 Task: Find connections with filter location Mafra with filter topic #Culturewith filter profile language French with filter current company Nestaway with filter school Hindusthan College Of Arts And Science with filter industry Amusement Parks and Arcades with filter service category Mobile Marketing with filter keywords title Marketing Director
Action: Mouse moved to (556, 79)
Screenshot: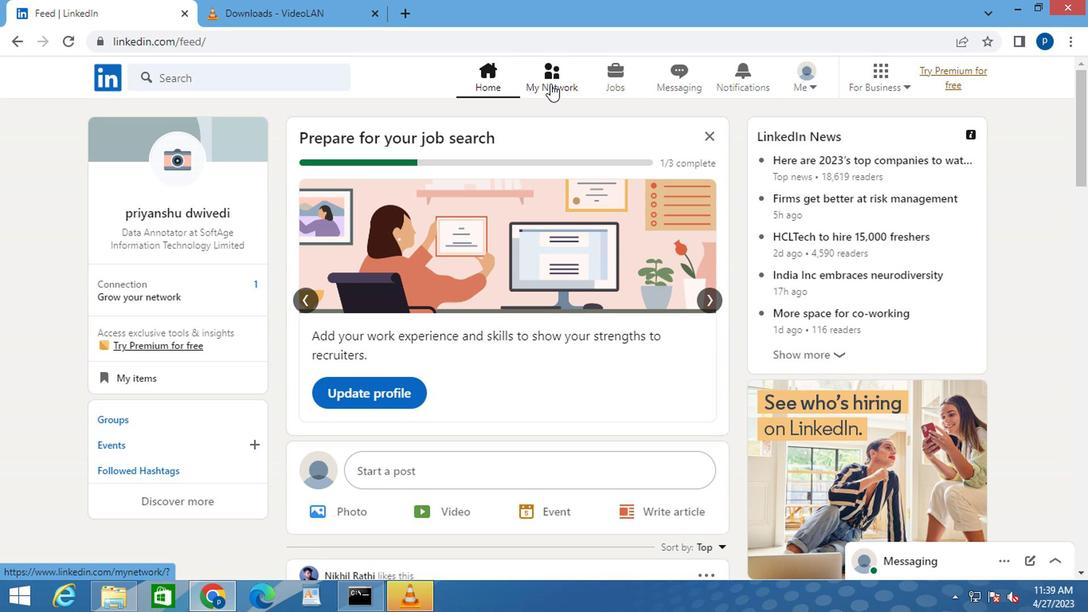 
Action: Mouse pressed left at (556, 79)
Screenshot: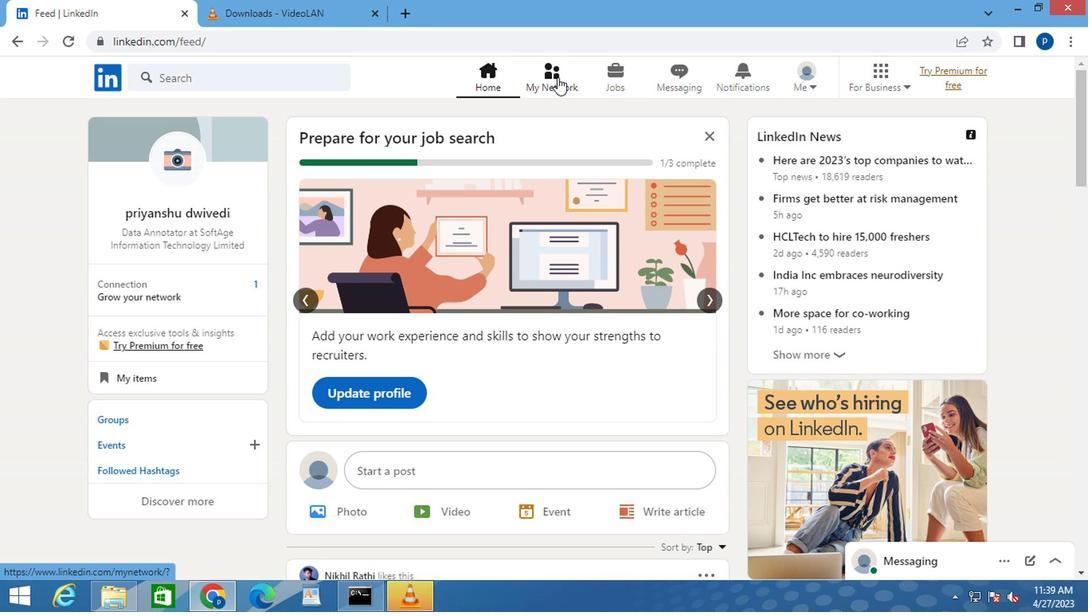 
Action: Mouse moved to (196, 163)
Screenshot: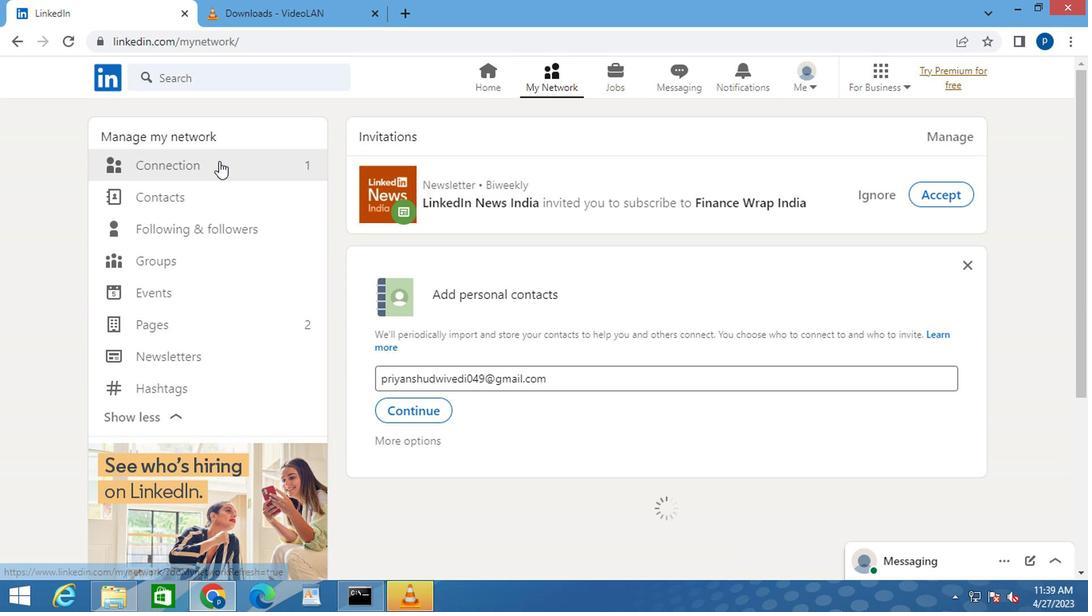 
Action: Mouse pressed left at (196, 163)
Screenshot: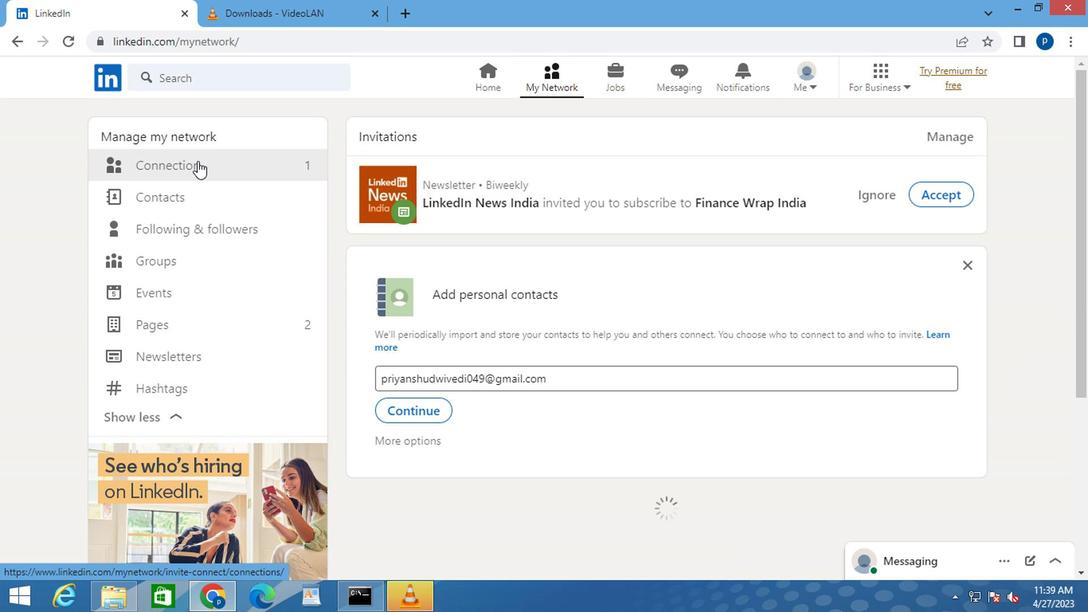 
Action: Mouse moved to (644, 174)
Screenshot: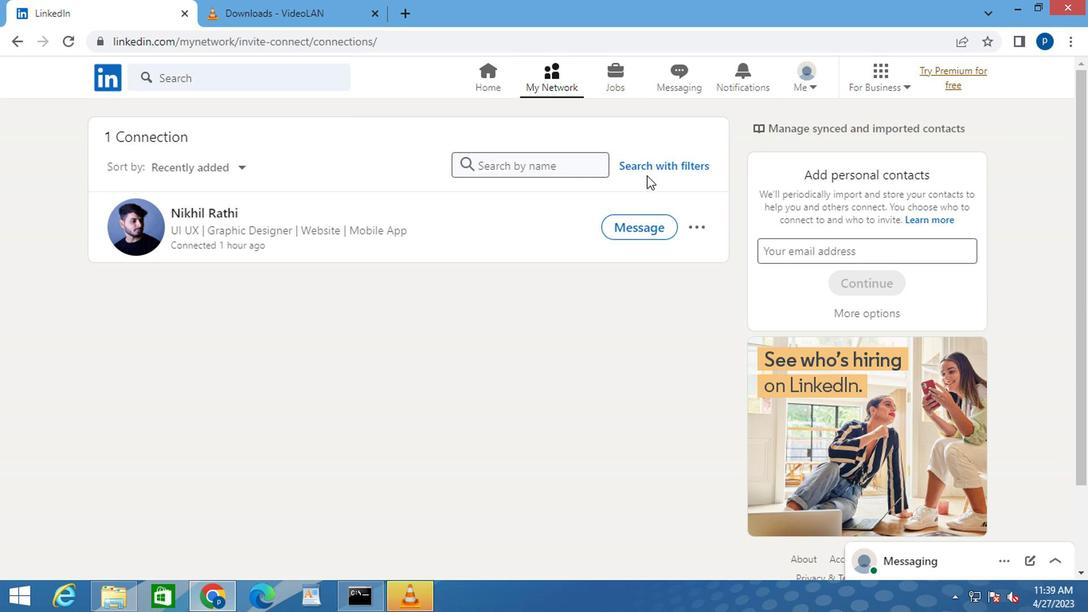 
Action: Mouse pressed left at (644, 174)
Screenshot: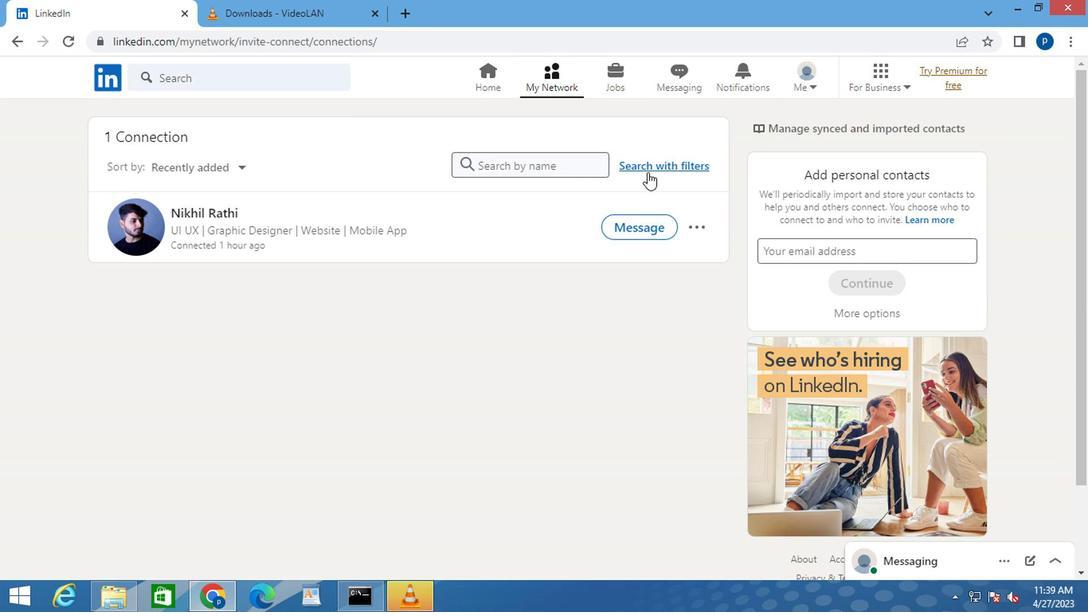 
Action: Mouse moved to (585, 116)
Screenshot: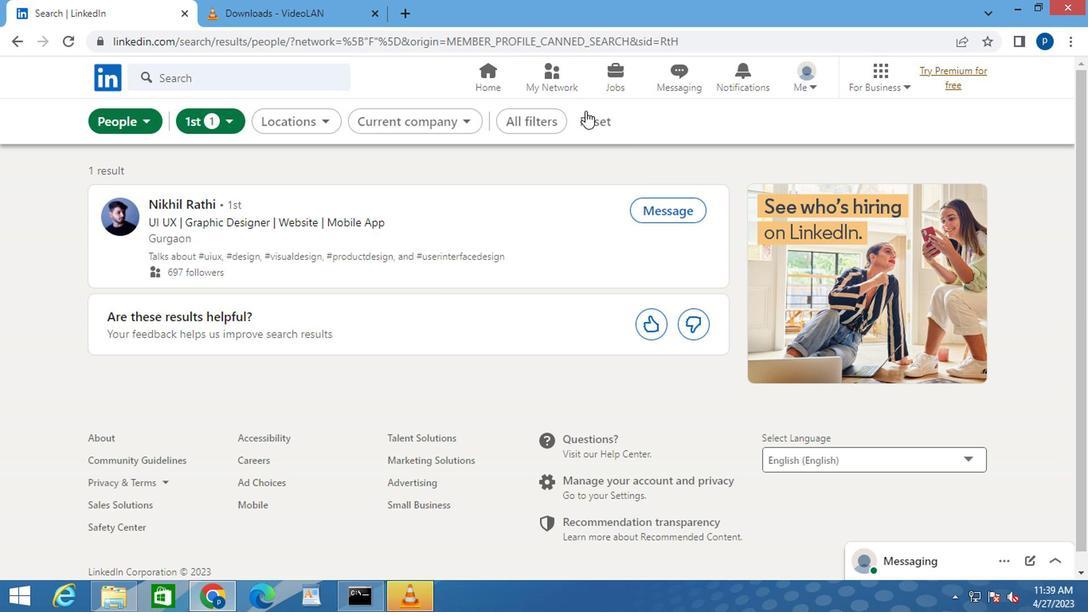 
Action: Mouse pressed left at (585, 116)
Screenshot: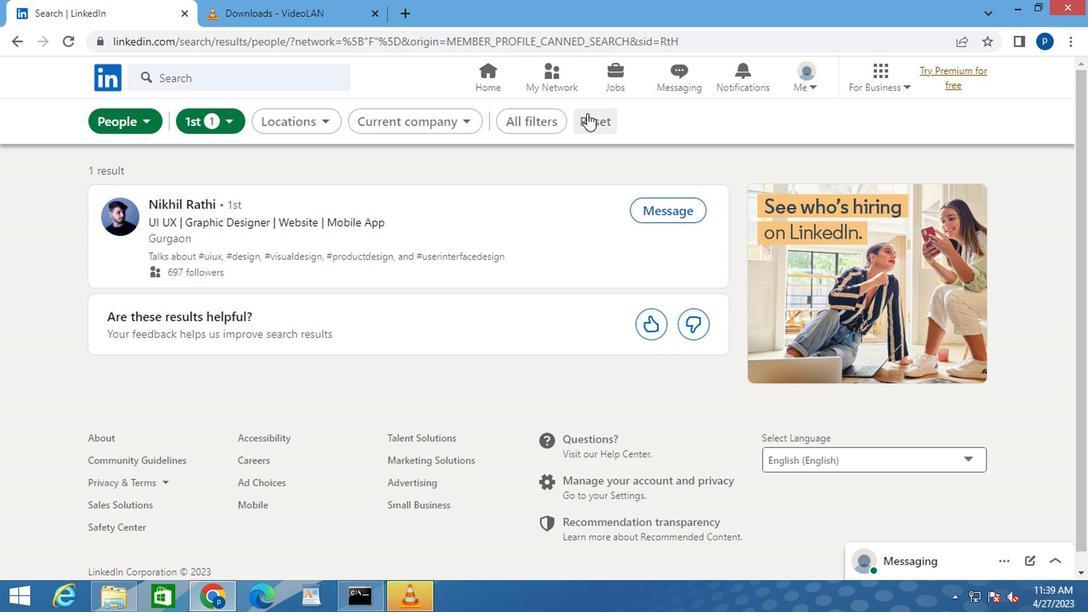 
Action: Mouse moved to (585, 121)
Screenshot: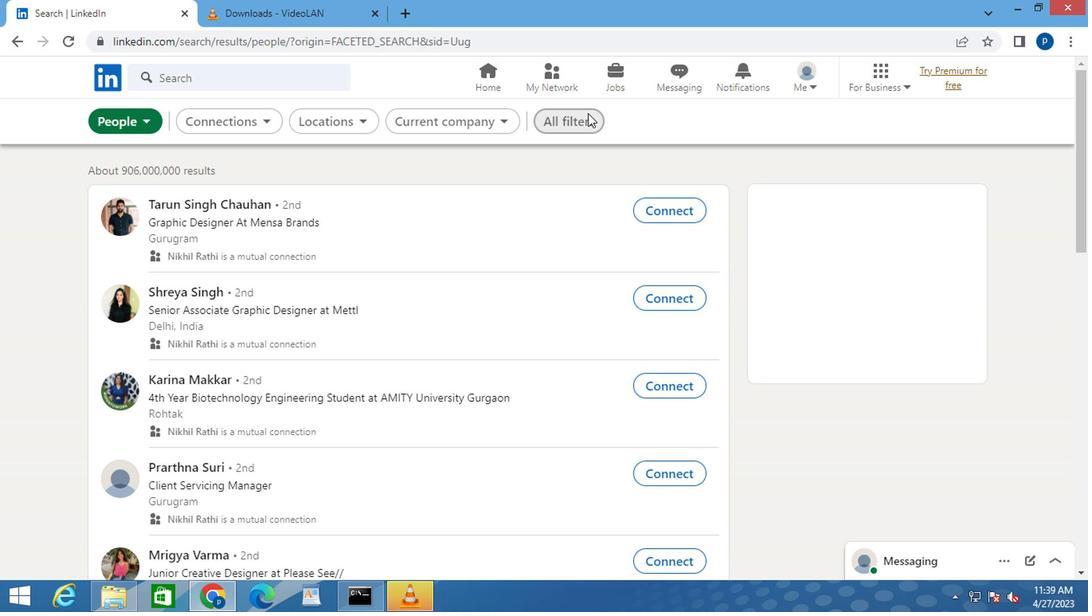 
Action: Mouse pressed left at (585, 121)
Screenshot: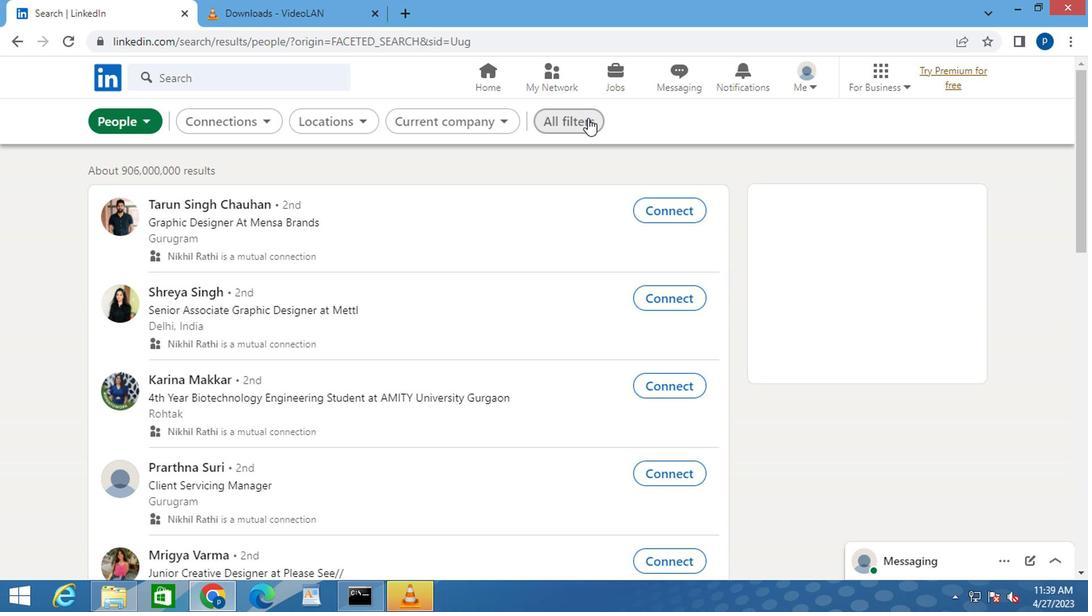 
Action: Mouse moved to (863, 366)
Screenshot: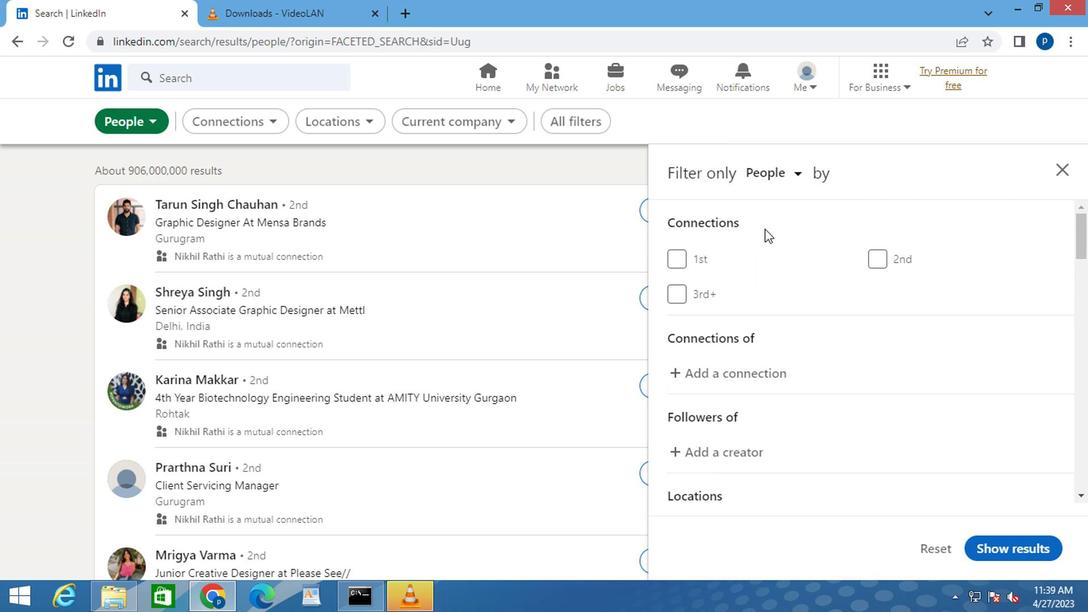 
Action: Mouse scrolled (863, 365) with delta (0, -1)
Screenshot: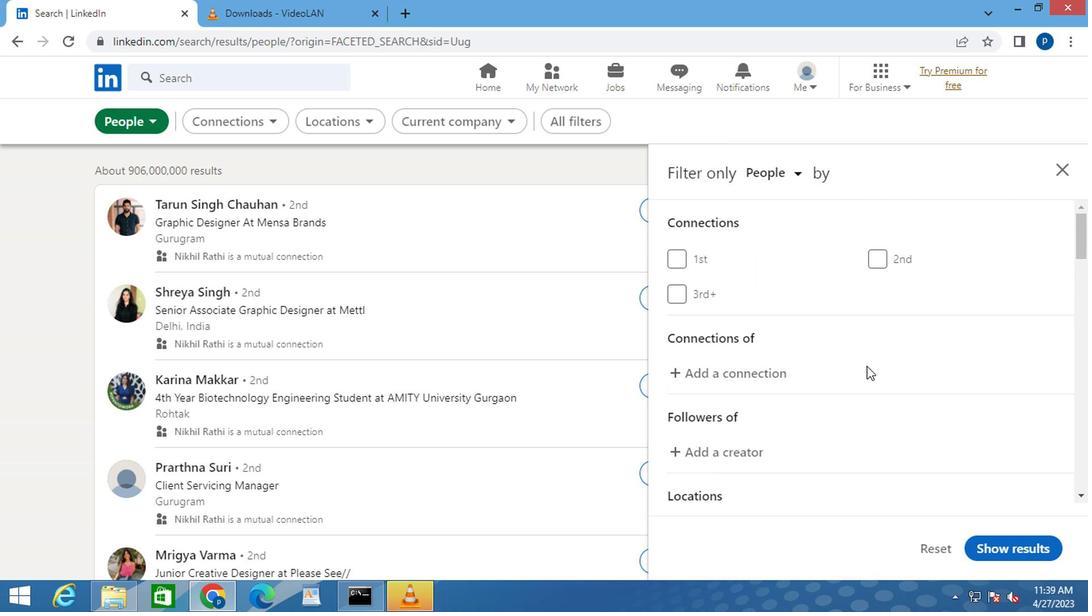 
Action: Mouse moved to (863, 366)
Screenshot: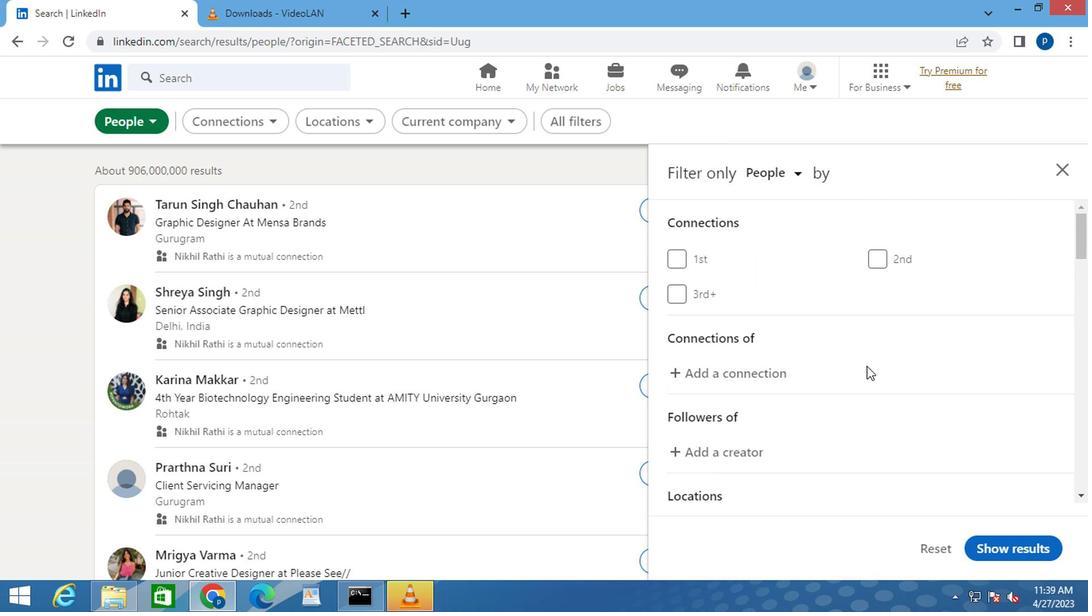 
Action: Mouse scrolled (863, 366) with delta (0, 0)
Screenshot: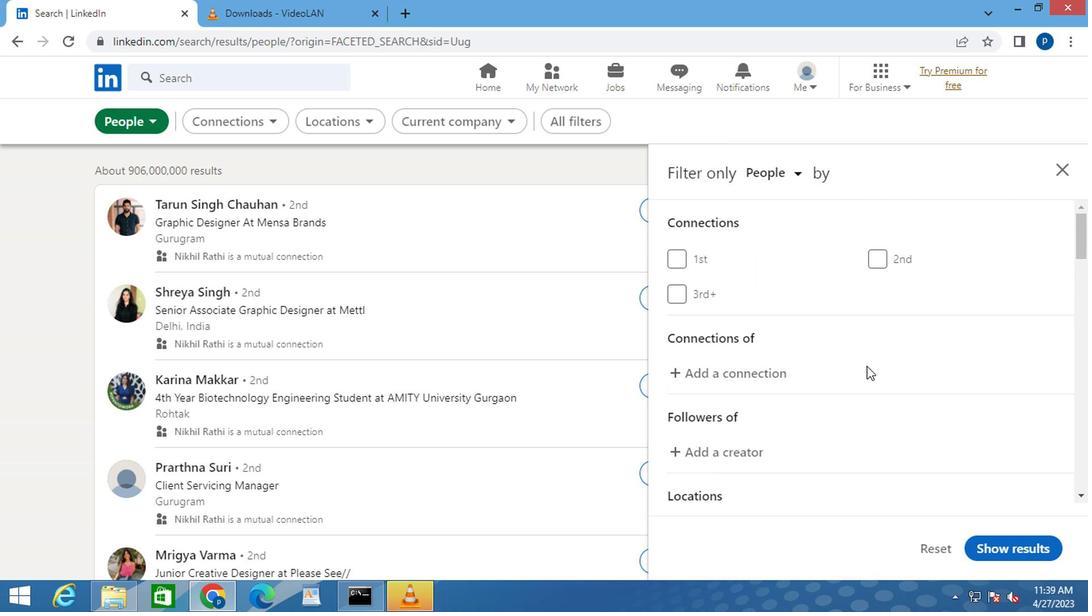 
Action: Mouse scrolled (863, 366) with delta (0, 0)
Screenshot: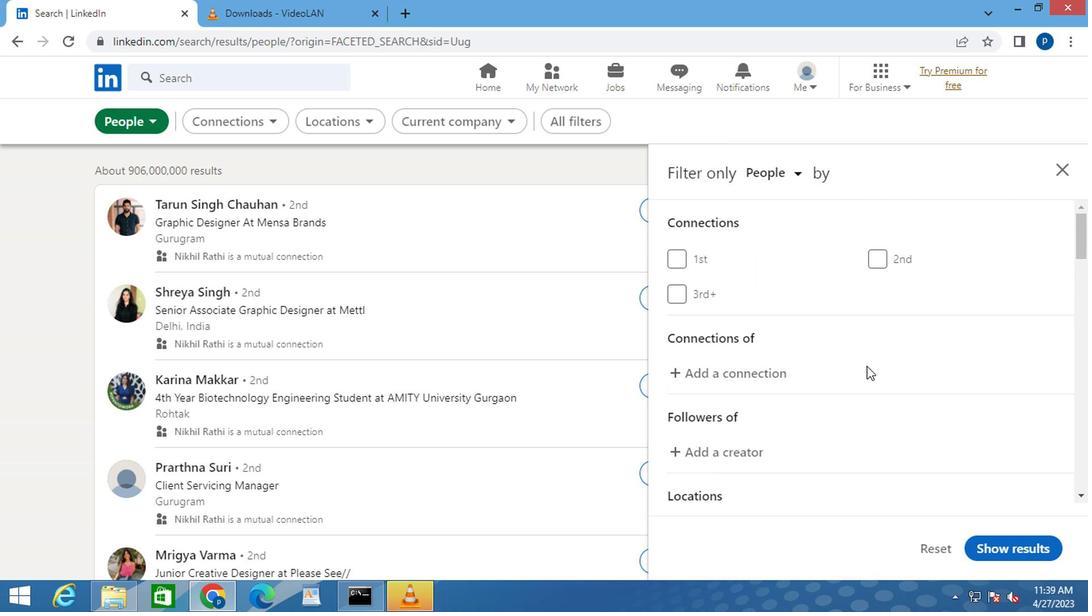 
Action: Mouse moved to (895, 362)
Screenshot: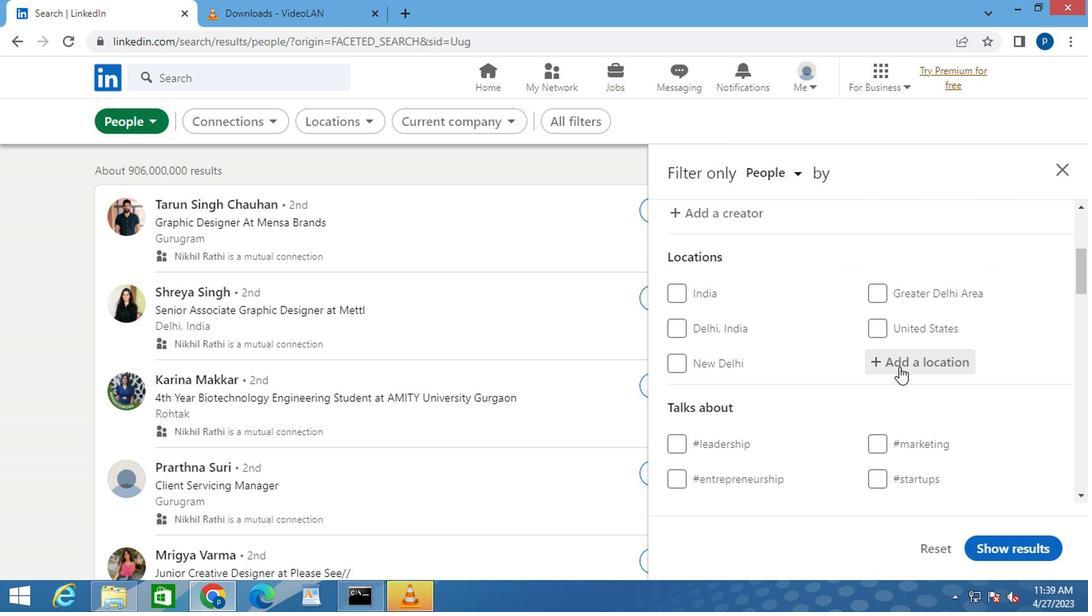 
Action: Mouse pressed left at (895, 362)
Screenshot: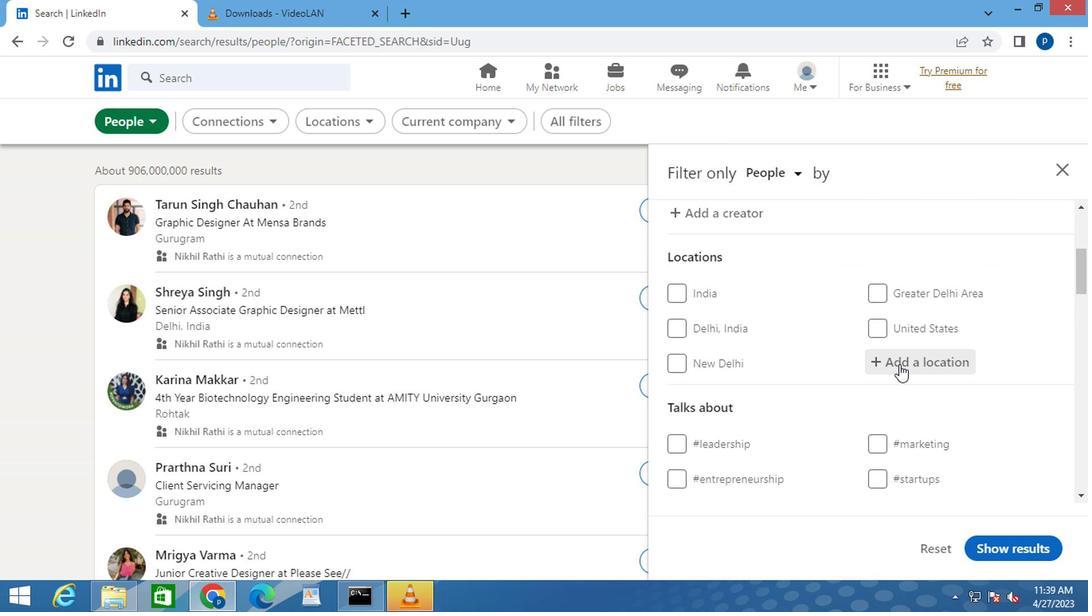 
Action: Key pressed m<Key.caps_lock>afra<Key.space>
Screenshot: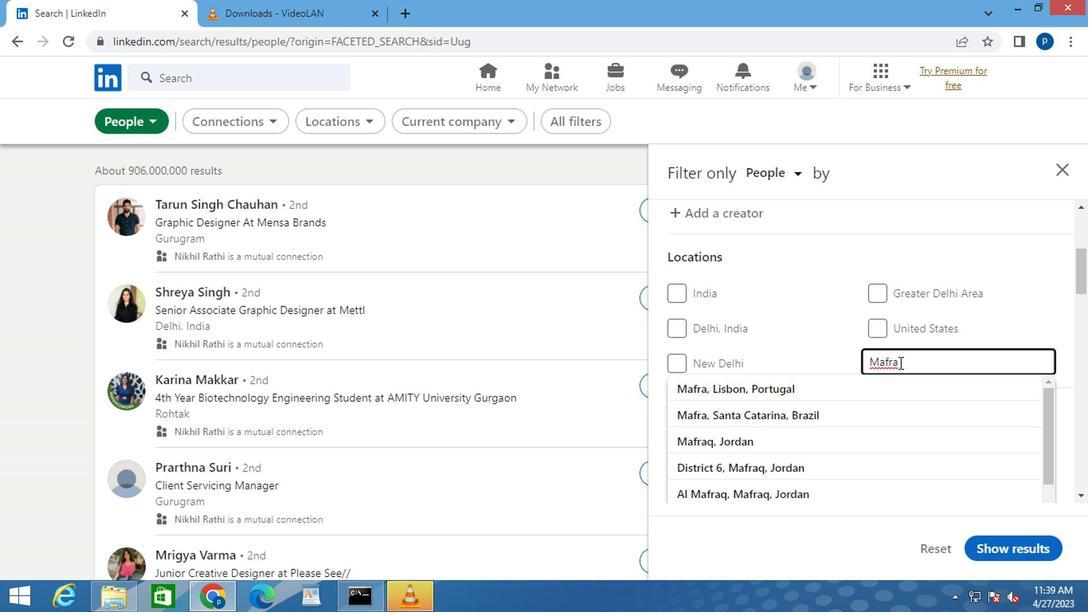 
Action: Mouse moved to (807, 388)
Screenshot: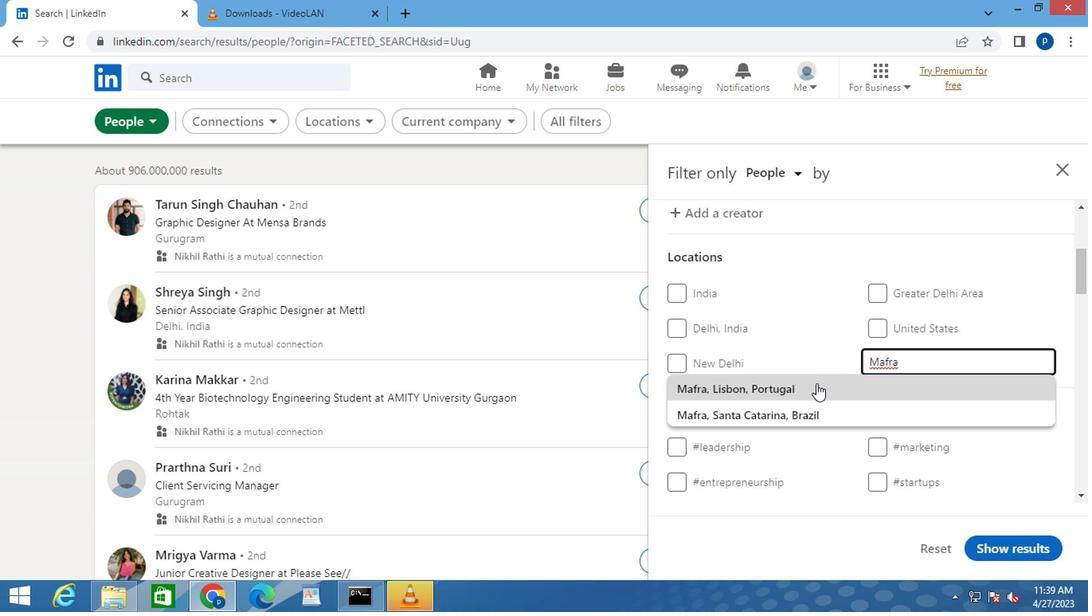 
Action: Mouse pressed left at (807, 388)
Screenshot: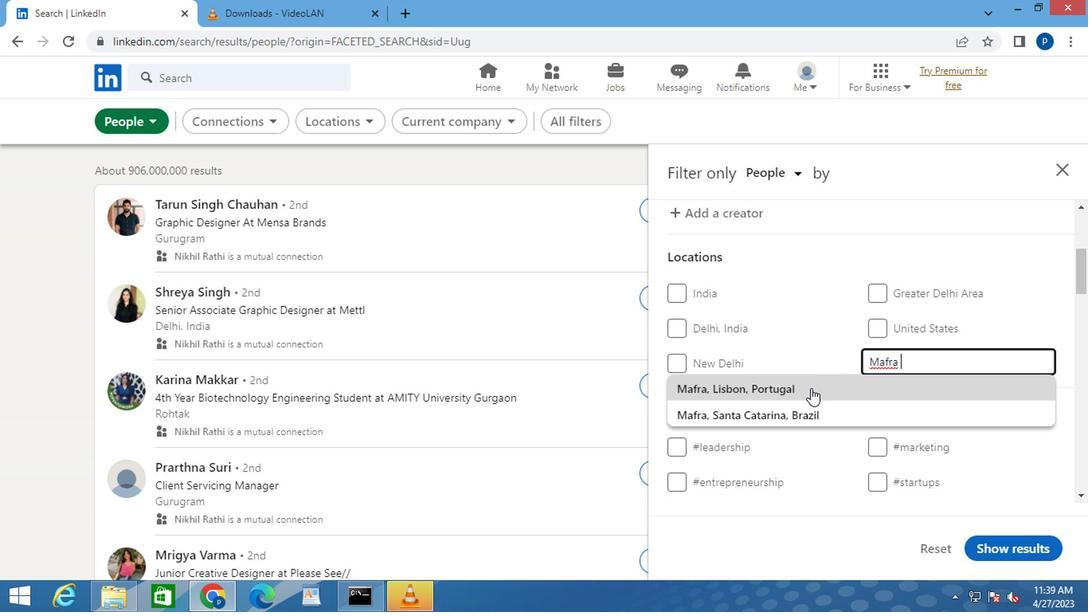 
Action: Mouse moved to (806, 405)
Screenshot: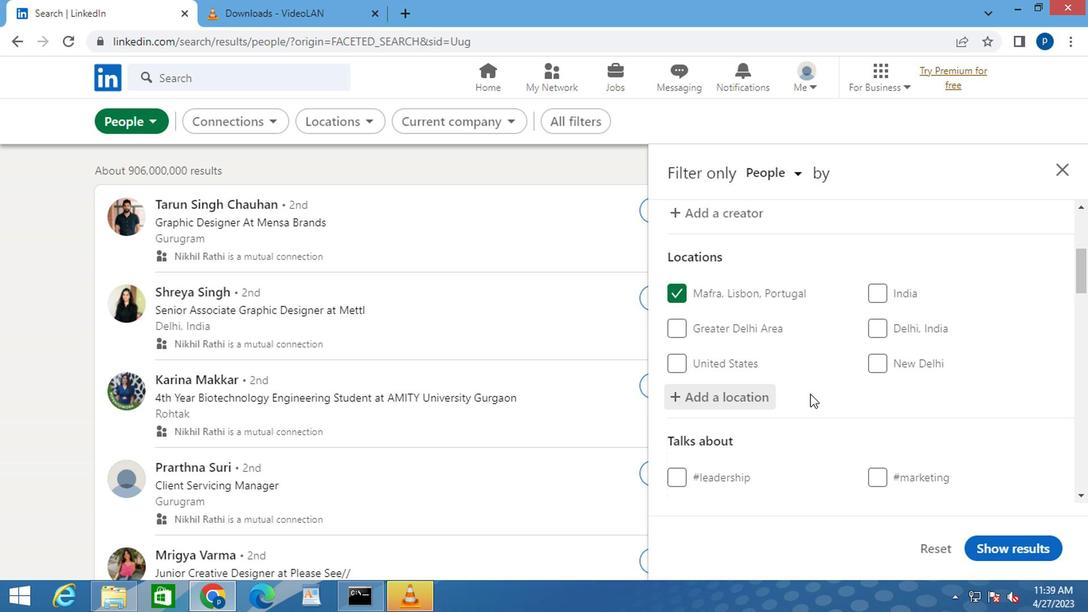 
Action: Mouse scrolled (806, 404) with delta (0, 0)
Screenshot: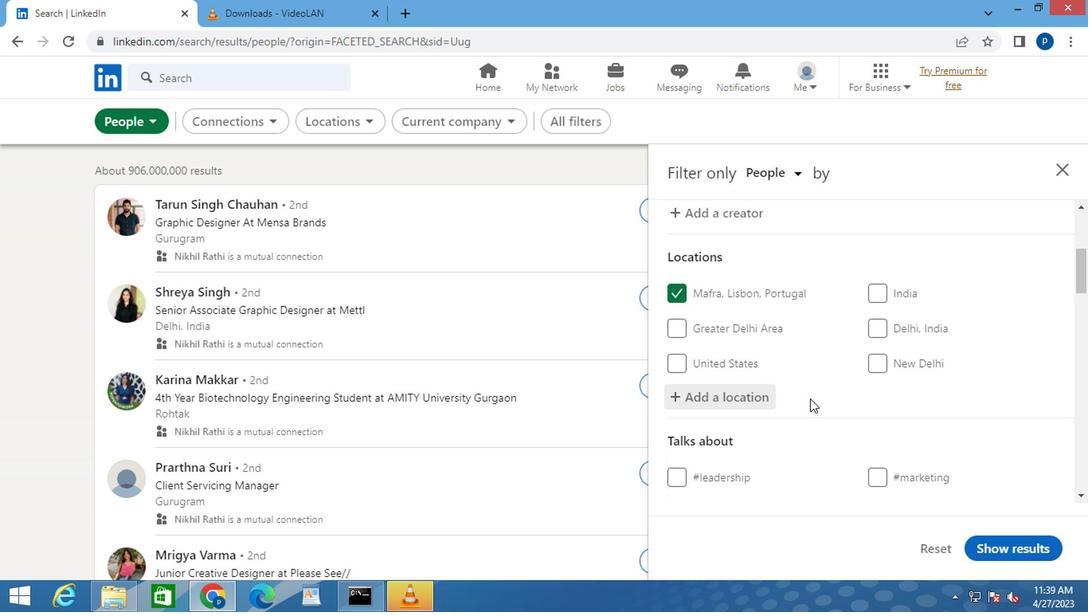 
Action: Mouse moved to (806, 406)
Screenshot: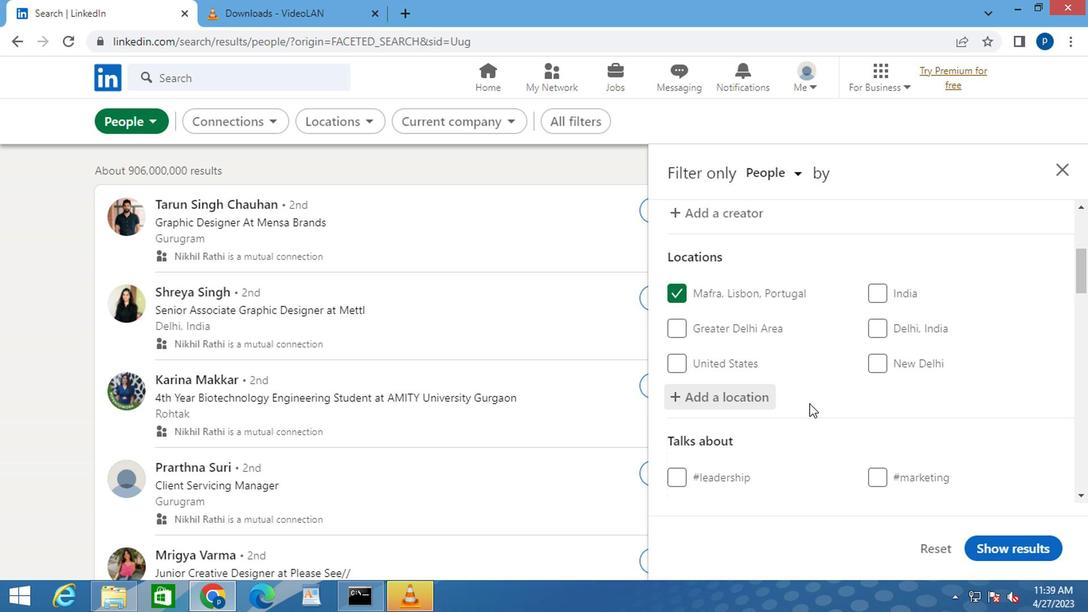 
Action: Mouse scrolled (806, 405) with delta (0, -1)
Screenshot: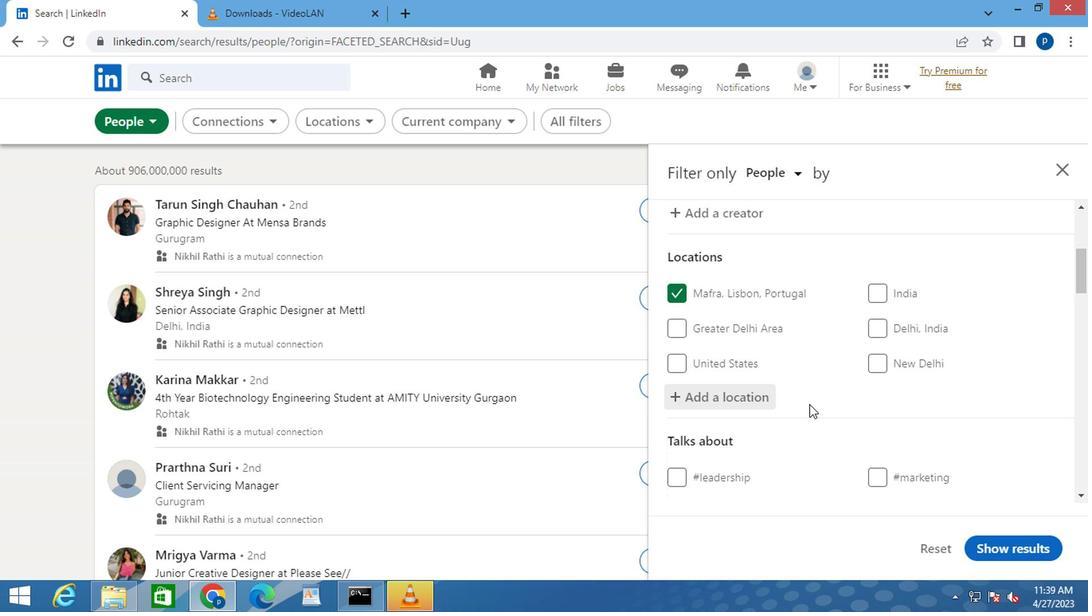 
Action: Mouse moved to (878, 384)
Screenshot: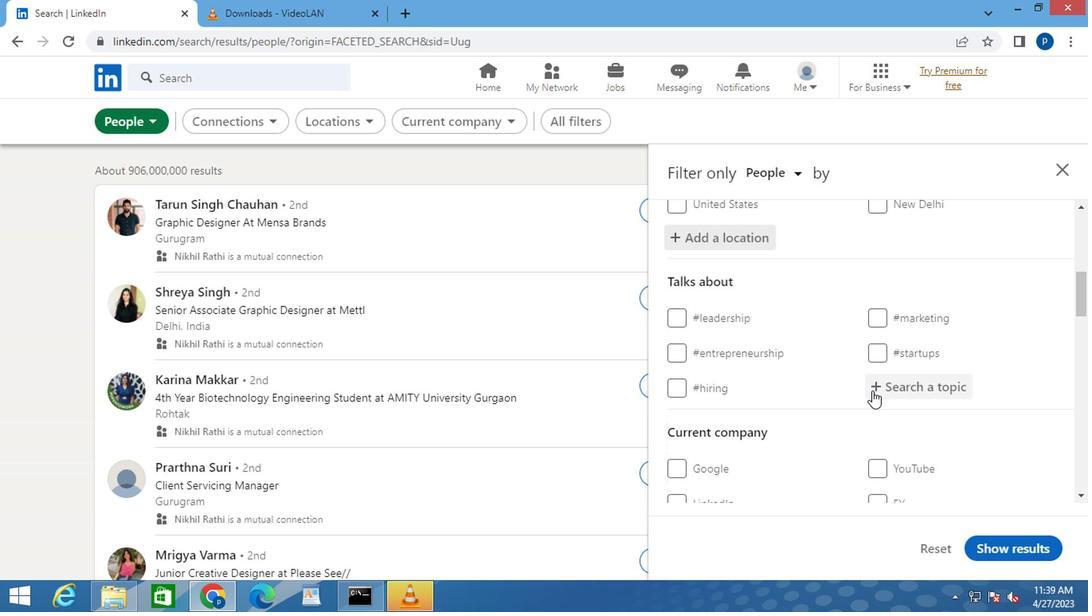 
Action: Mouse pressed left at (878, 384)
Screenshot: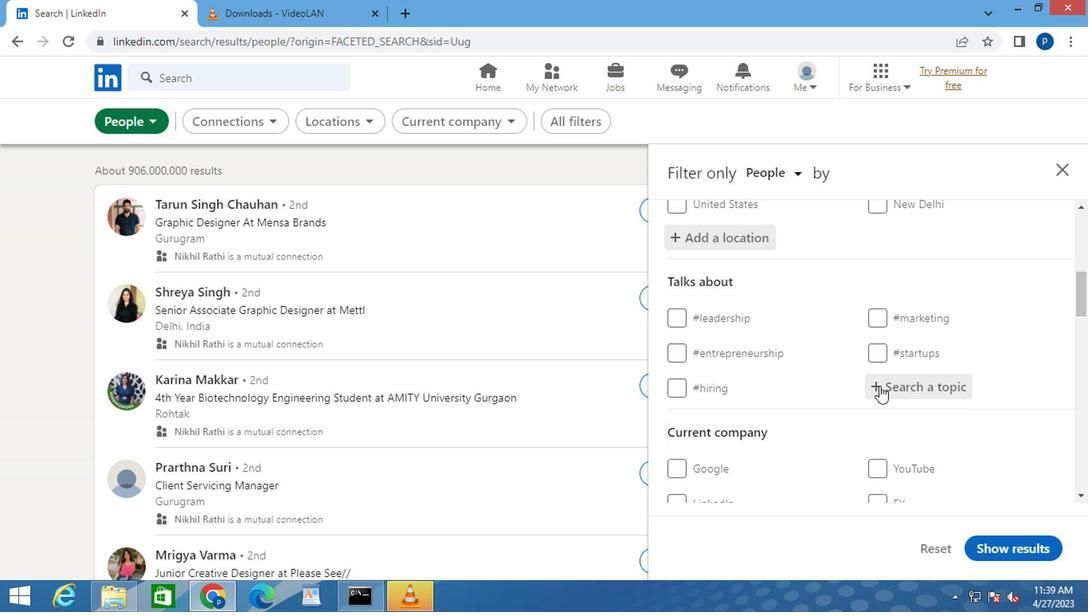 
Action: Mouse moved to (879, 386)
Screenshot: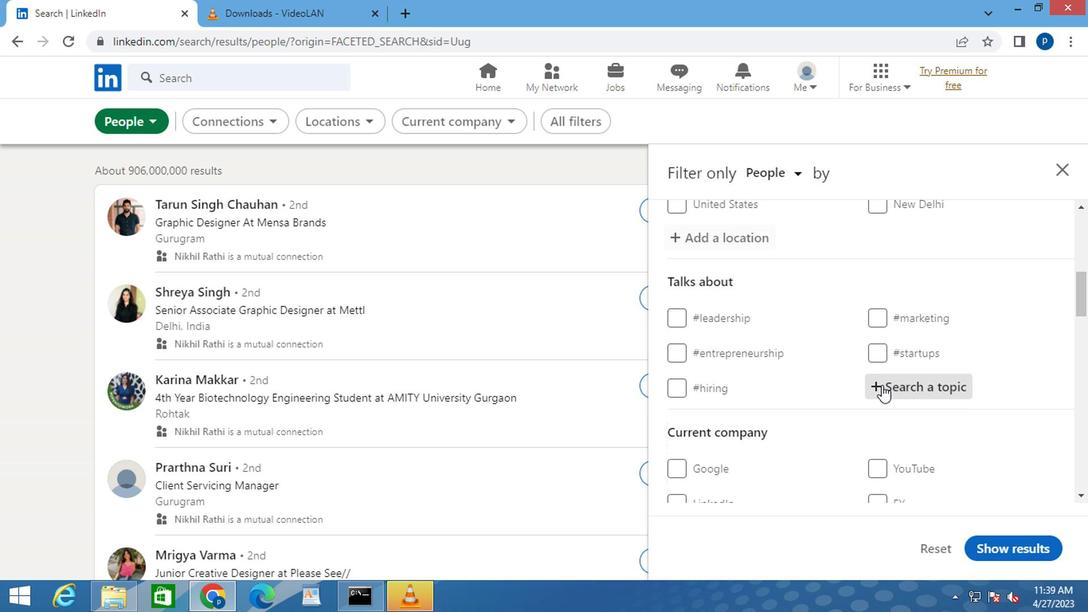 
Action: Key pressed <Key.shift>#<Key.caps_lock>C<Key.caps_lock>ULTURE
Screenshot: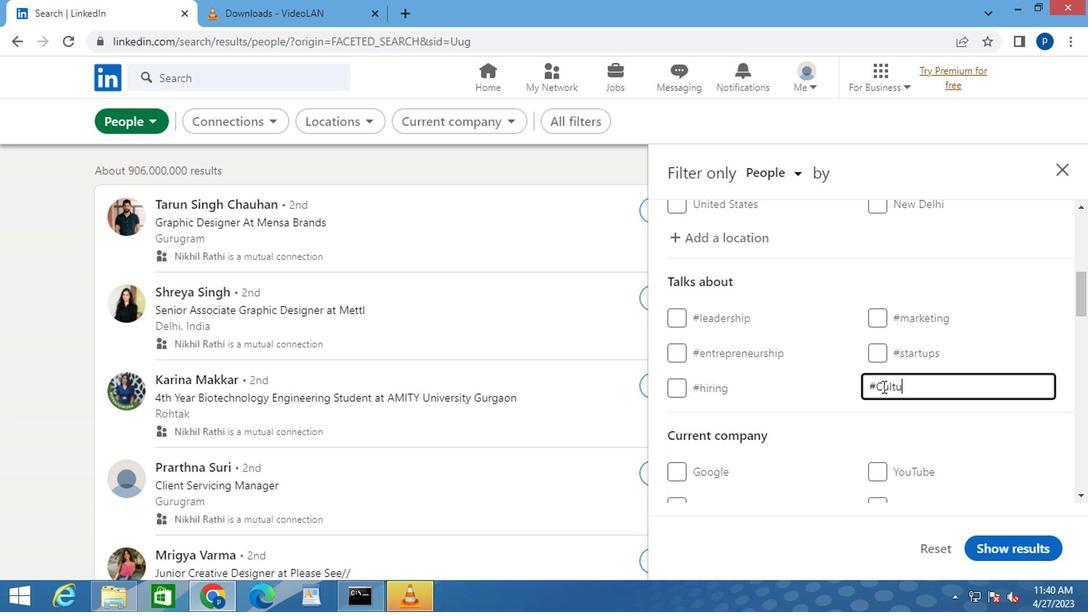 
Action: Mouse moved to (881, 411)
Screenshot: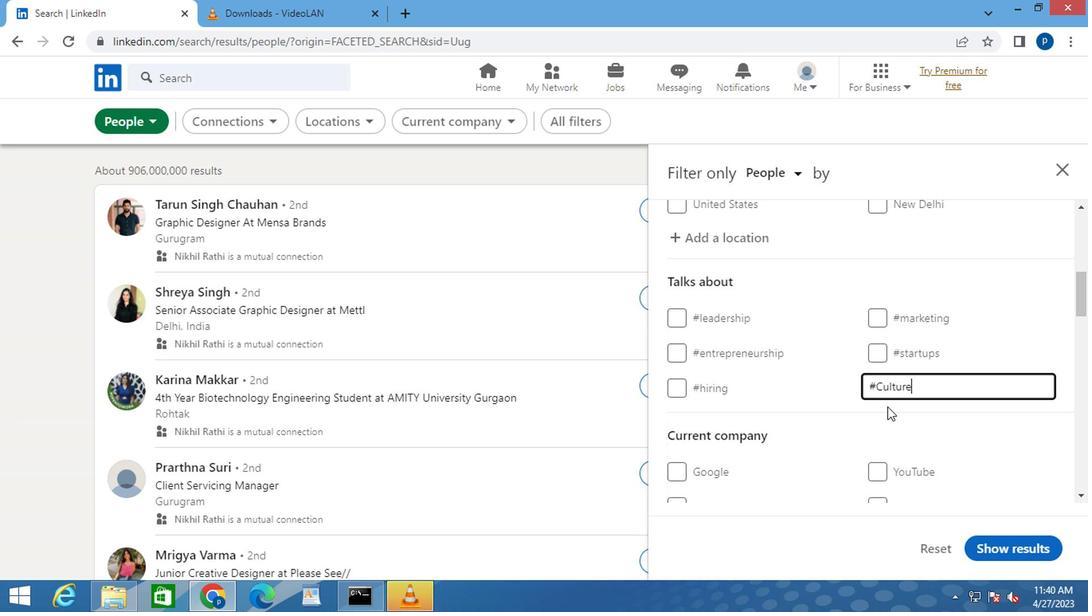 
Action: Key pressed <Key.space>
Screenshot: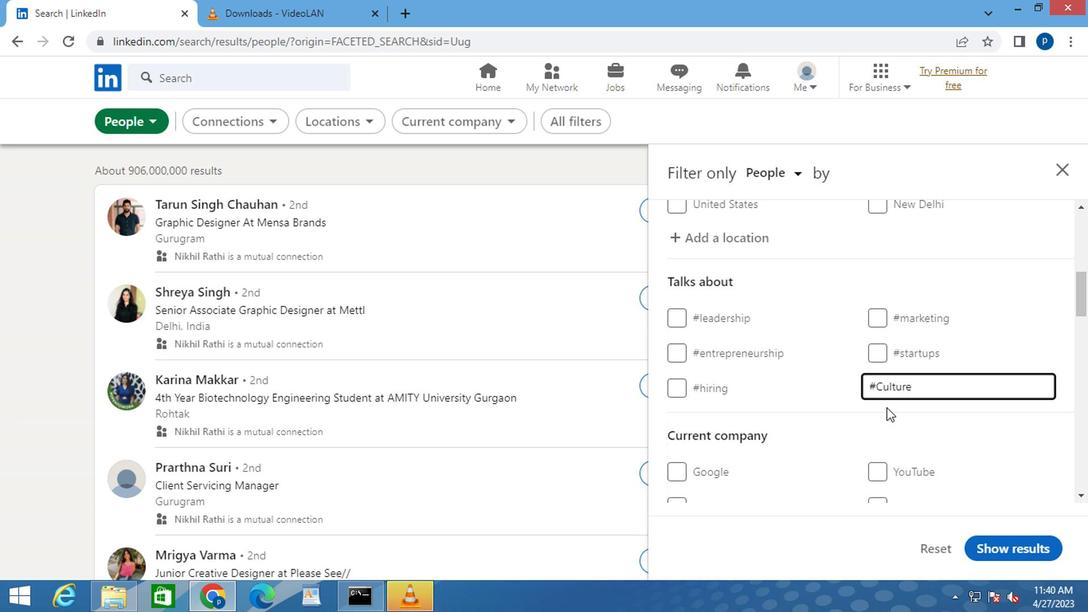 
Action: Mouse moved to (860, 411)
Screenshot: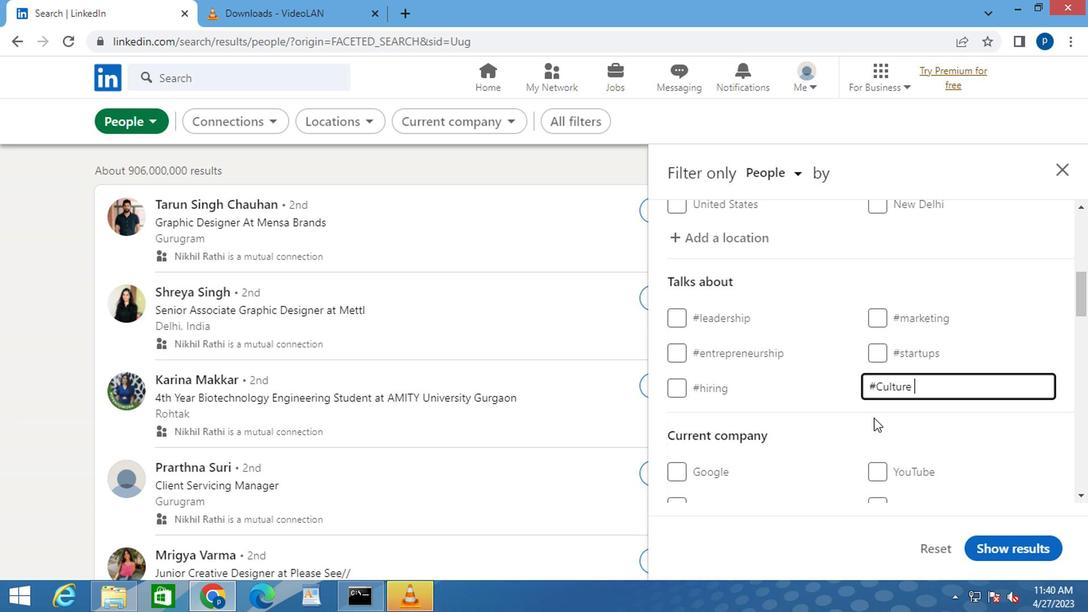 
Action: Mouse scrolled (860, 410) with delta (0, 0)
Screenshot: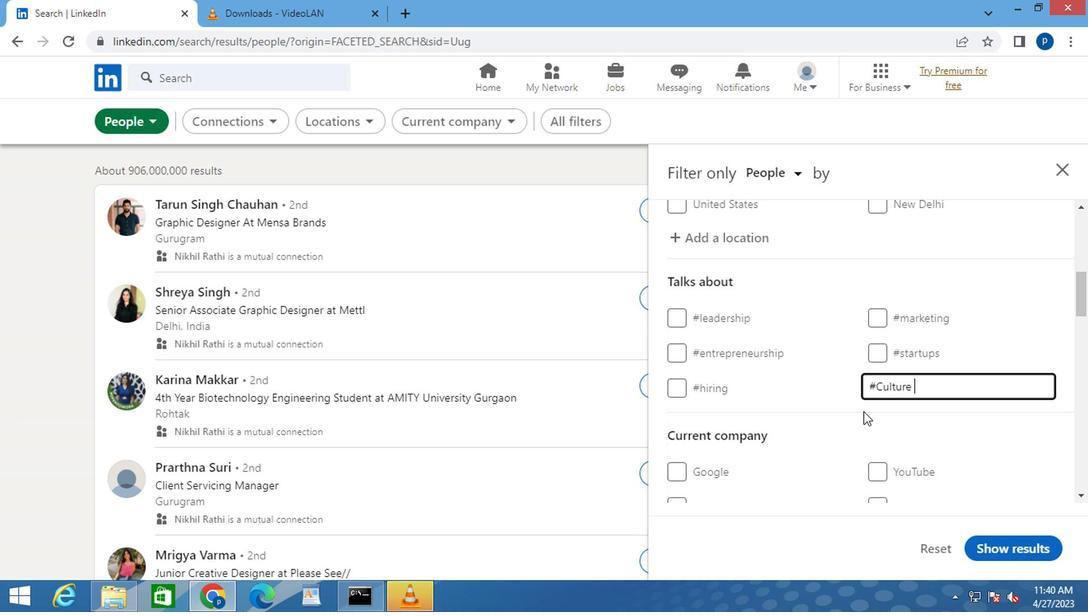 
Action: Mouse moved to (859, 411)
Screenshot: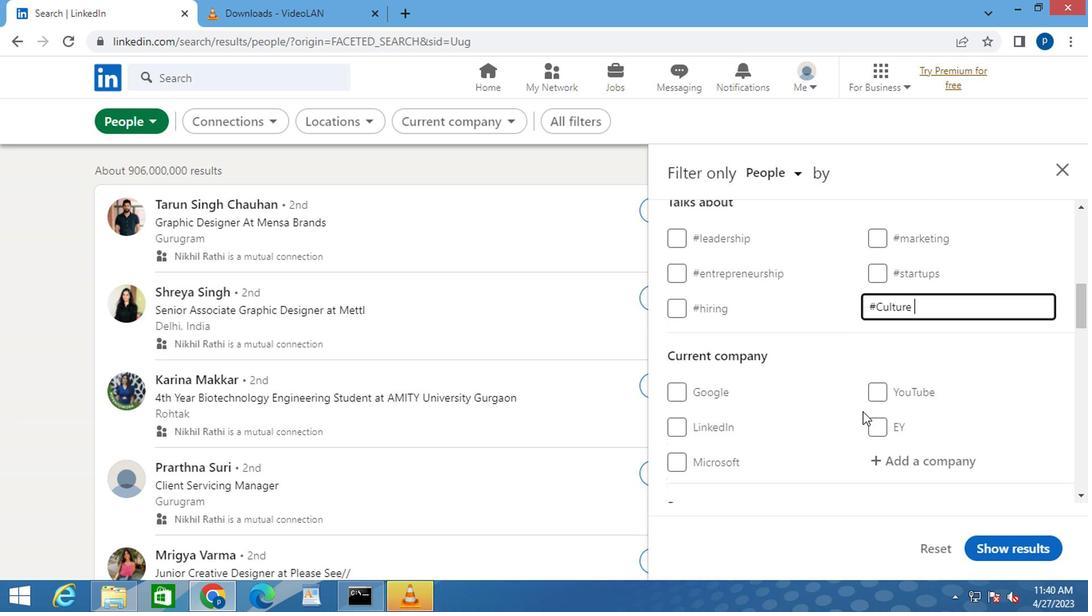 
Action: Mouse scrolled (859, 410) with delta (0, 0)
Screenshot: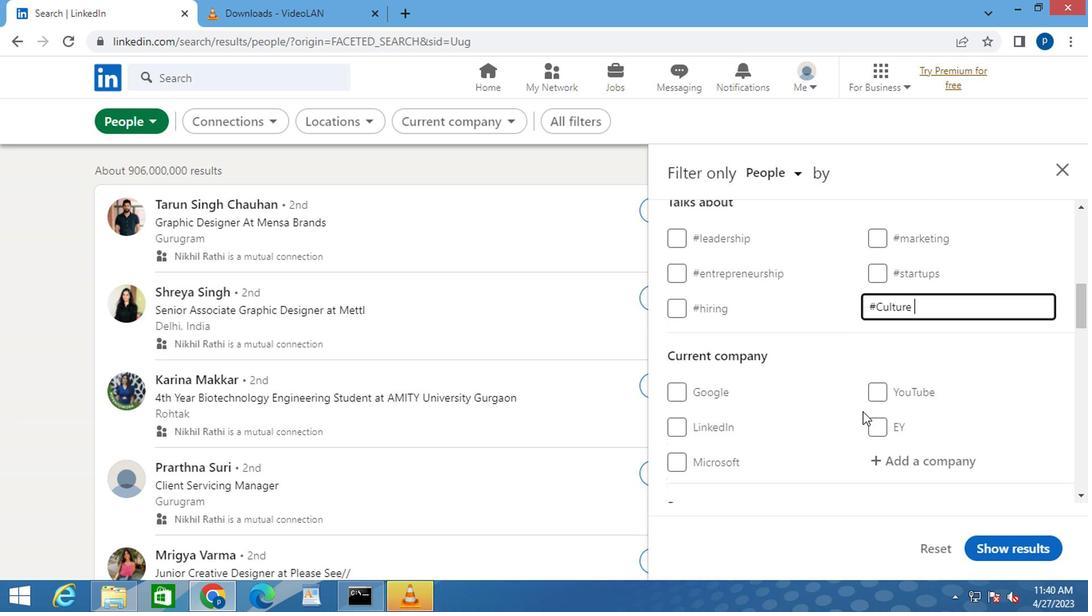
Action: Mouse scrolled (859, 410) with delta (0, 0)
Screenshot: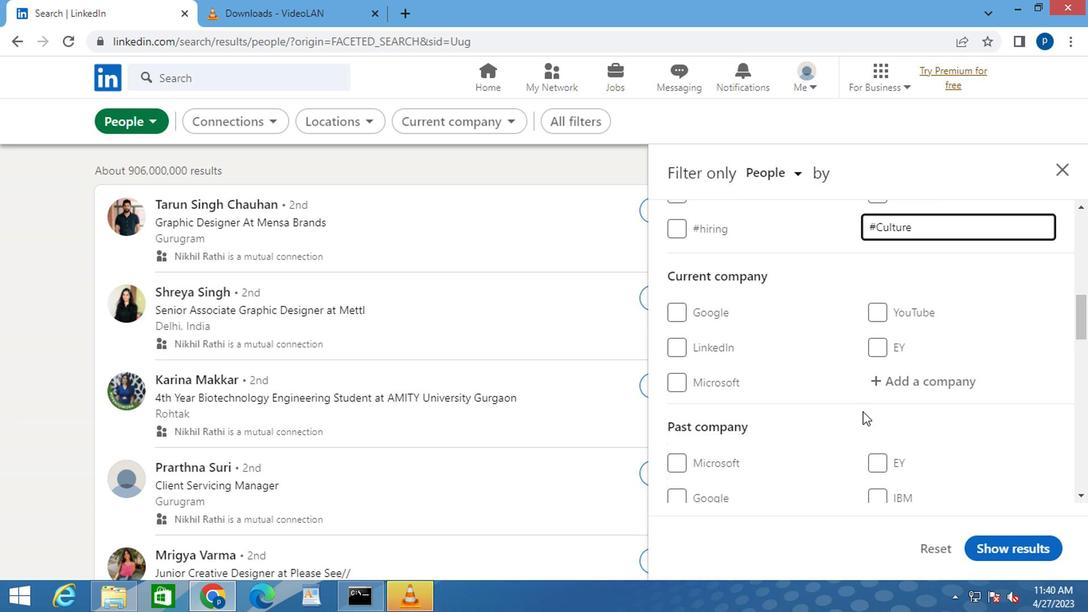 
Action: Mouse scrolled (859, 410) with delta (0, 0)
Screenshot: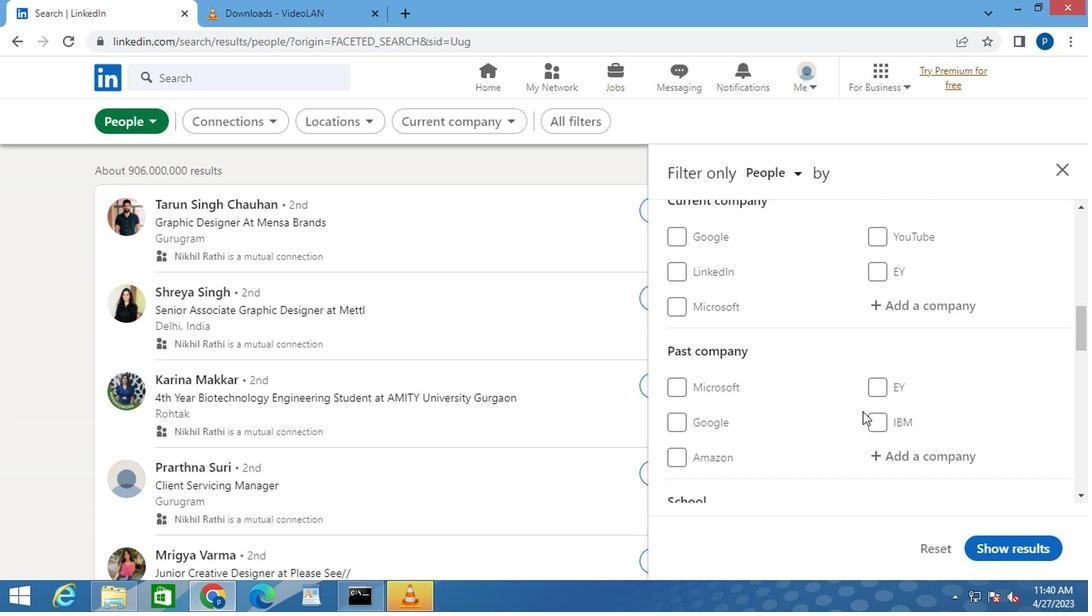 
Action: Mouse scrolled (859, 410) with delta (0, 0)
Screenshot: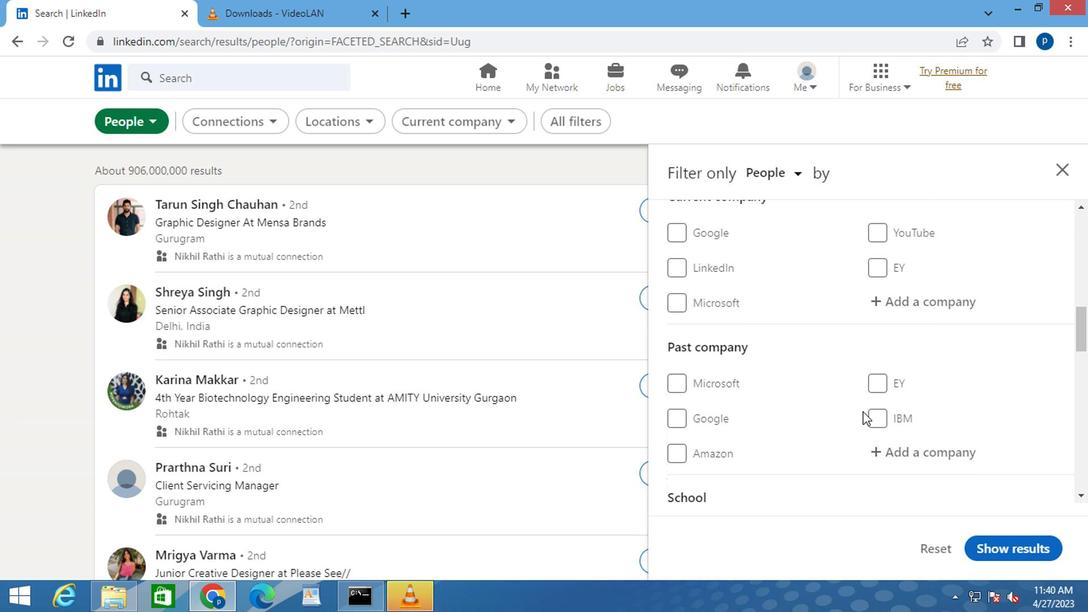 
Action: Mouse scrolled (859, 410) with delta (0, 0)
Screenshot: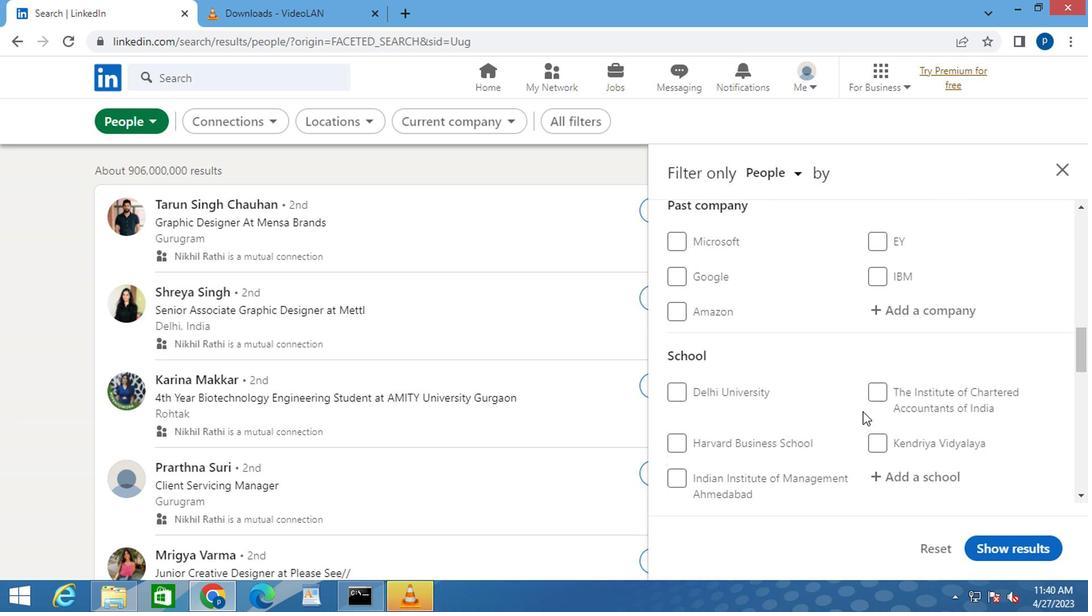 
Action: Mouse scrolled (859, 410) with delta (0, 0)
Screenshot: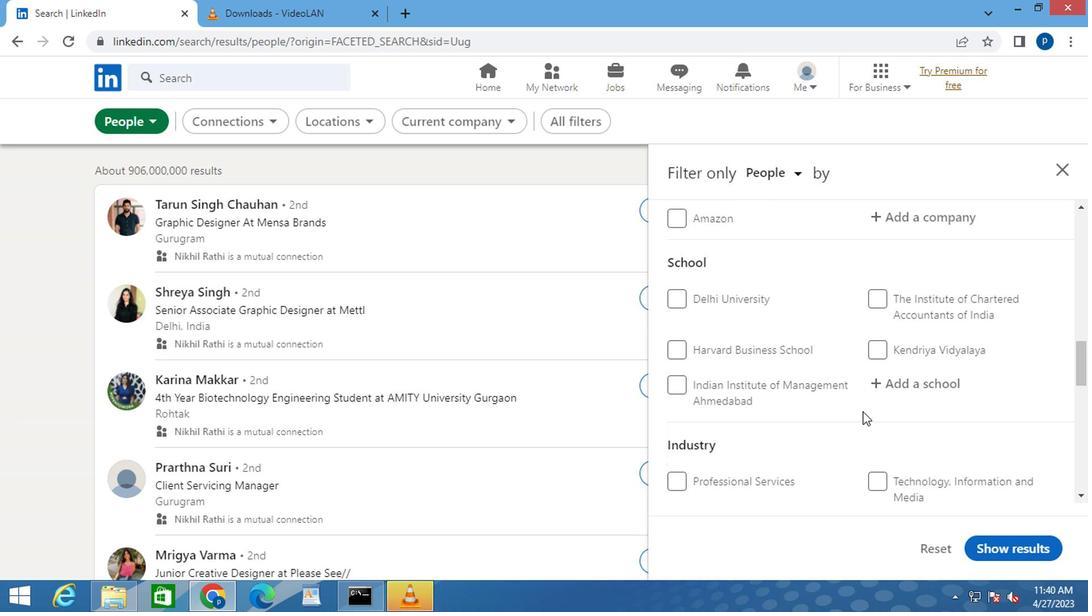 
Action: Mouse scrolled (859, 410) with delta (0, 0)
Screenshot: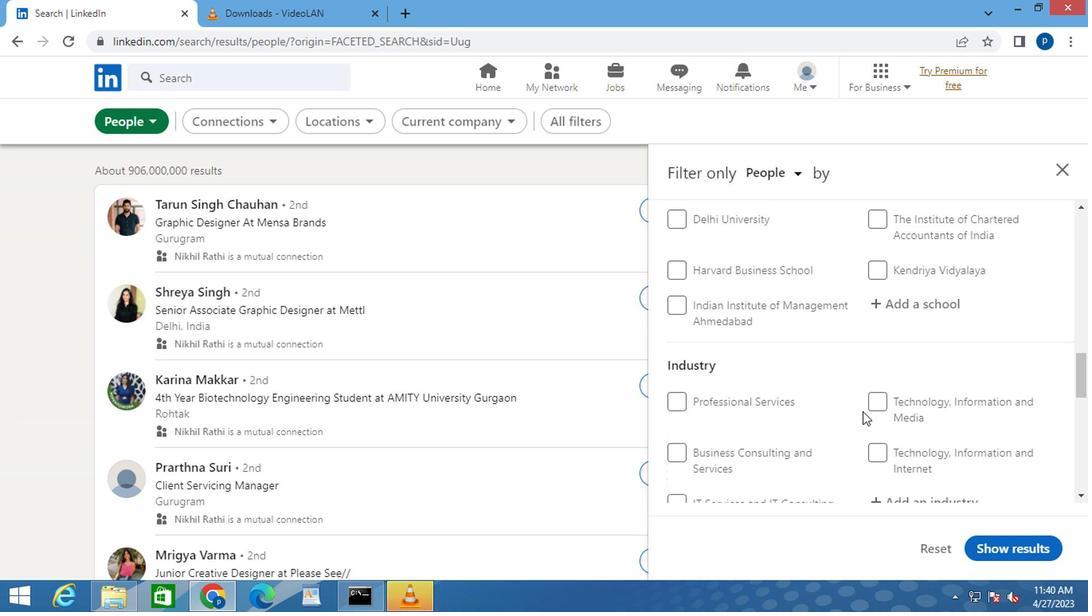 
Action: Mouse scrolled (859, 410) with delta (0, 0)
Screenshot: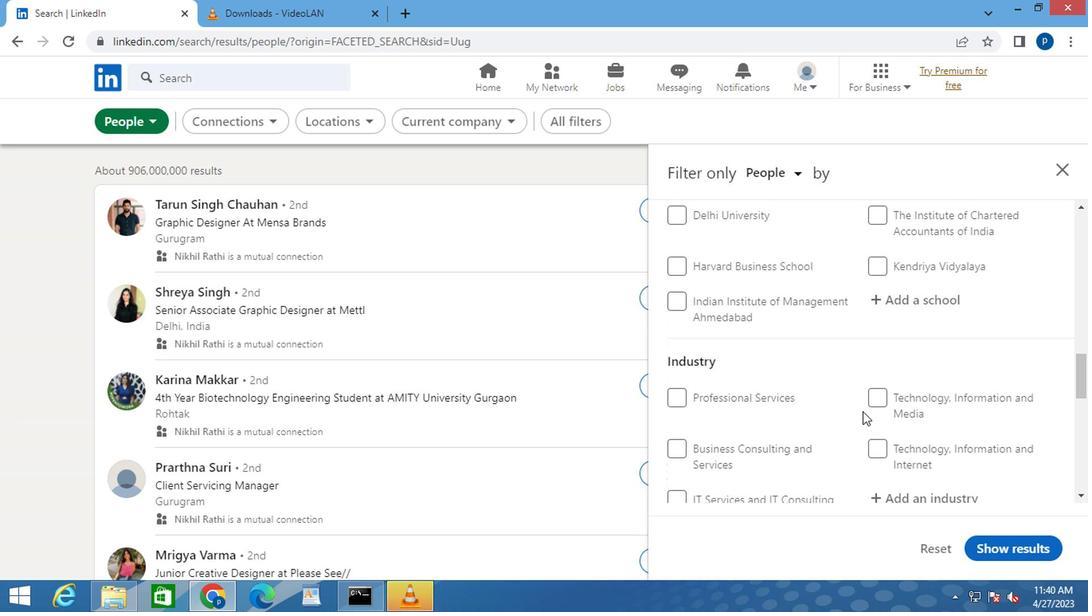 
Action: Mouse scrolled (859, 410) with delta (0, 0)
Screenshot: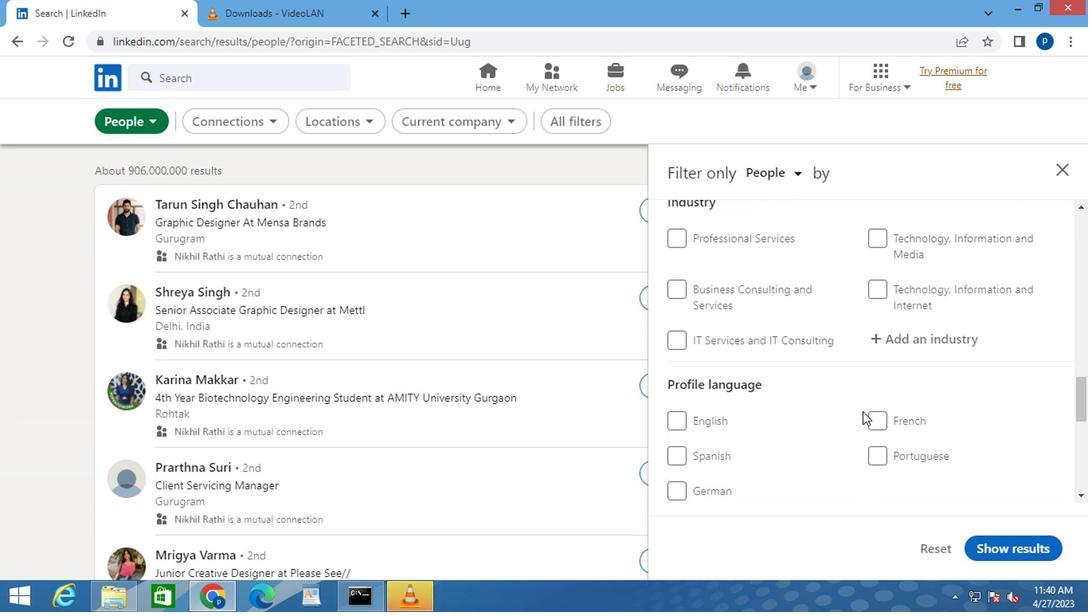 
Action: Mouse moved to (877, 338)
Screenshot: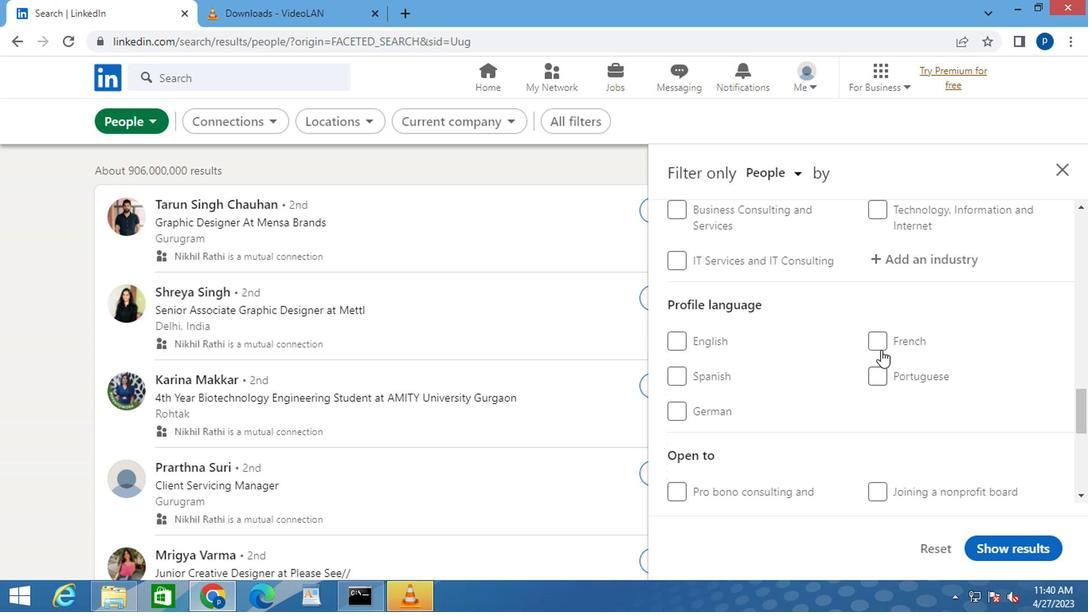 
Action: Mouse pressed left at (877, 338)
Screenshot: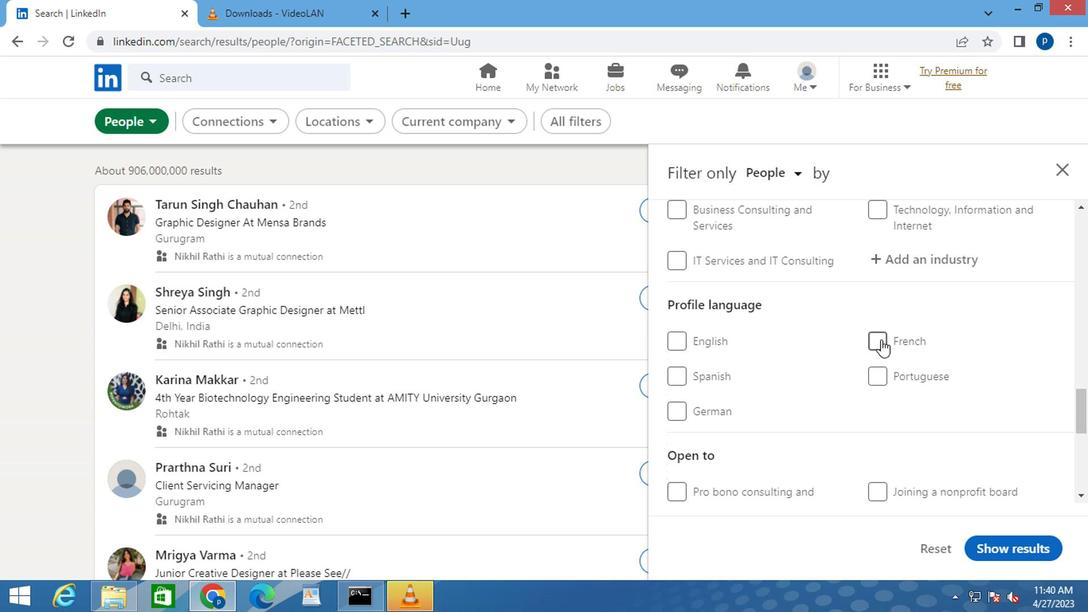 
Action: Mouse moved to (886, 344)
Screenshot: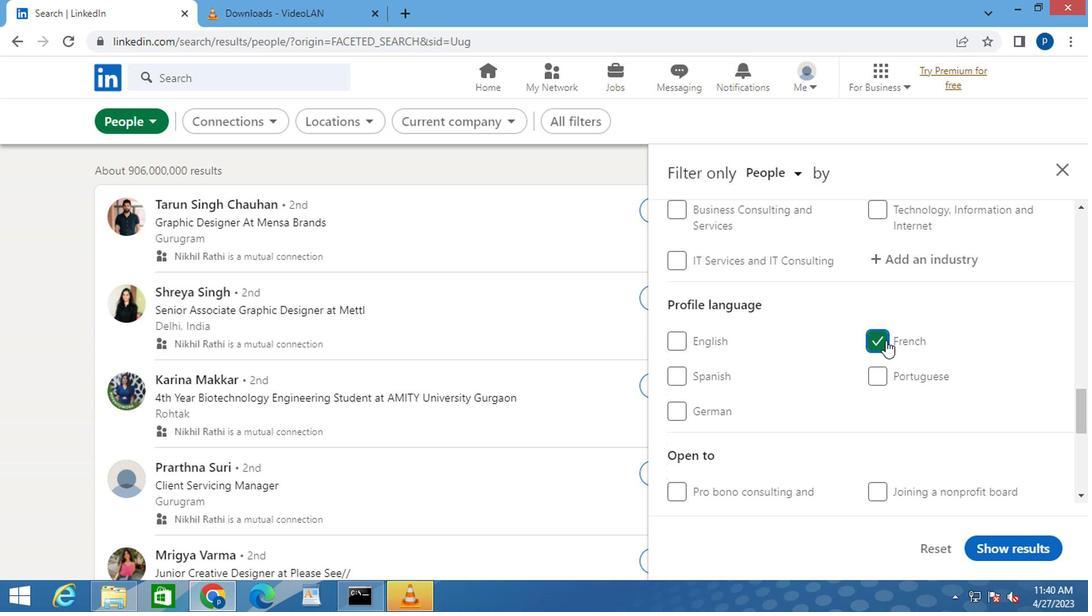 
Action: Mouse scrolled (886, 345) with delta (0, 1)
Screenshot: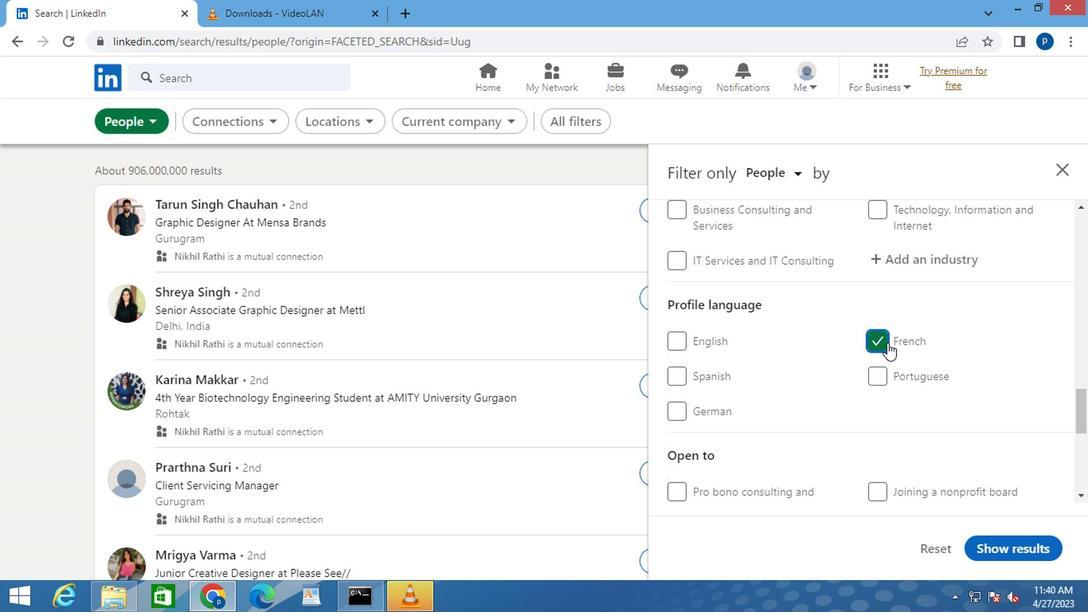 
Action: Mouse scrolled (886, 345) with delta (0, 1)
Screenshot: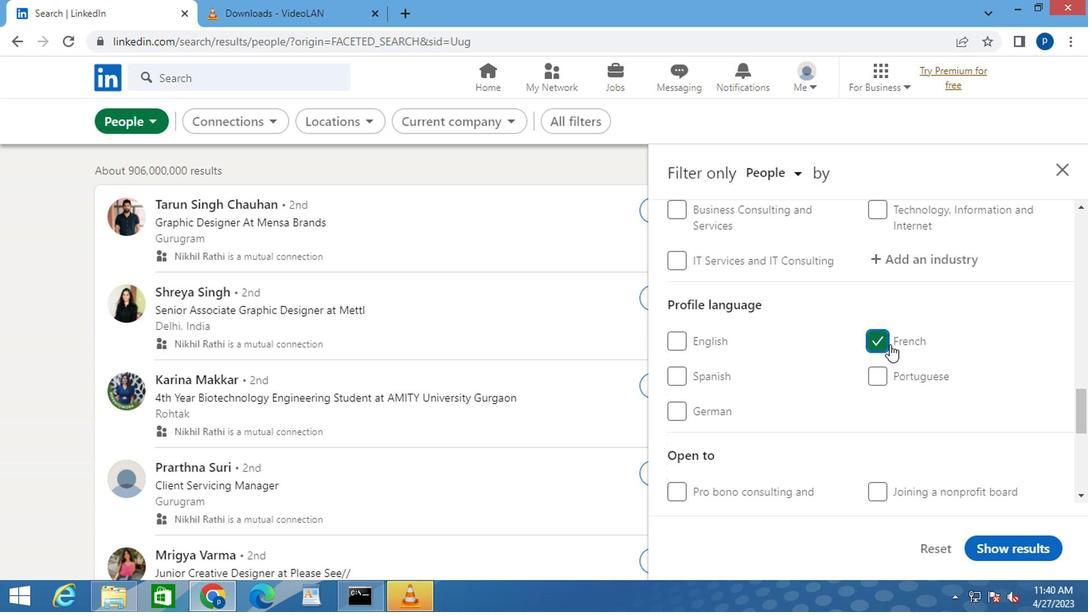 
Action: Mouse scrolled (886, 345) with delta (0, 1)
Screenshot: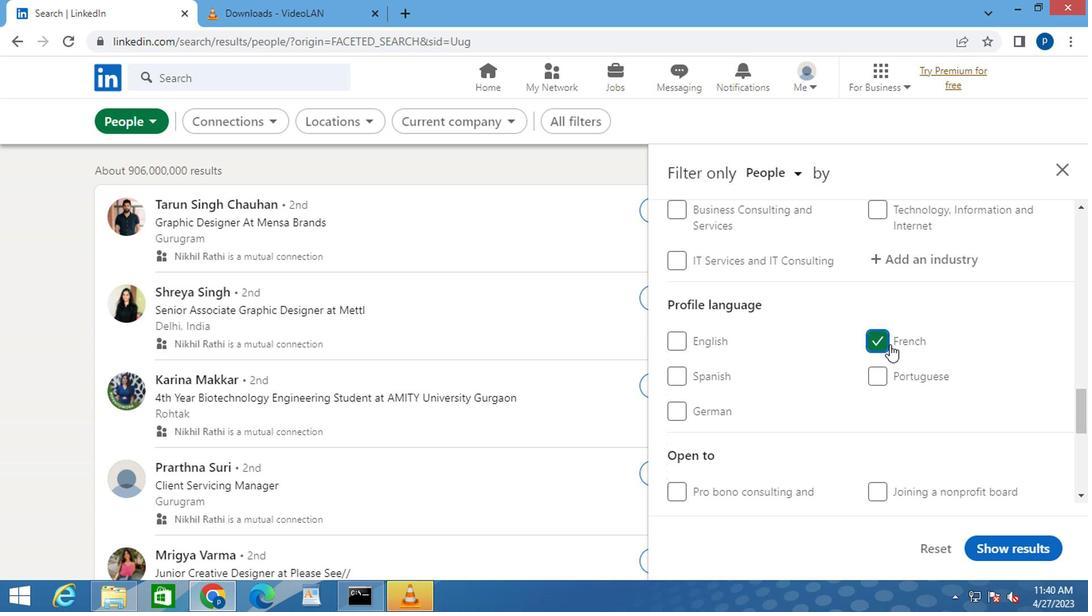 
Action: Mouse scrolled (886, 345) with delta (0, 1)
Screenshot: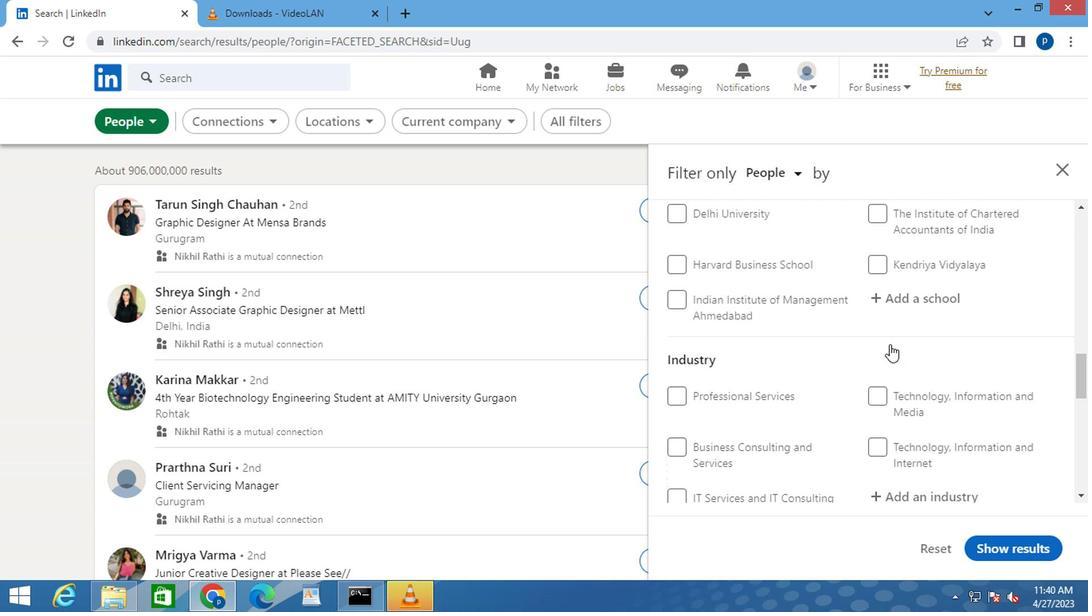 
Action: Mouse scrolled (886, 345) with delta (0, 1)
Screenshot: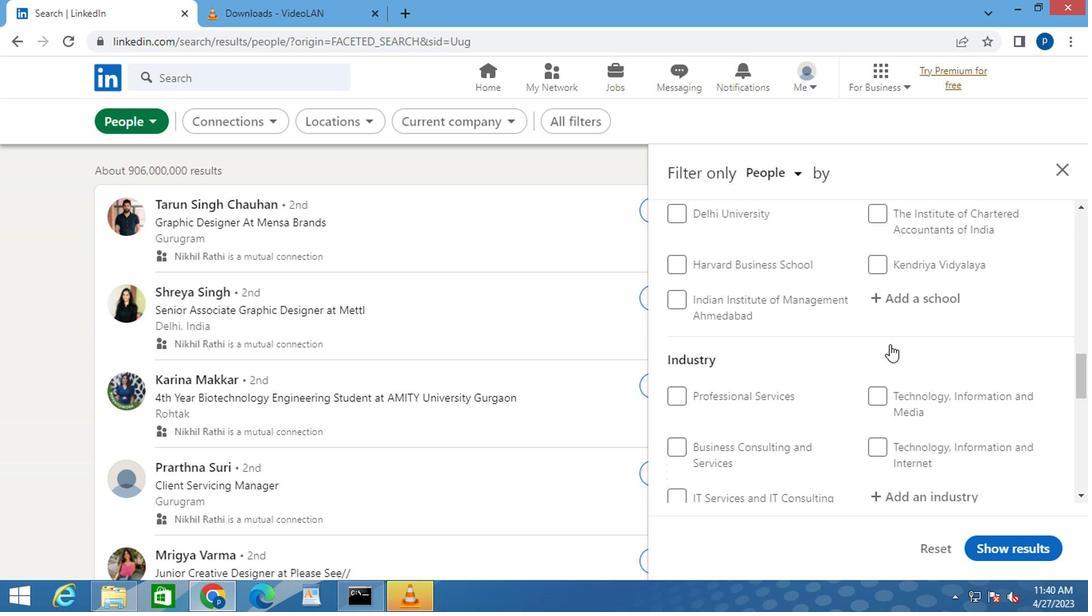 
Action: Mouse scrolled (886, 345) with delta (0, 1)
Screenshot: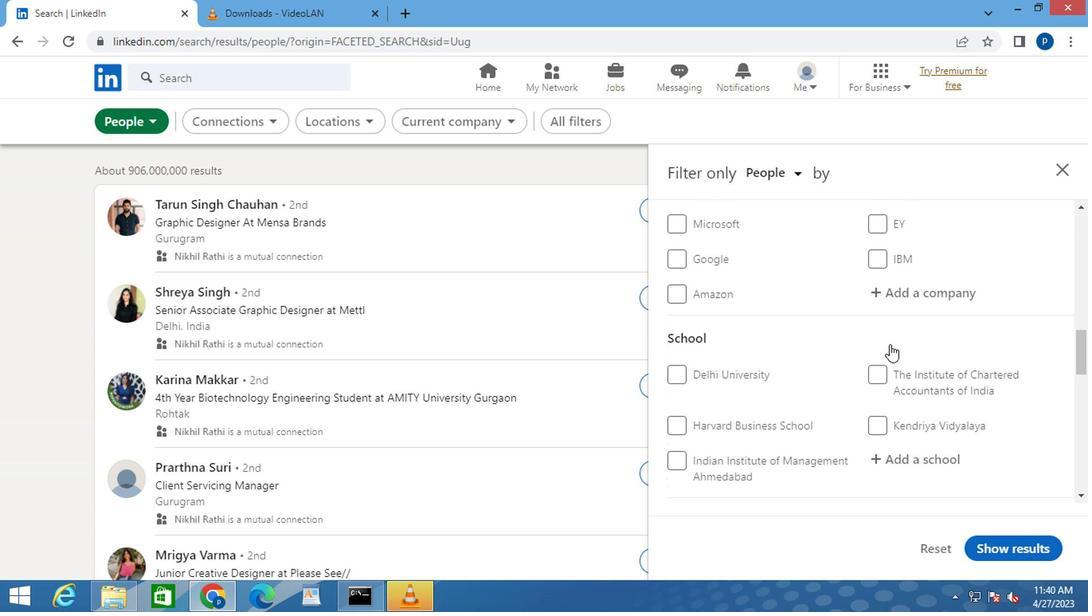 
Action: Mouse scrolled (886, 345) with delta (0, 1)
Screenshot: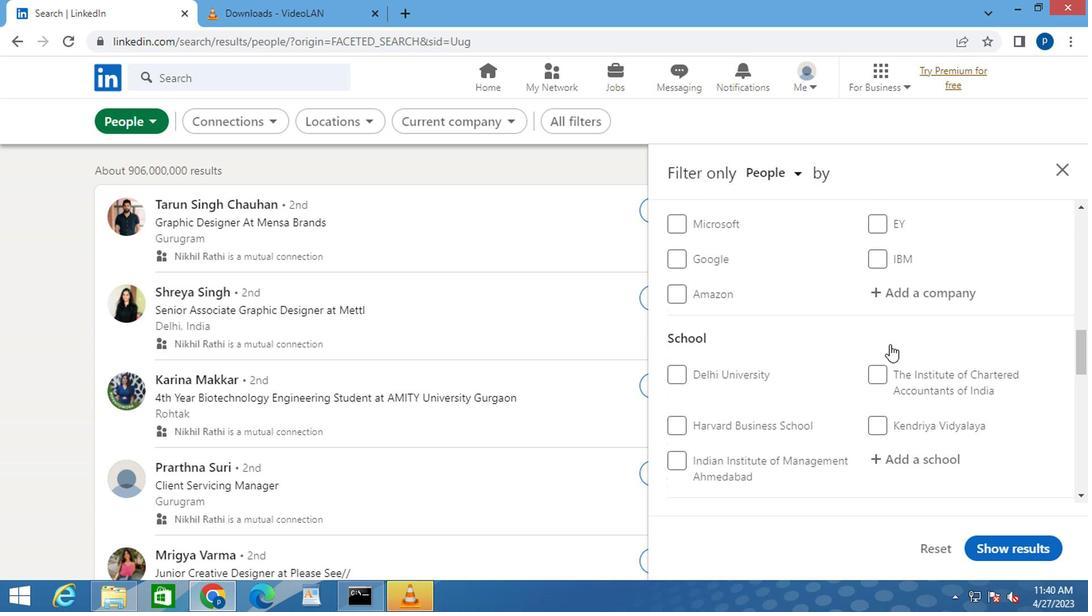 
Action: Mouse moved to (889, 356)
Screenshot: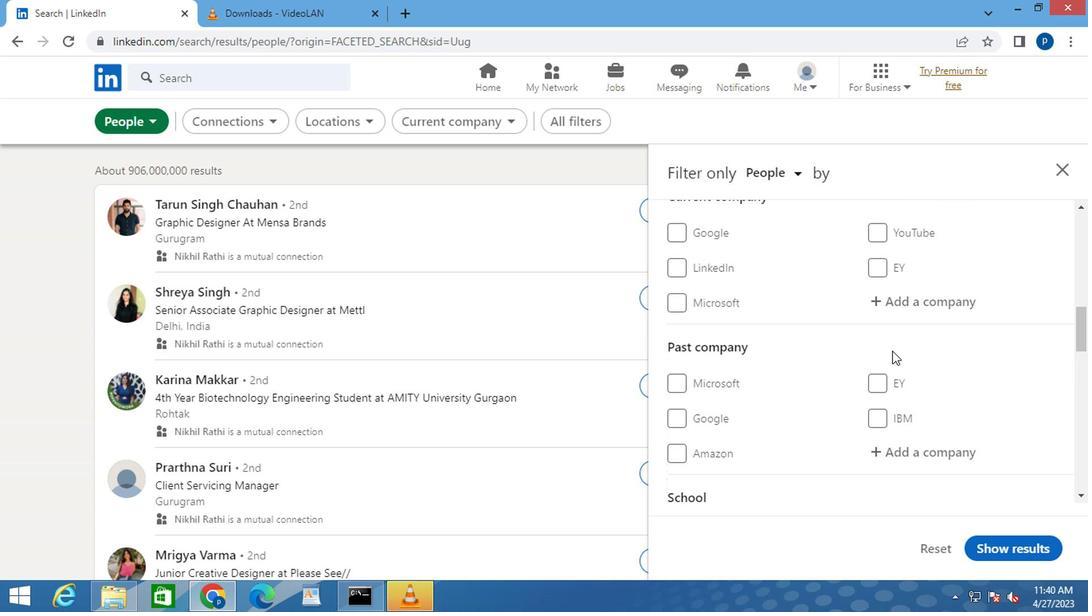 
Action: Mouse scrolled (889, 357) with delta (0, 0)
Screenshot: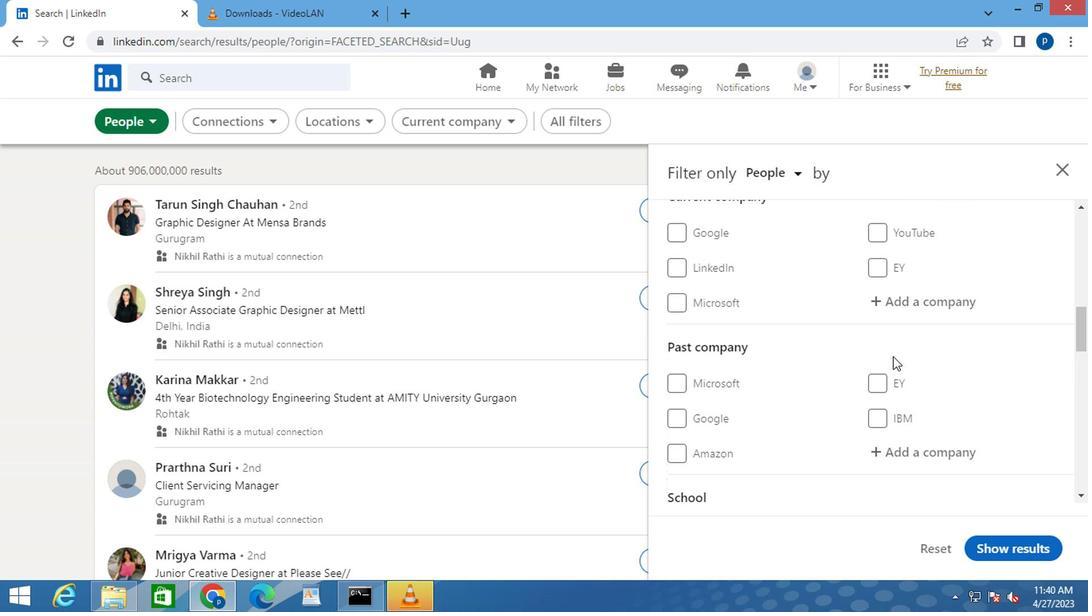 
Action: Mouse moved to (901, 376)
Screenshot: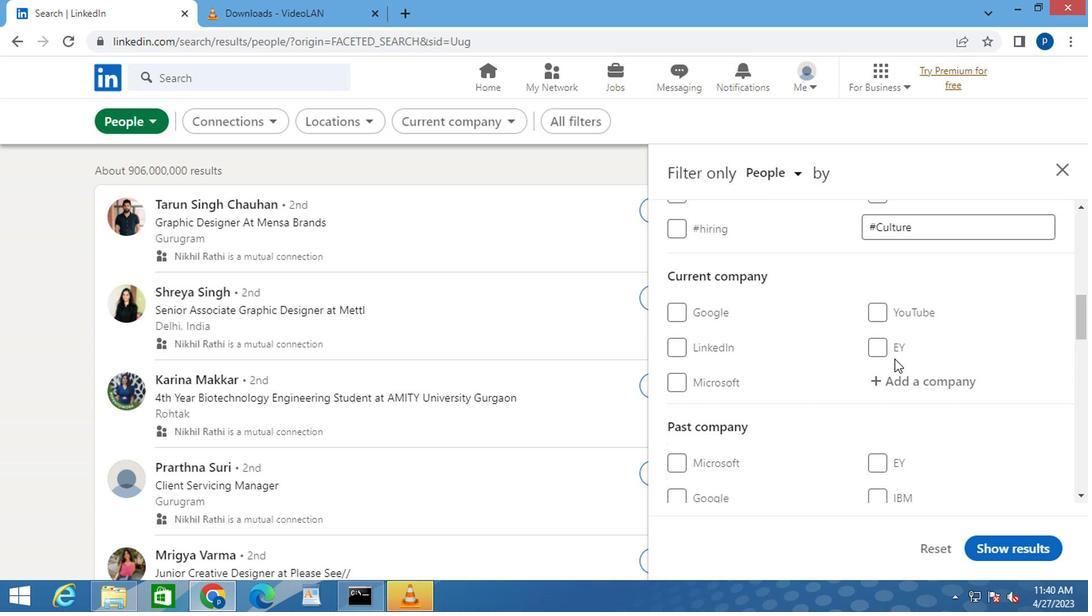 
Action: Mouse pressed left at (901, 376)
Screenshot: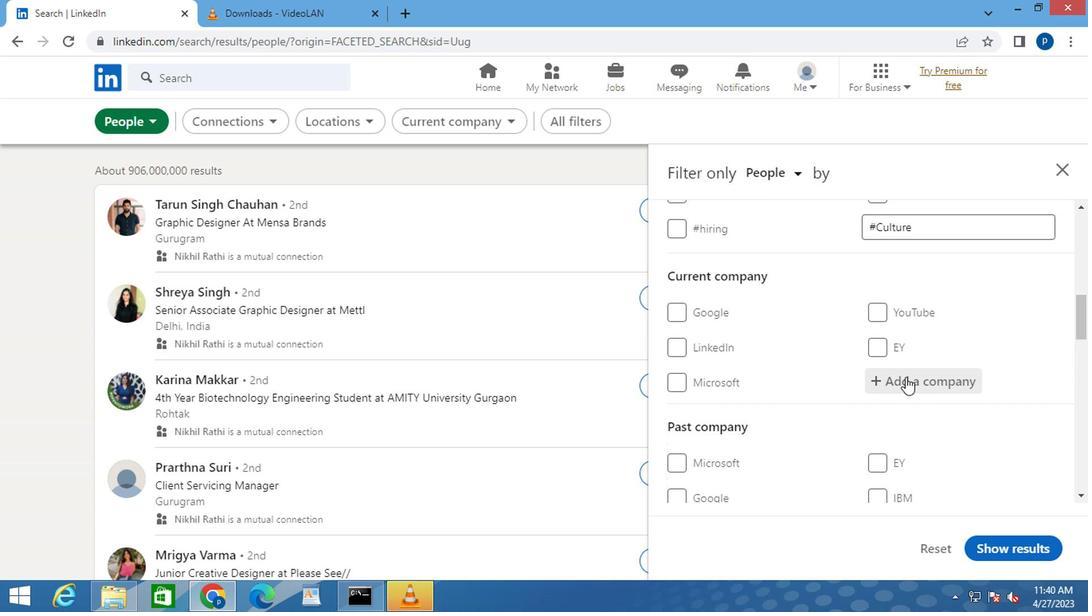 
Action: Key pressed <Key.caps_lock>N<Key.caps_lock>ESTWAY<Key.space>
Screenshot: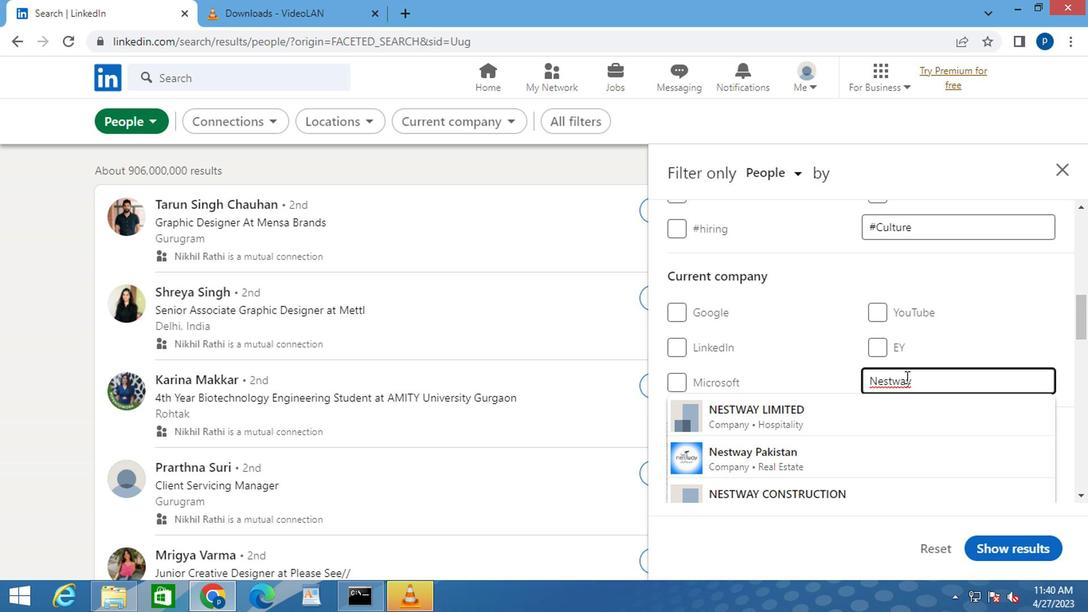 
Action: Mouse moved to (849, 412)
Screenshot: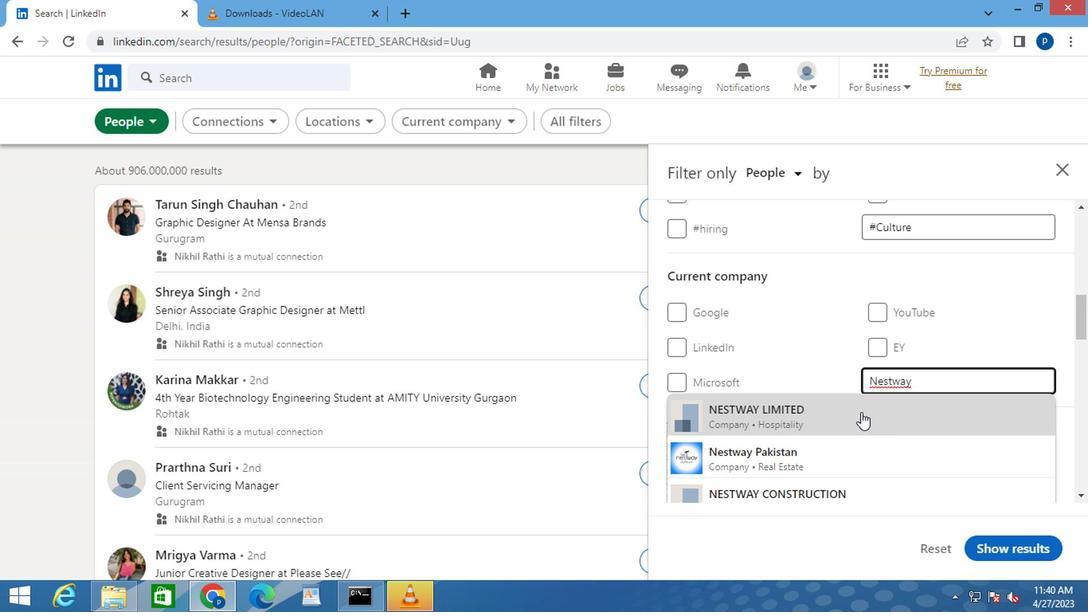 
Action: Mouse pressed left at (849, 412)
Screenshot: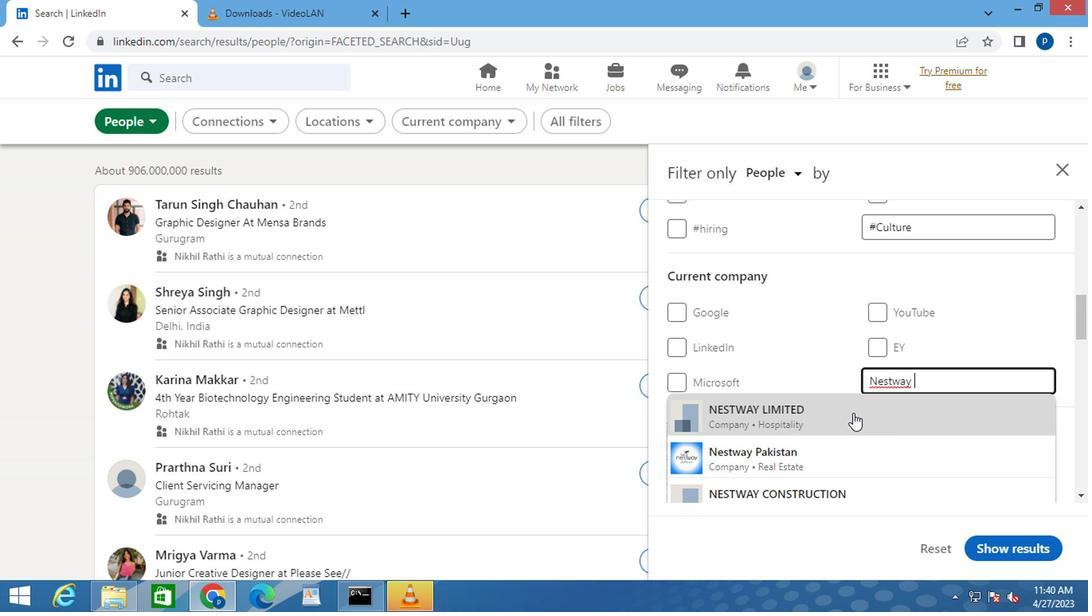 
Action: Mouse moved to (819, 416)
Screenshot: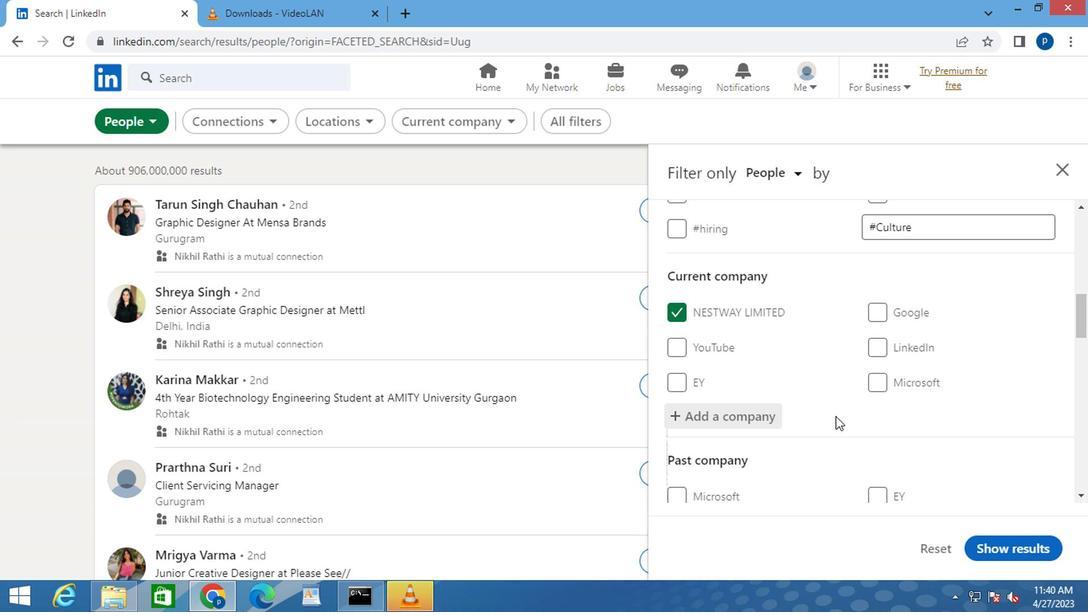
Action: Mouse scrolled (819, 415) with delta (0, -1)
Screenshot: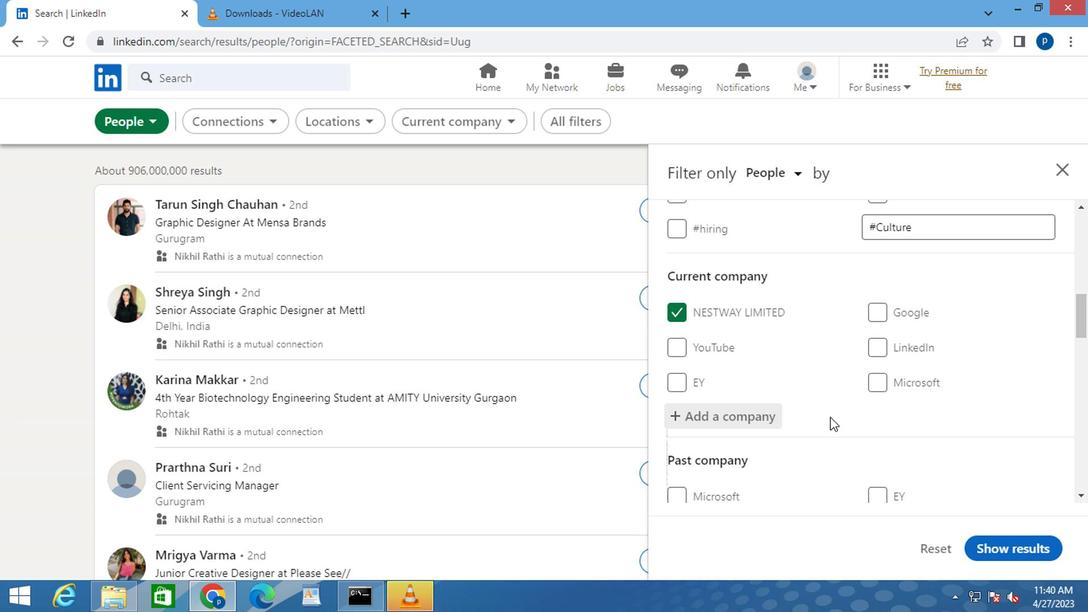 
Action: Mouse scrolled (819, 415) with delta (0, -1)
Screenshot: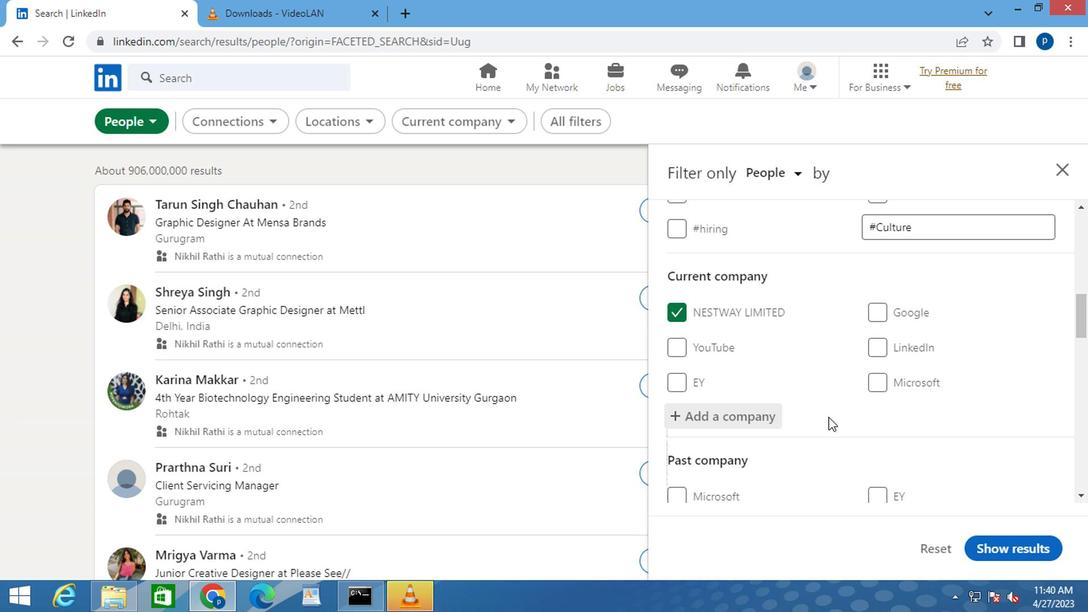 
Action: Mouse moved to (848, 424)
Screenshot: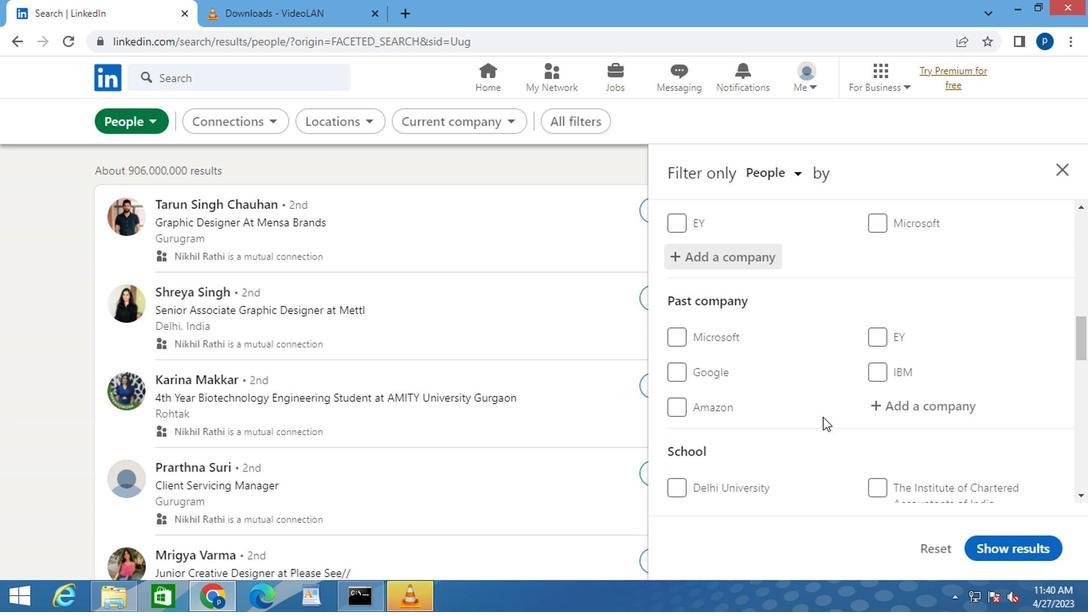 
Action: Mouse scrolled (848, 423) with delta (0, -1)
Screenshot: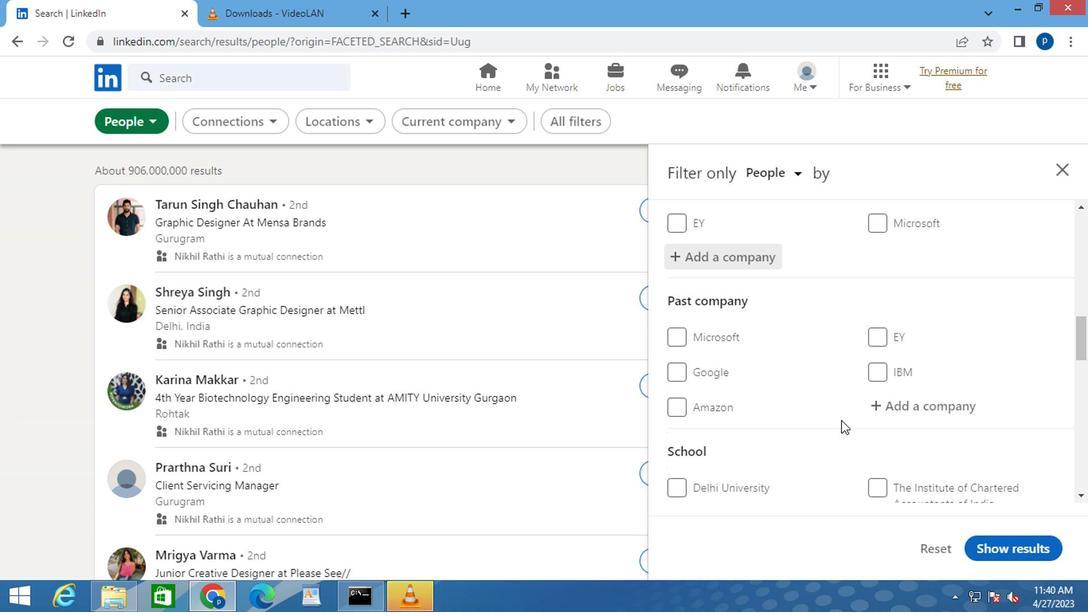 
Action: Mouse moved to (880, 472)
Screenshot: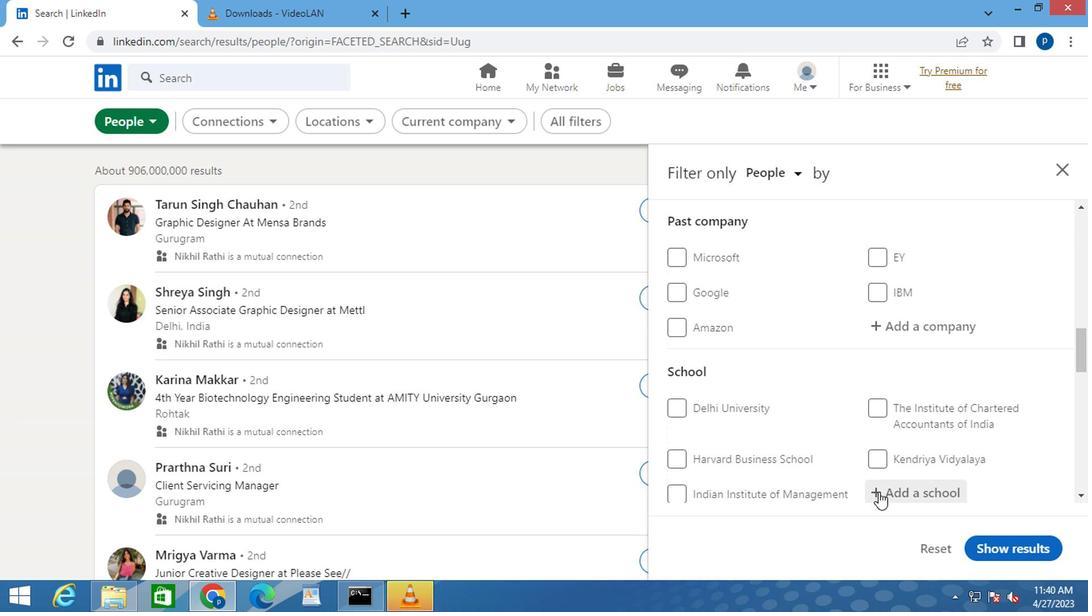 
Action: Mouse scrolled (880, 471) with delta (0, 0)
Screenshot: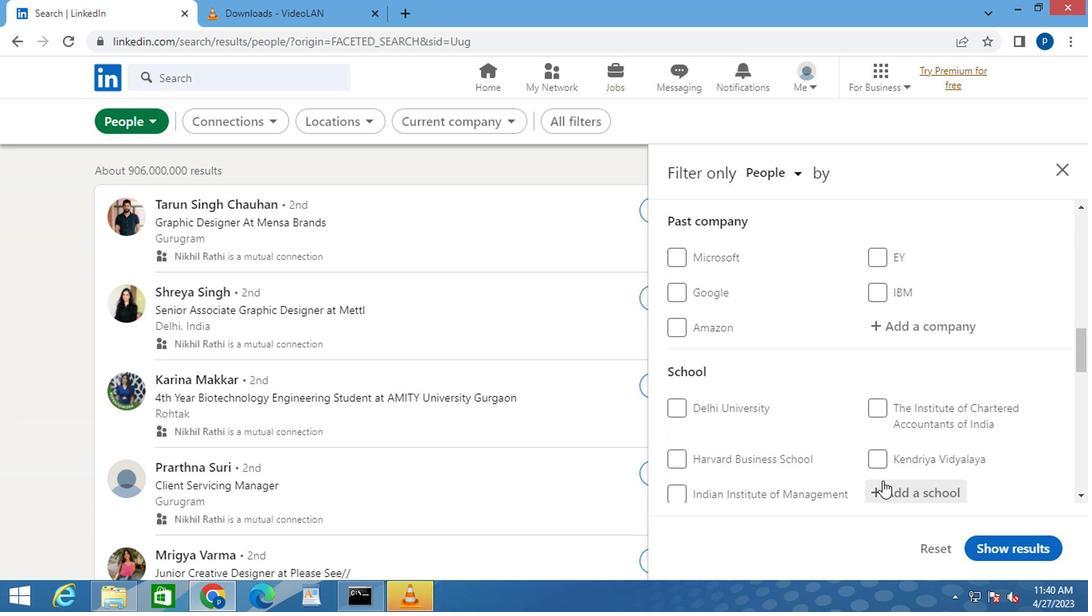 
Action: Mouse moved to (886, 416)
Screenshot: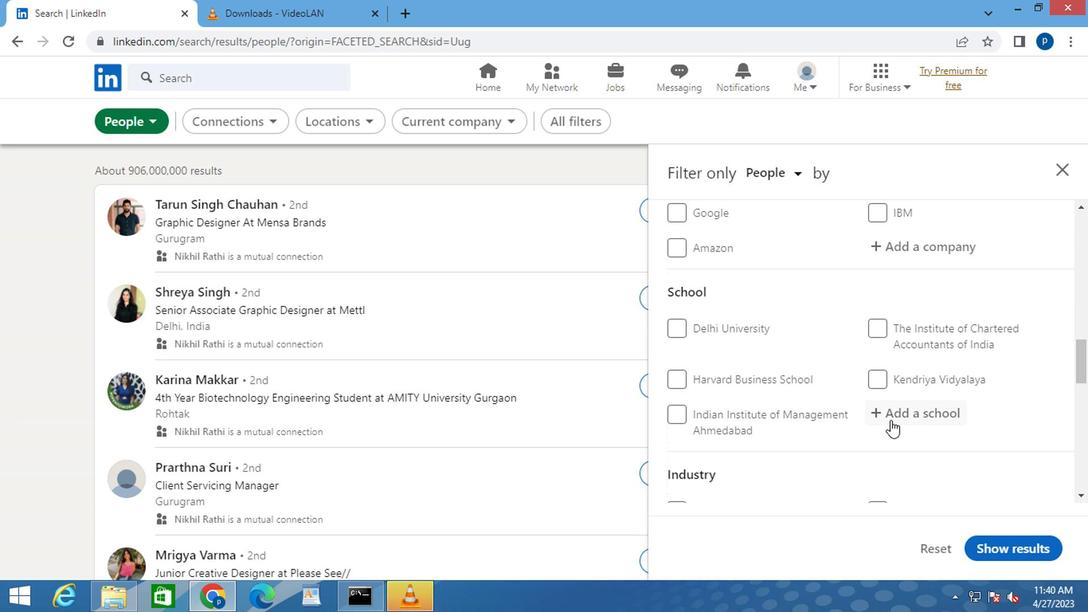 
Action: Mouse pressed left at (886, 416)
Screenshot: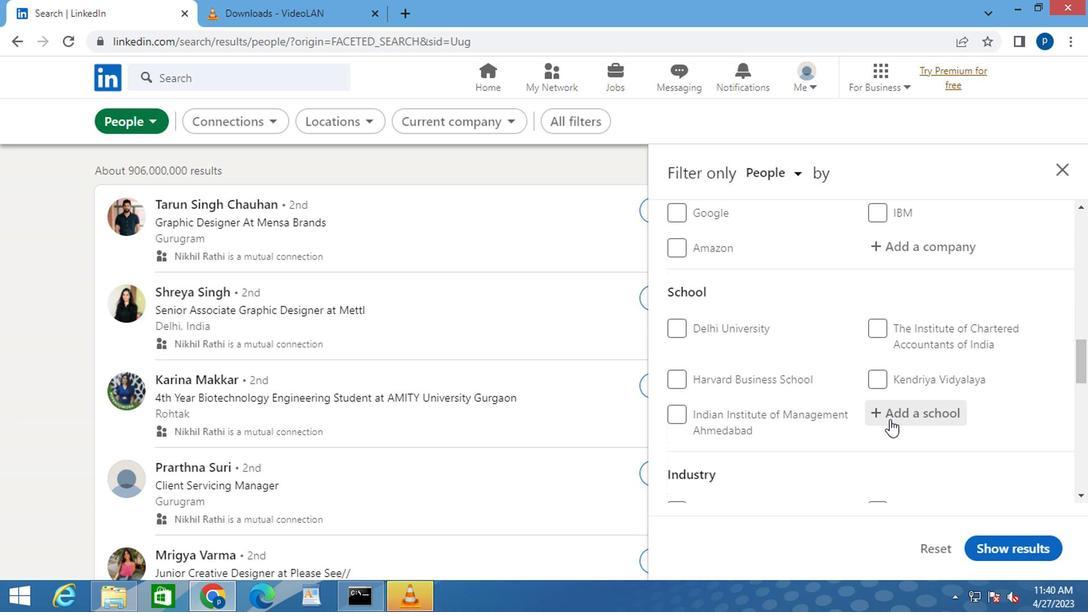 
Action: Key pressed <Key.caps_lock>H<Key.caps_lock>INDUST
Screenshot: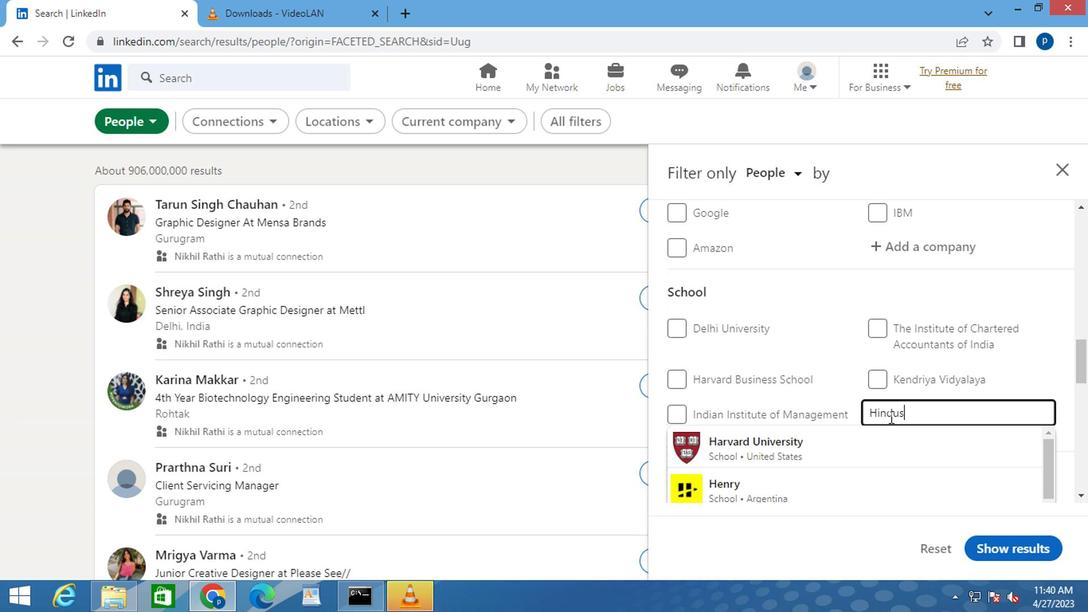 
Action: Mouse moved to (891, 424)
Screenshot: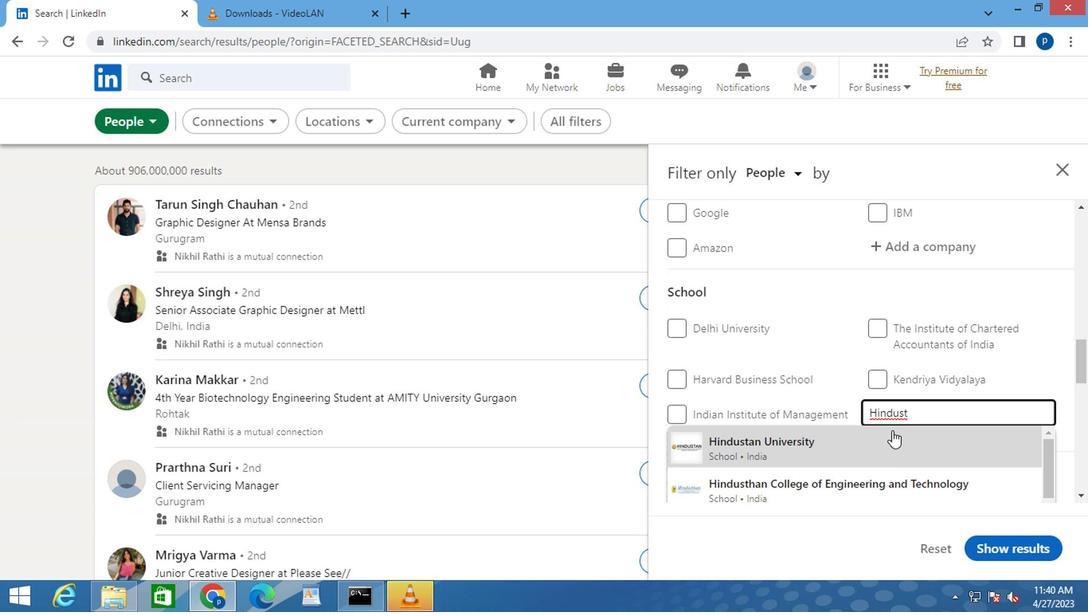 
Action: Key pressed AN<Key.space><Key.caps_lock>C<Key.caps_lock>OLLEGE<Key.space>OF<Key.space><Key.caps_lock>A
Screenshot: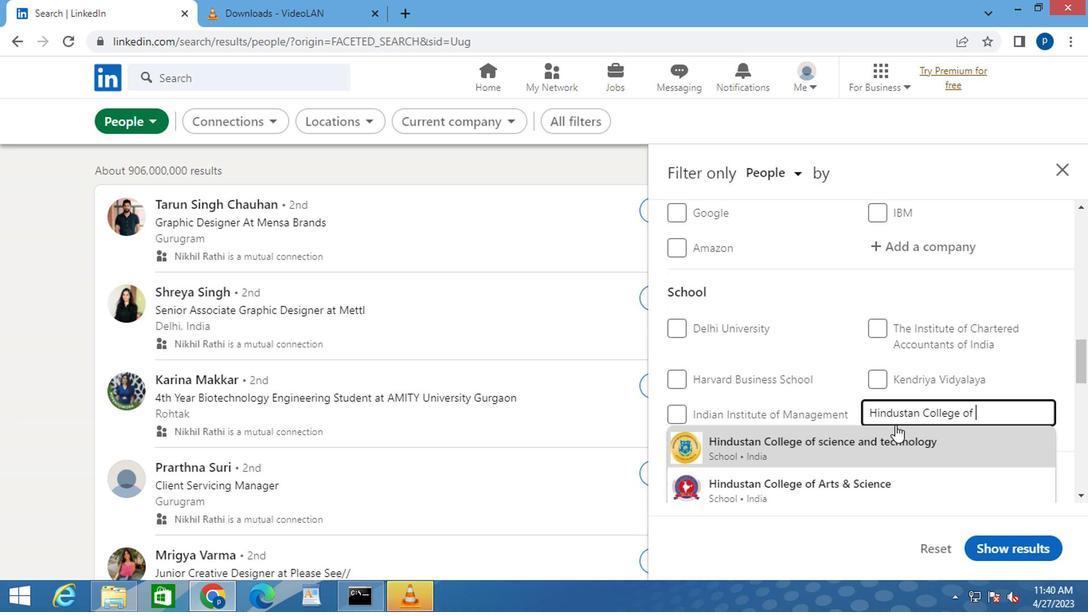 
Action: Mouse moved to (832, 477)
Screenshot: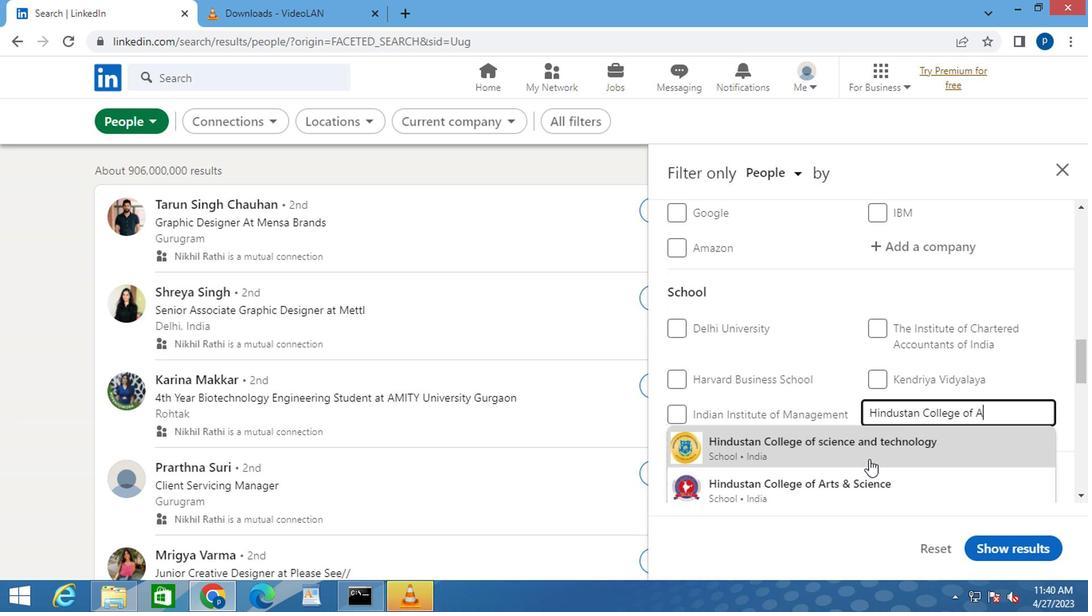 
Action: Mouse pressed left at (832, 477)
Screenshot: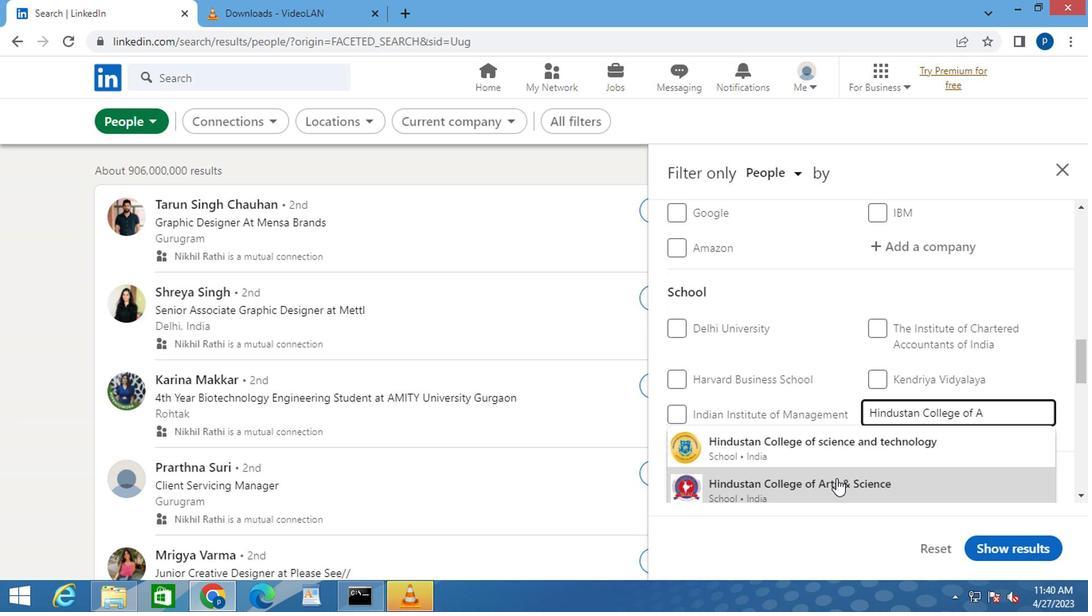 
Action: Mouse moved to (843, 460)
Screenshot: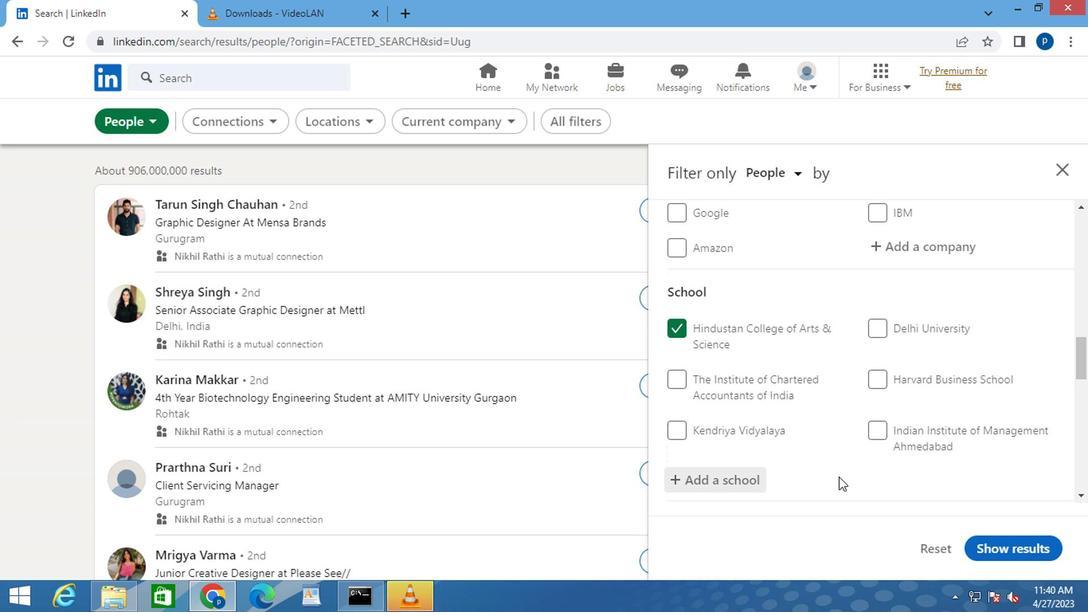 
Action: Mouse scrolled (843, 459) with delta (0, 0)
Screenshot: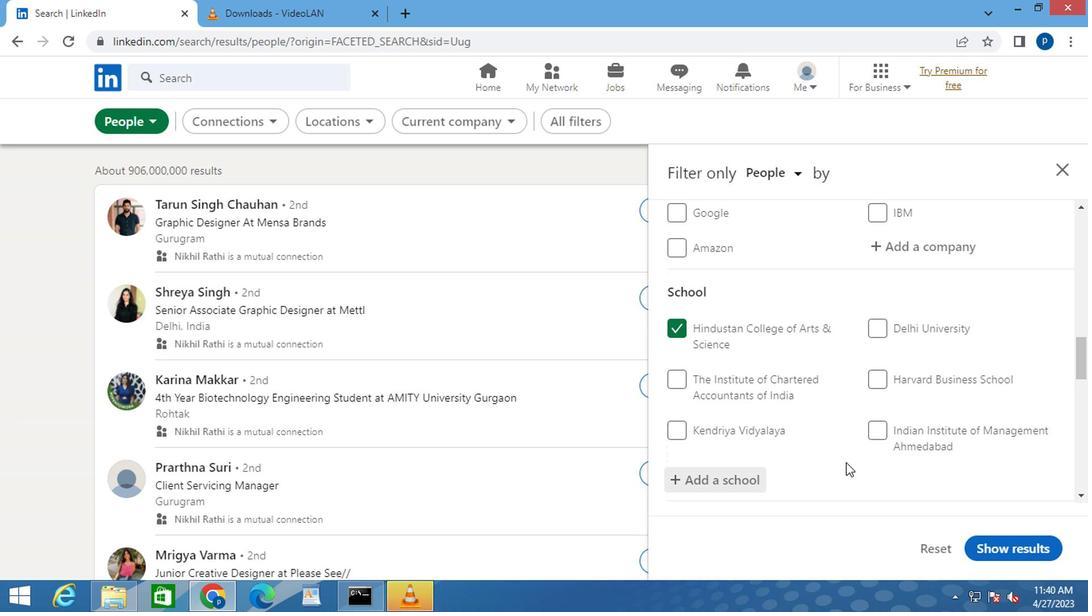 
Action: Mouse scrolled (843, 459) with delta (0, 0)
Screenshot: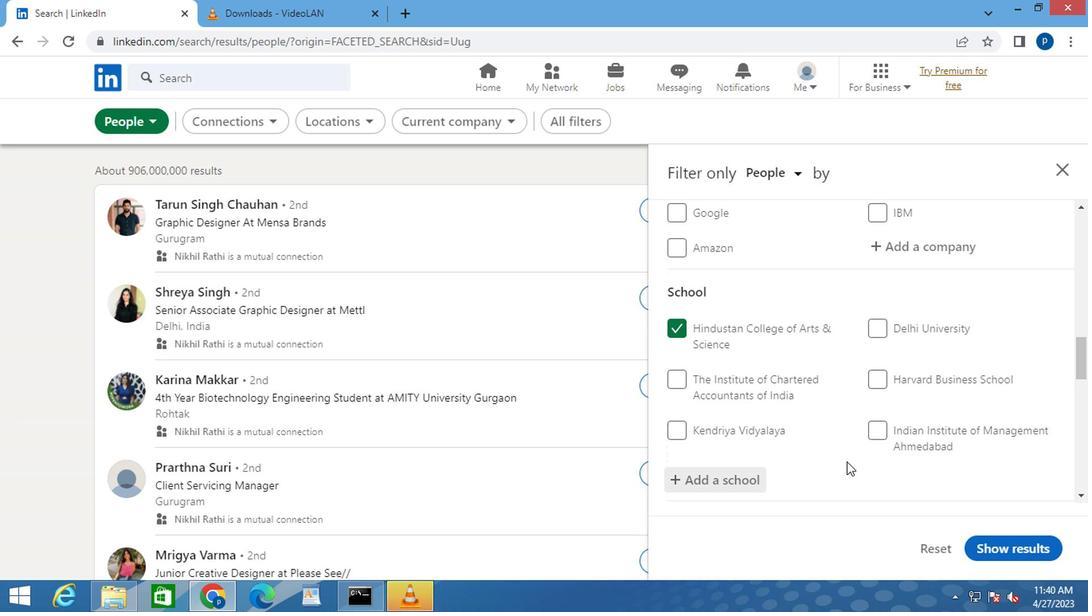 
Action: Mouse moved to (836, 429)
Screenshot: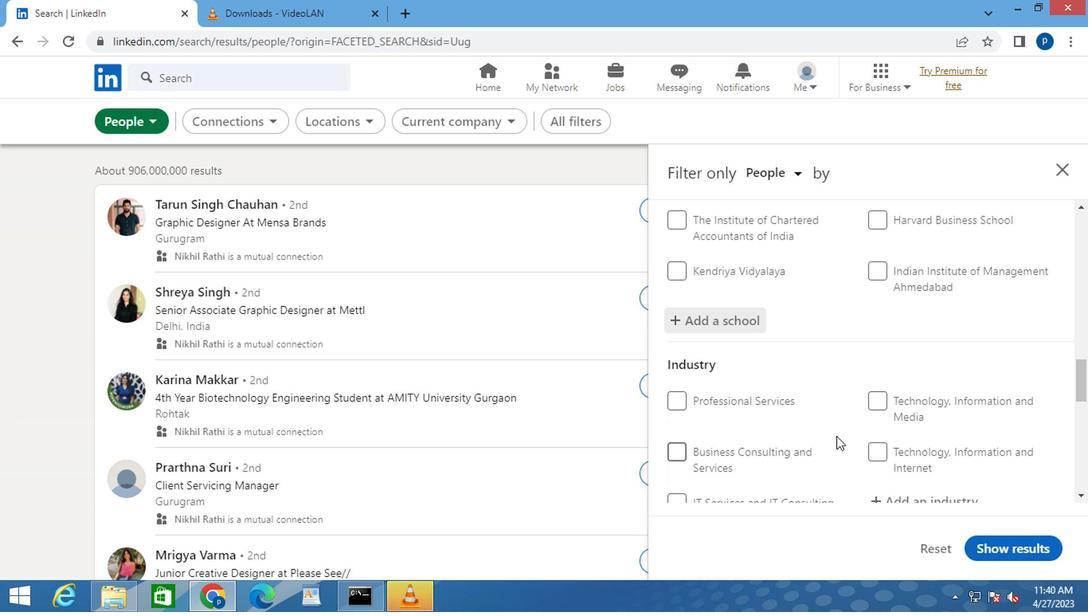 
Action: Mouse scrolled (836, 429) with delta (0, 0)
Screenshot: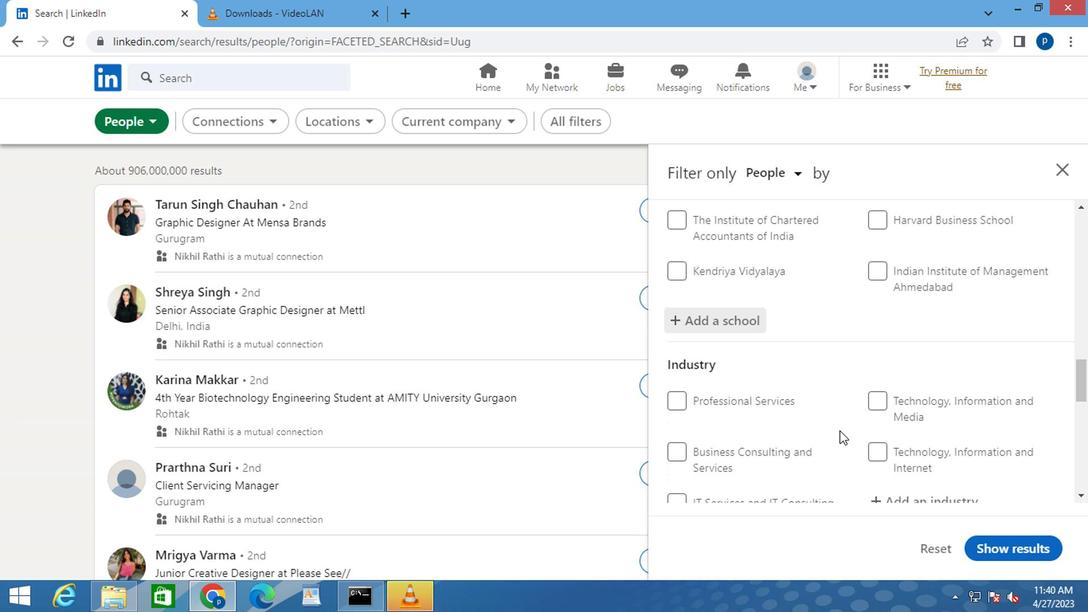 
Action: Mouse moved to (875, 418)
Screenshot: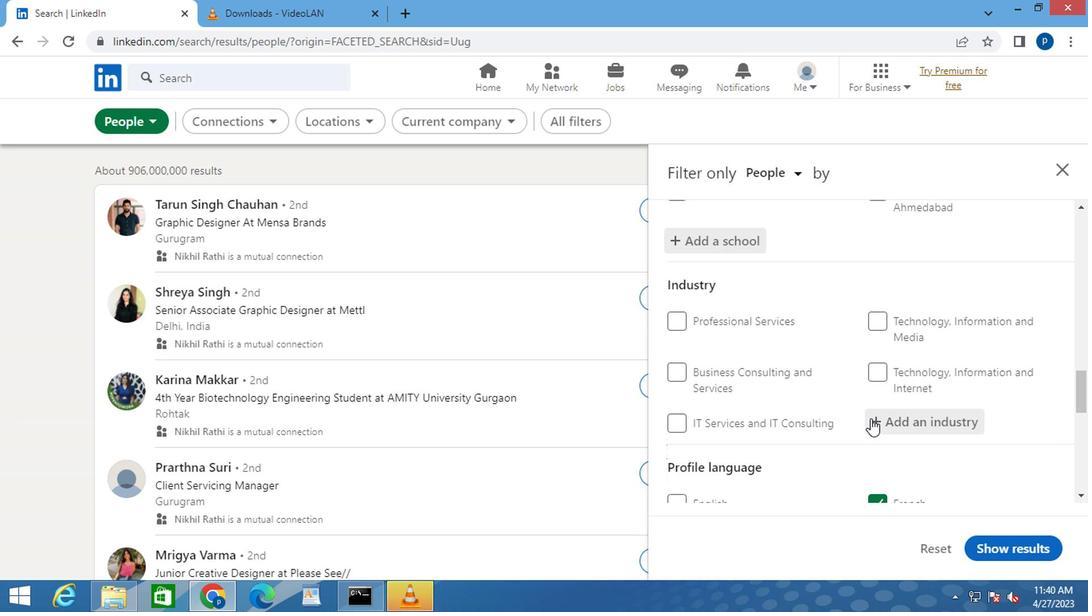 
Action: Mouse pressed left at (875, 418)
Screenshot: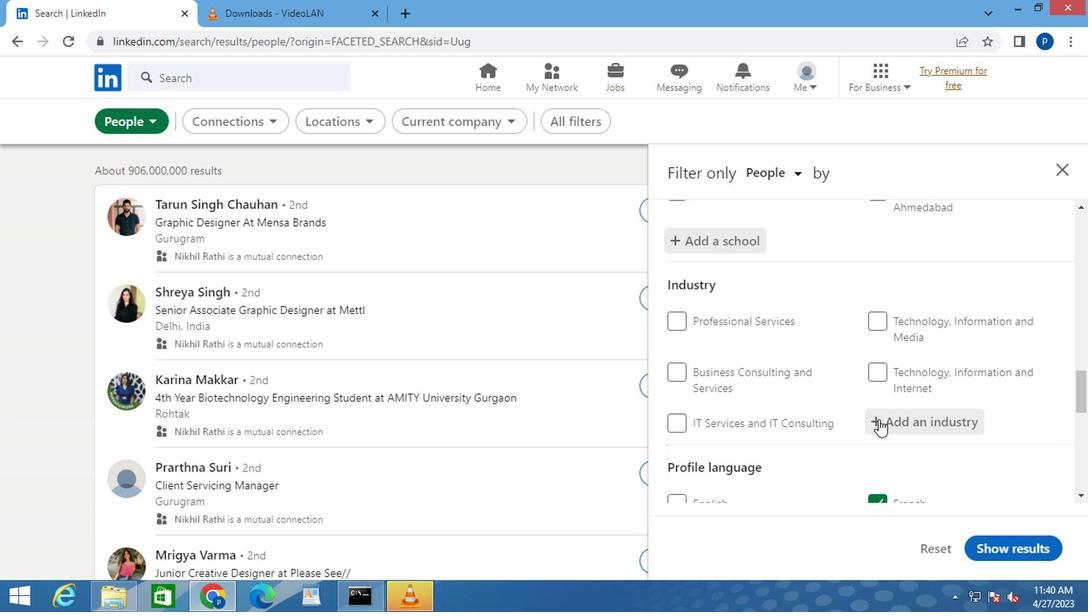 
Action: Mouse moved to (875, 418)
Screenshot: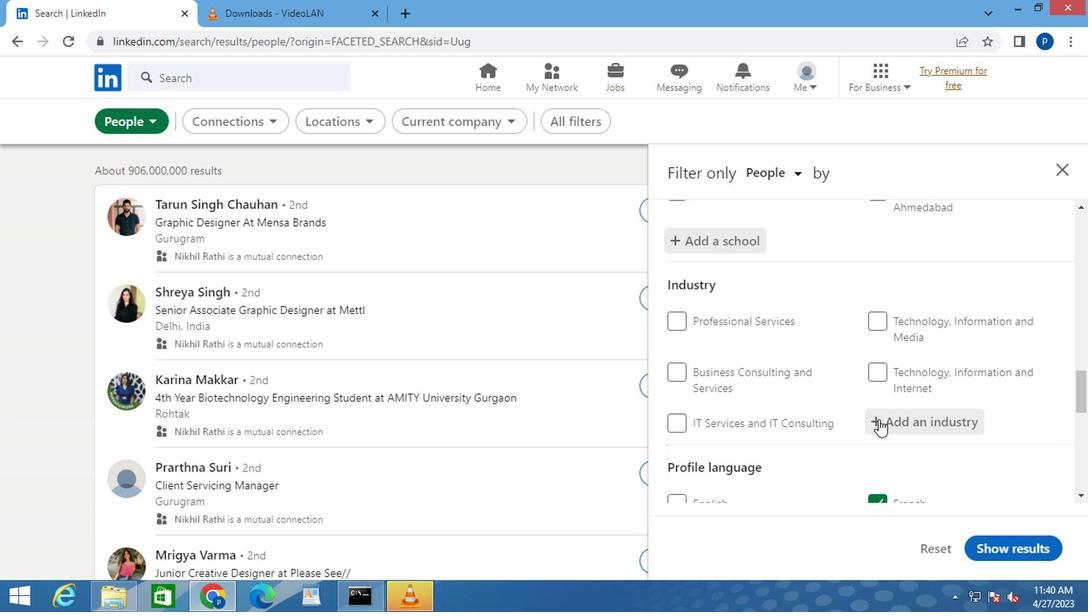 
Action: Key pressed <Key.caps_lock>A<Key.caps_lock>MUSMENT<Key.backspace><Key.backspace><Key.backspace><Key.backspace><Key.backspace><Key.backspace><Key.backspace><Key.backspace><Key.backspace><Key.backspace><Key.backspace><Key.backspace><Key.backspace><Key.backspace>A<Key.caps_lock>MUS
Screenshot: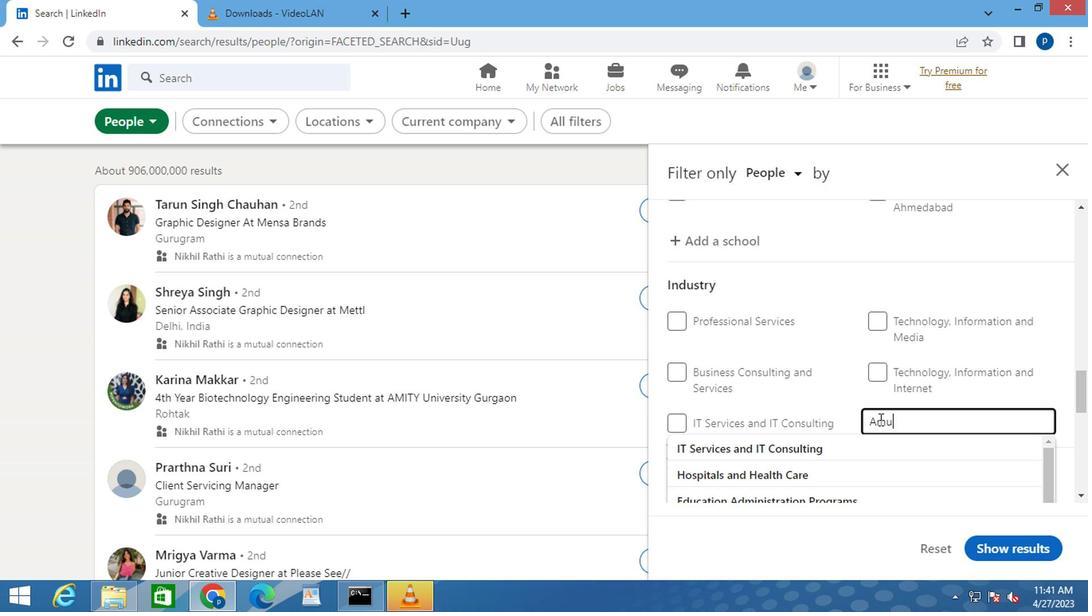 
Action: Mouse moved to (761, 449)
Screenshot: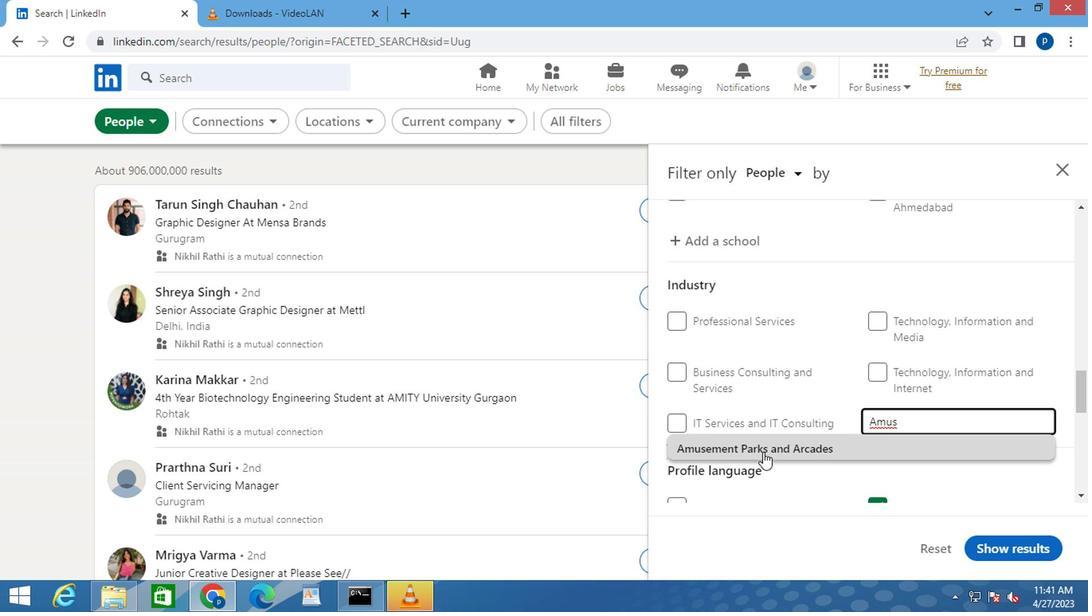 
Action: Mouse pressed left at (761, 449)
Screenshot: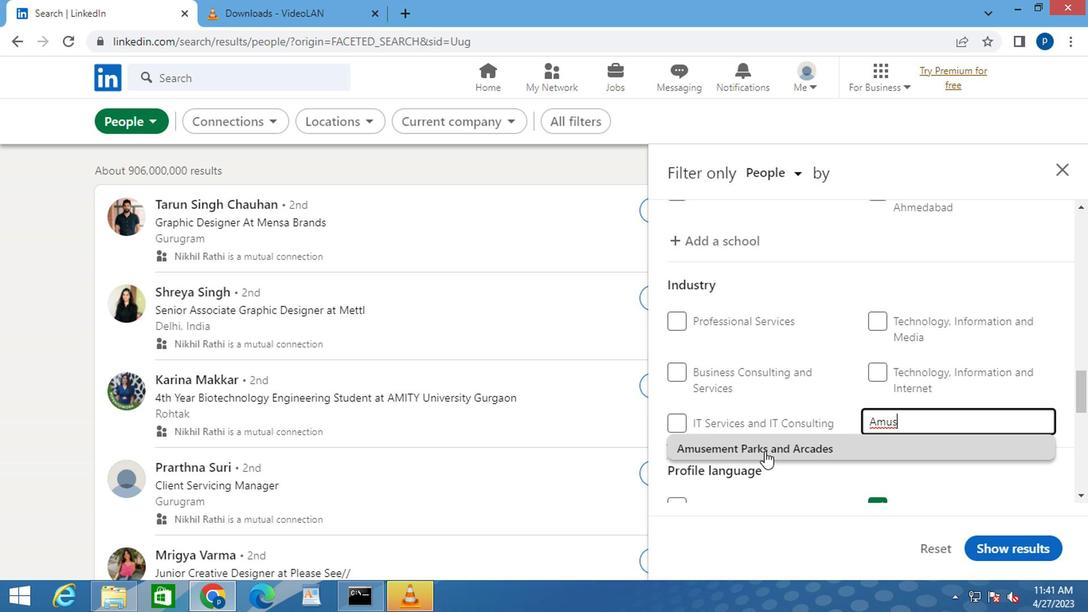 
Action: Mouse moved to (792, 445)
Screenshot: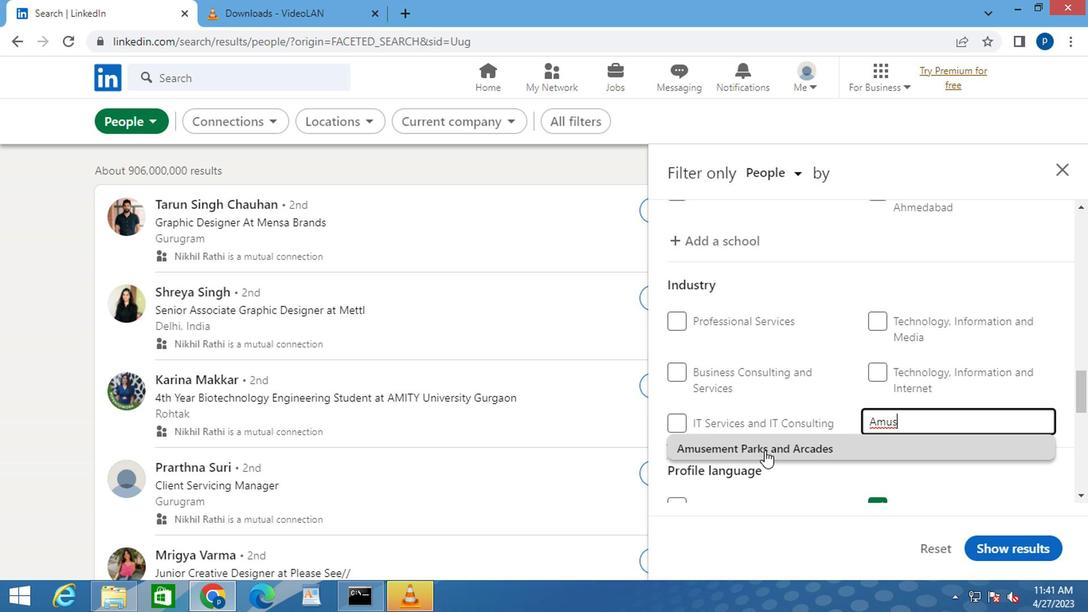 
Action: Mouse scrolled (792, 443) with delta (0, -1)
Screenshot: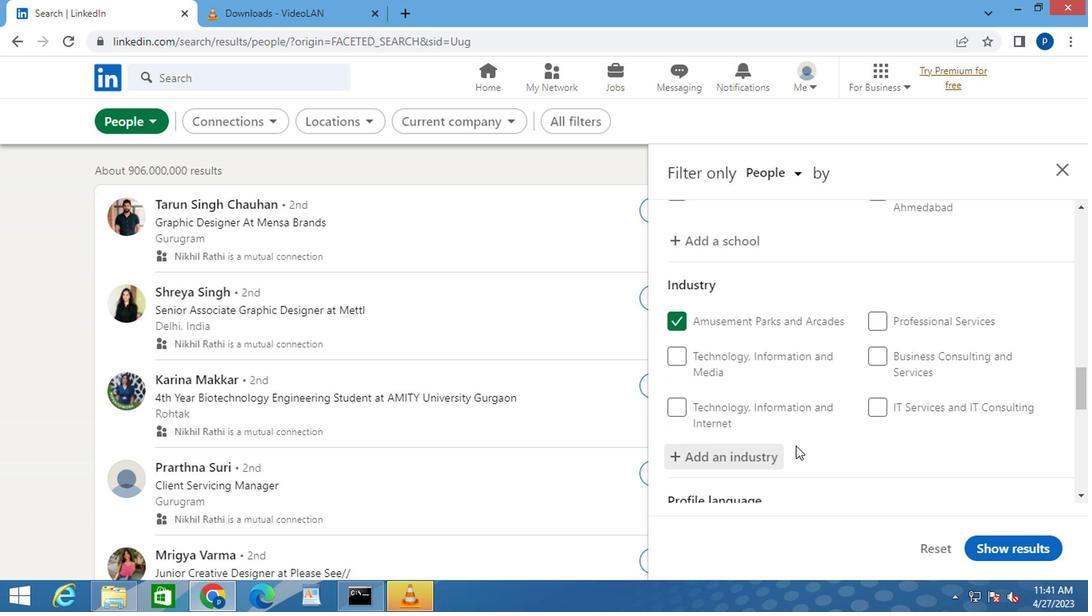 
Action: Mouse moved to (804, 431)
Screenshot: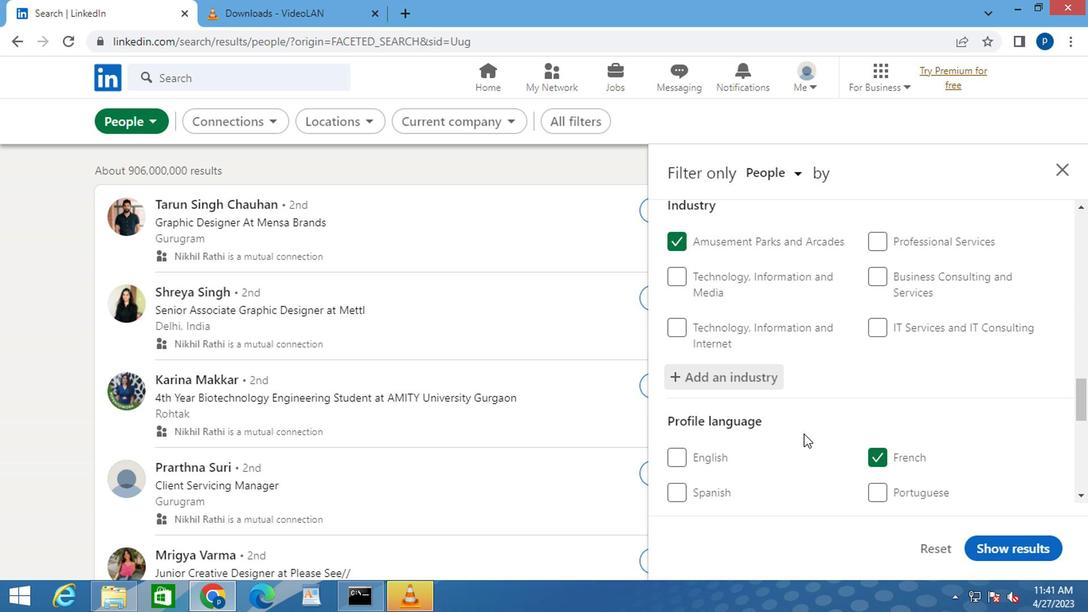 
Action: Mouse scrolled (804, 430) with delta (0, 0)
Screenshot: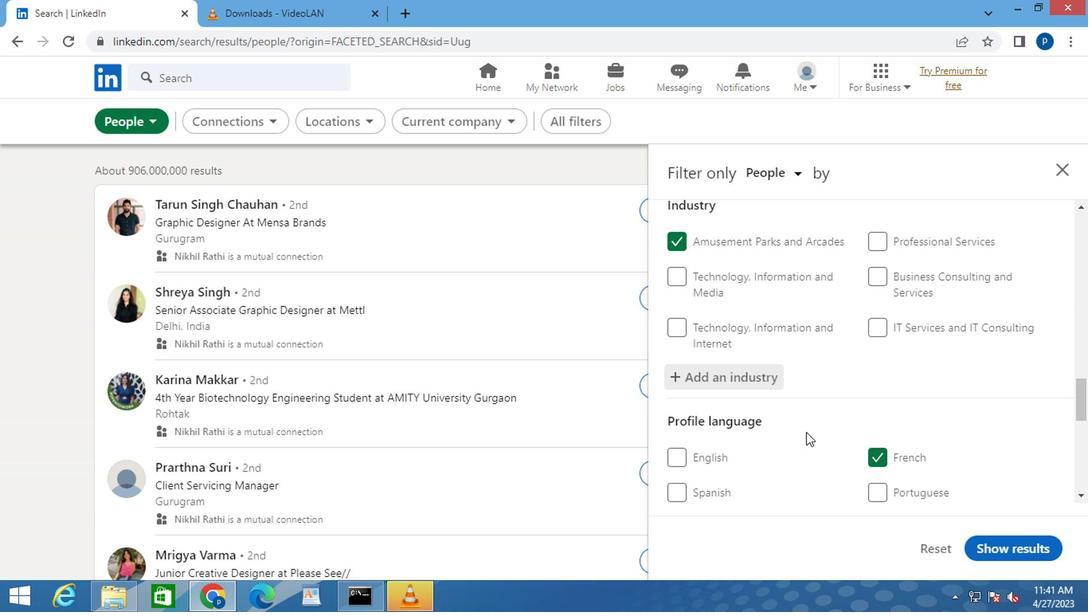 
Action: Mouse moved to (805, 431)
Screenshot: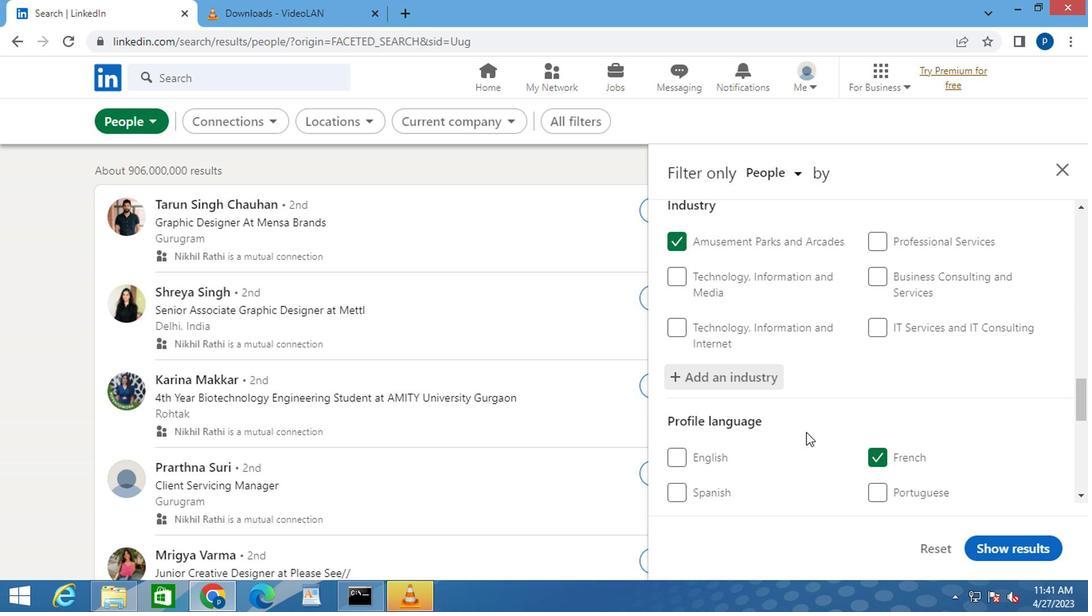 
Action: Mouse scrolled (805, 430) with delta (0, 0)
Screenshot: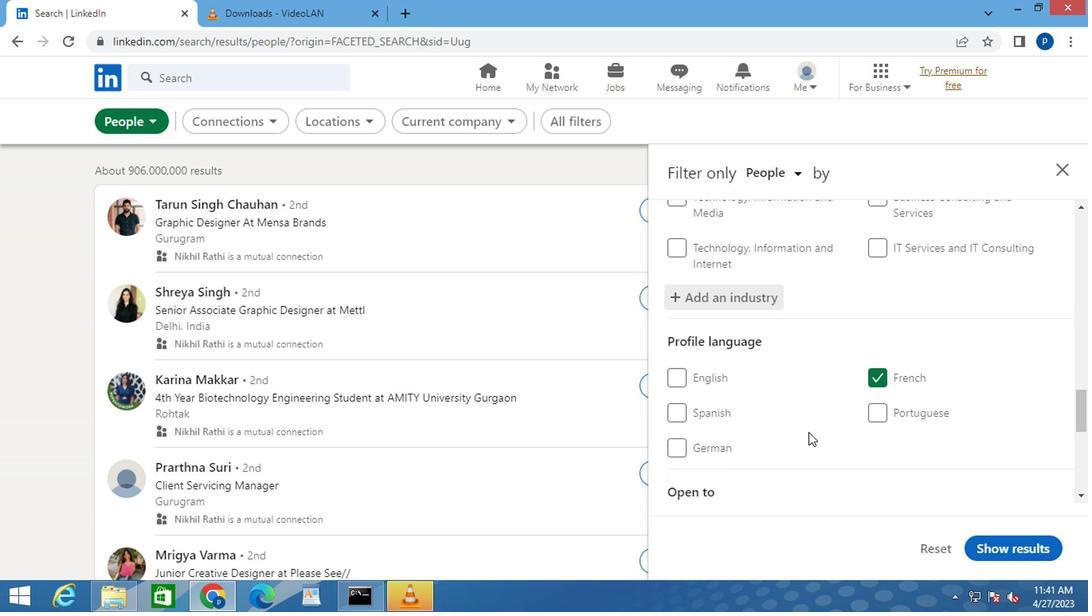 
Action: Mouse scrolled (805, 430) with delta (0, 0)
Screenshot: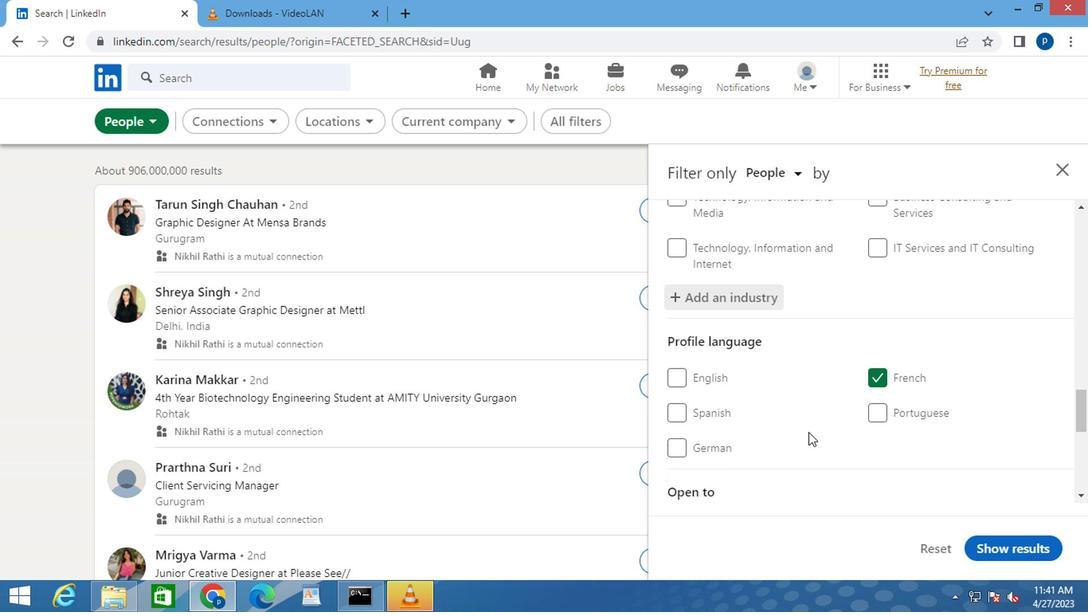 
Action: Mouse scrolled (805, 430) with delta (0, 0)
Screenshot: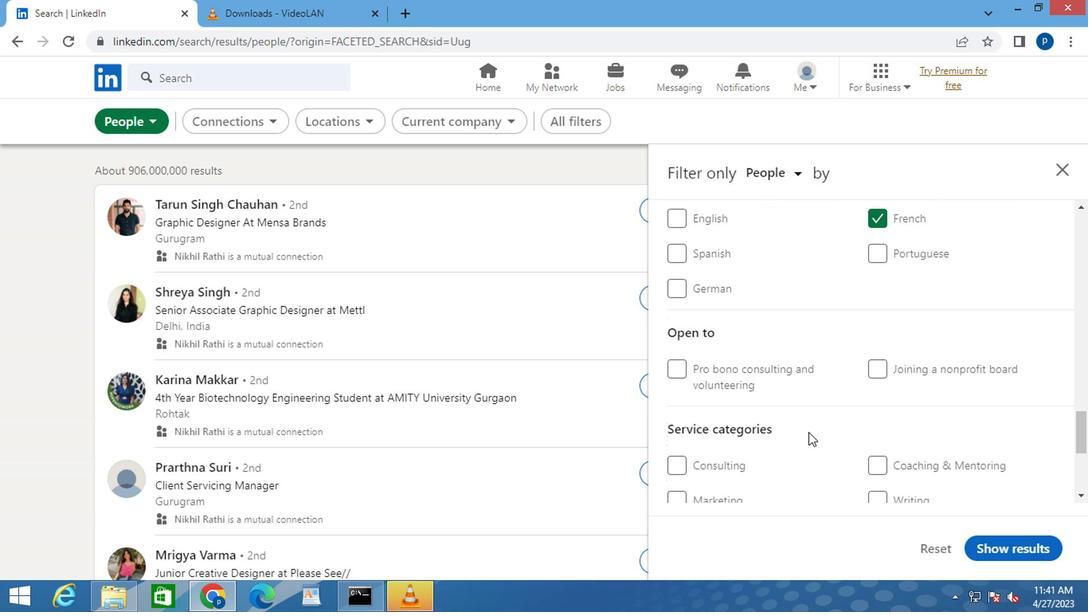 
Action: Mouse scrolled (805, 430) with delta (0, 0)
Screenshot: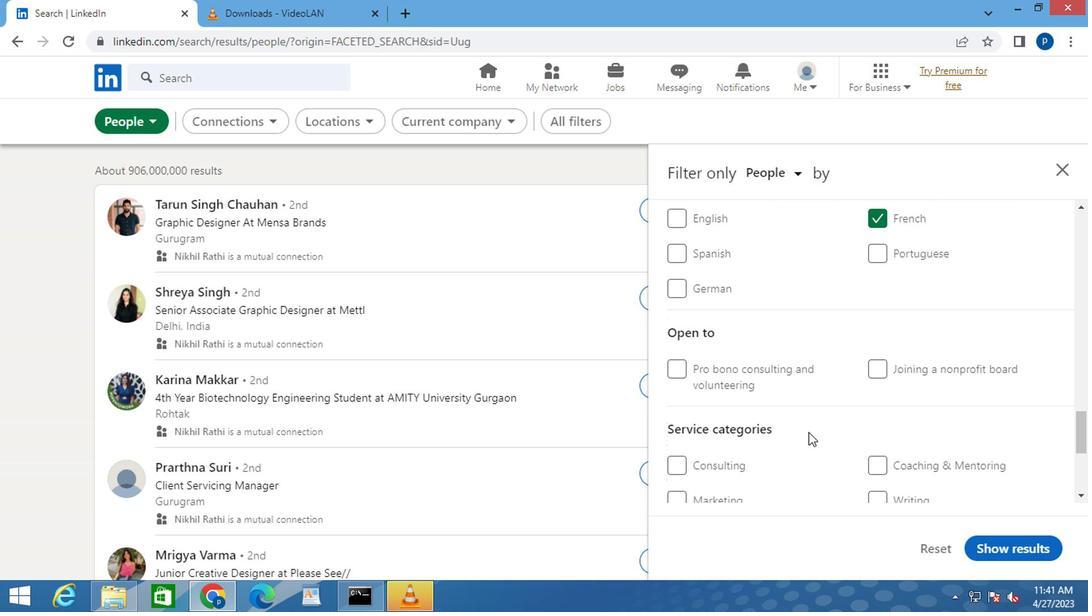 
Action: Mouse moved to (891, 378)
Screenshot: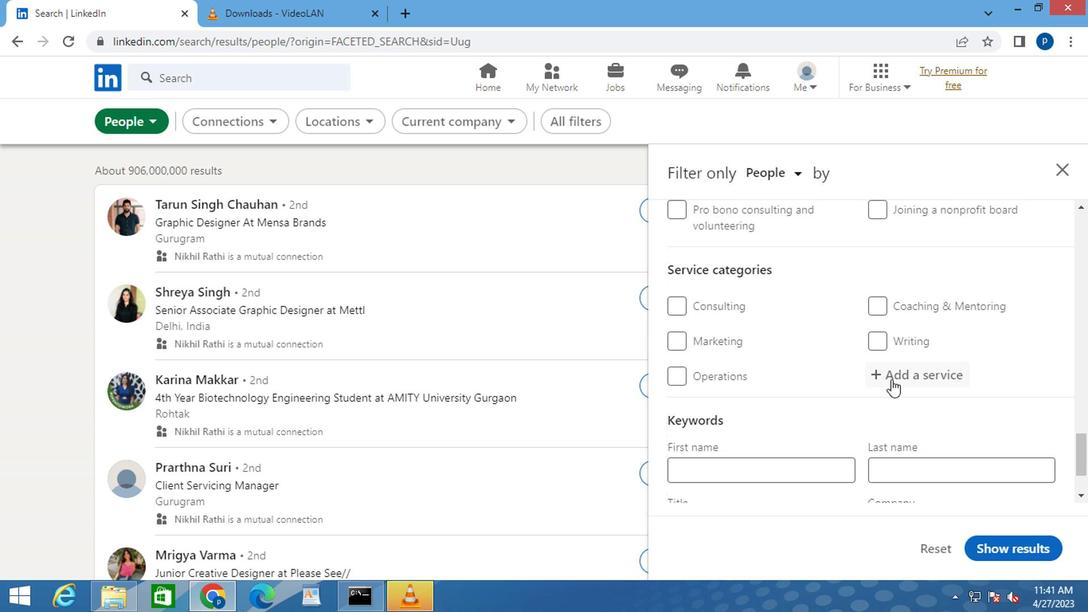 
Action: Mouse pressed left at (891, 378)
Screenshot: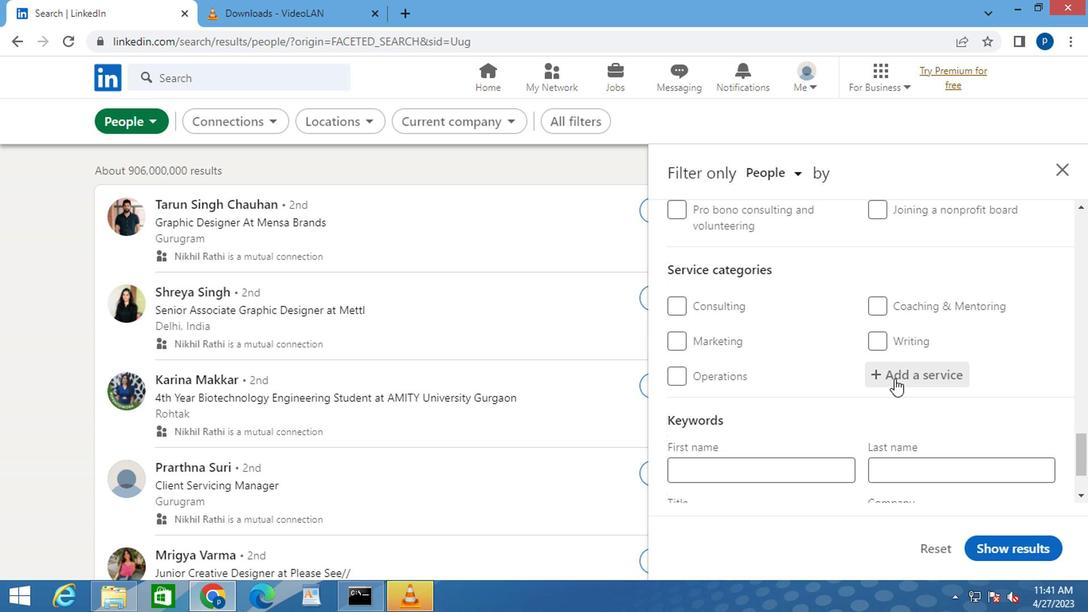 
Action: Key pressed <Key.caps_lock>M<Key.caps_lock>OBILE<Key.space><Key.caps_lock>M<Key.caps_lock>A
Screenshot: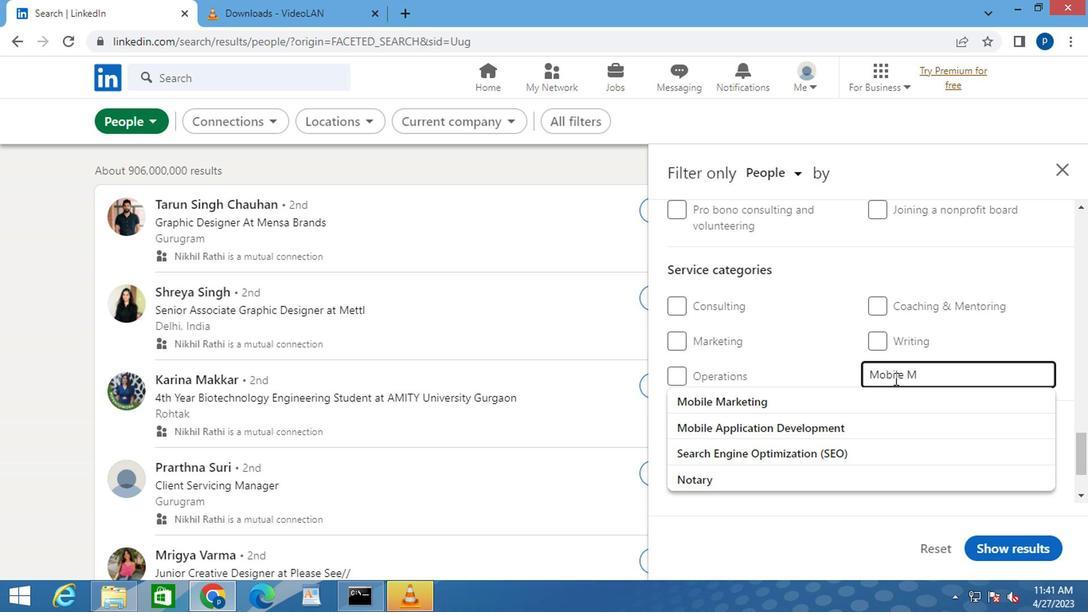 
Action: Mouse moved to (757, 397)
Screenshot: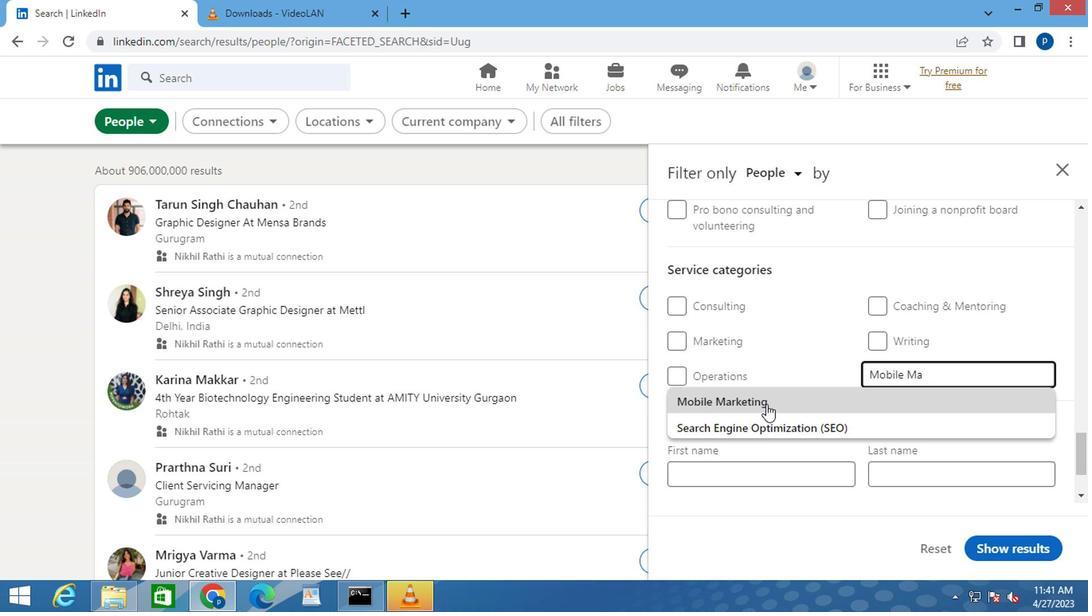 
Action: Mouse pressed left at (757, 397)
Screenshot: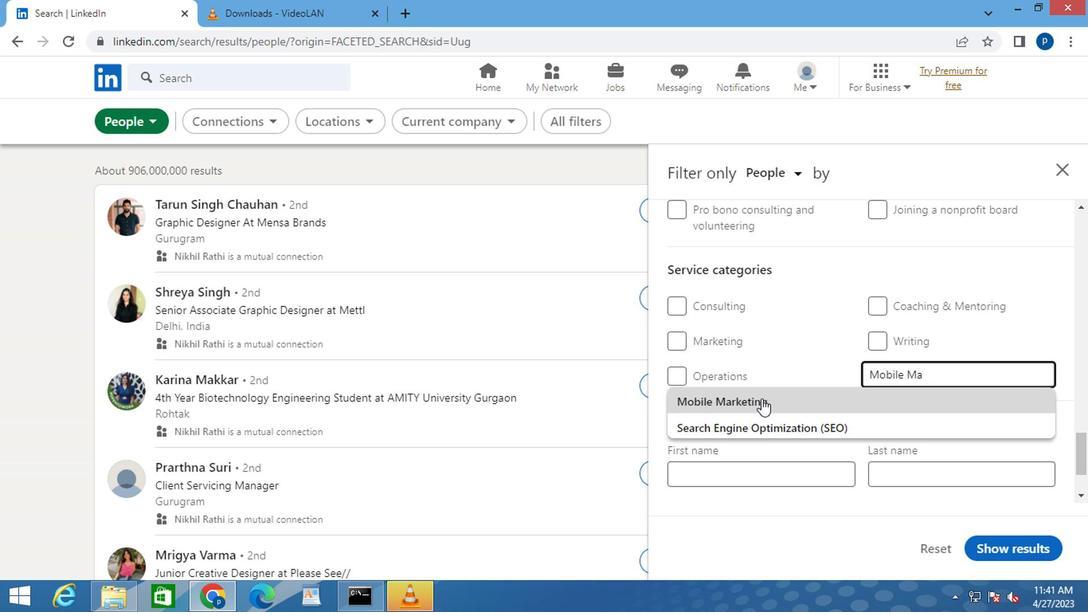 
Action: Mouse moved to (765, 412)
Screenshot: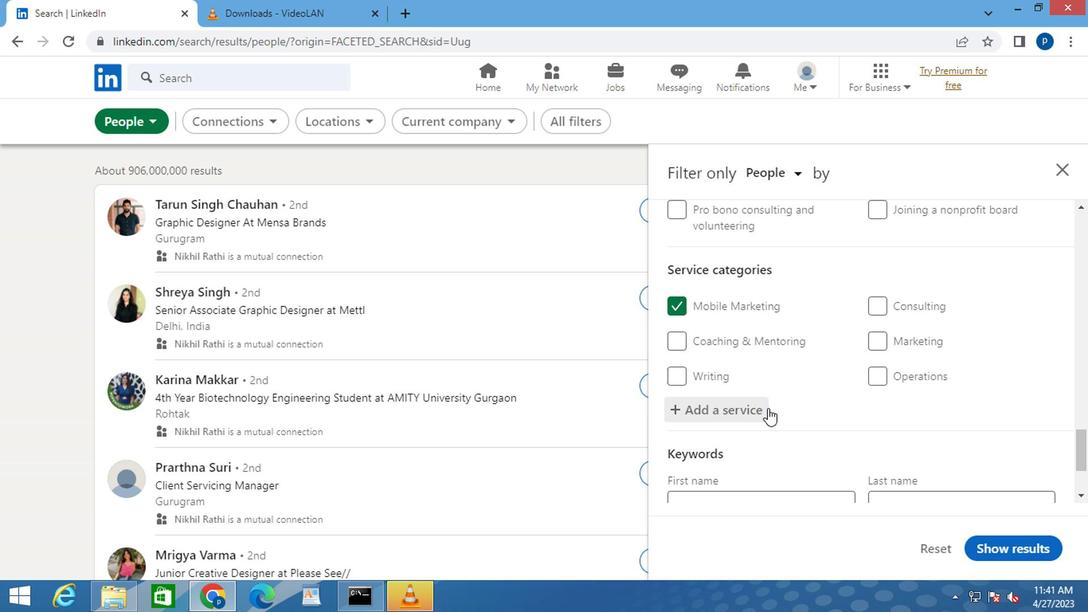 
Action: Mouse scrolled (765, 411) with delta (0, -1)
Screenshot: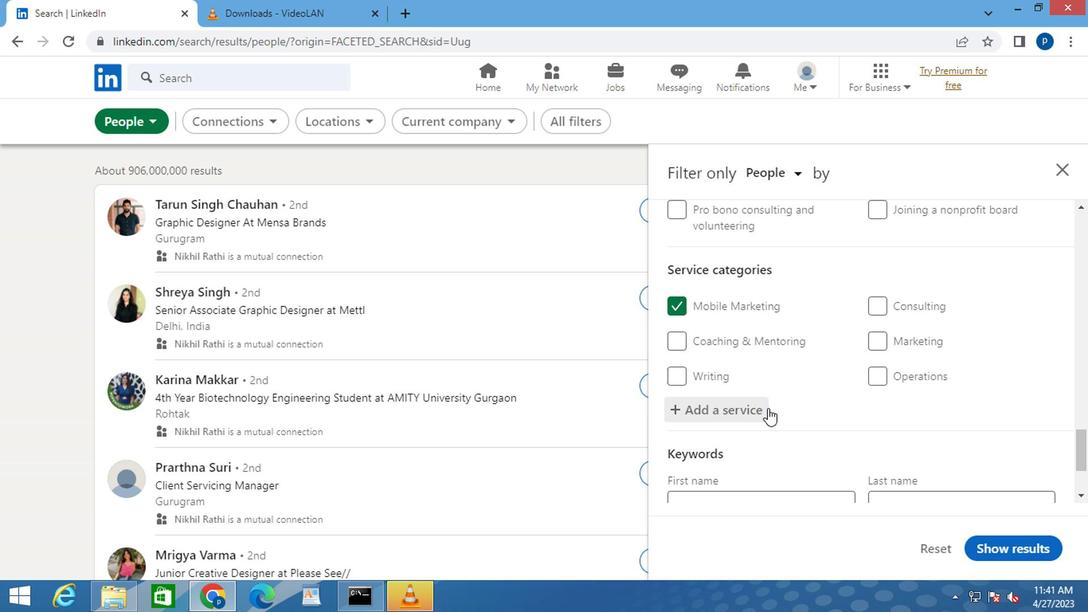 
Action: Mouse moved to (765, 414)
Screenshot: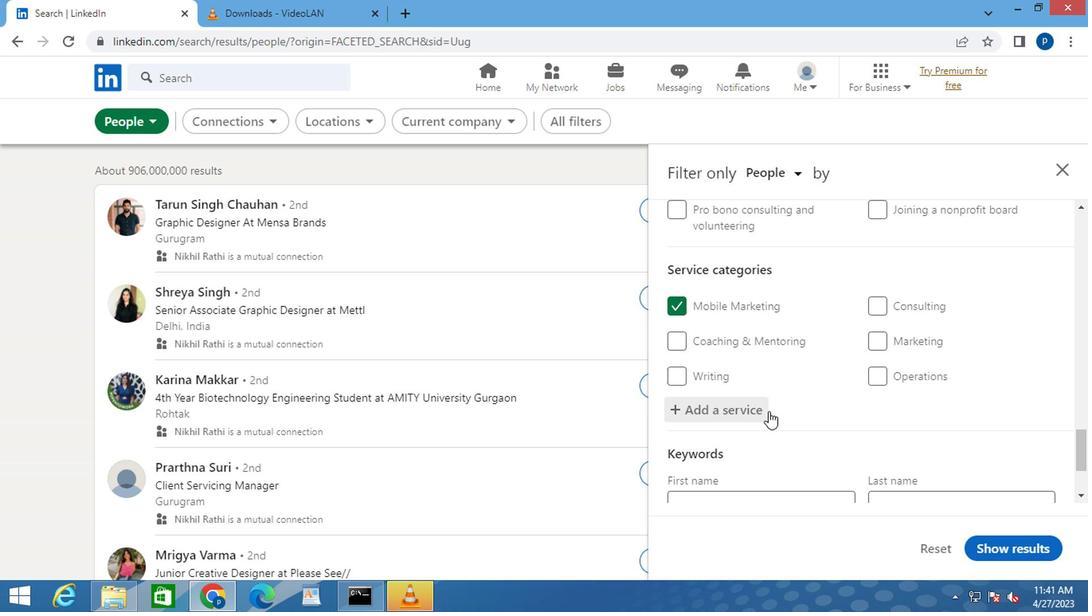 
Action: Mouse scrolled (765, 413) with delta (0, -1)
Screenshot: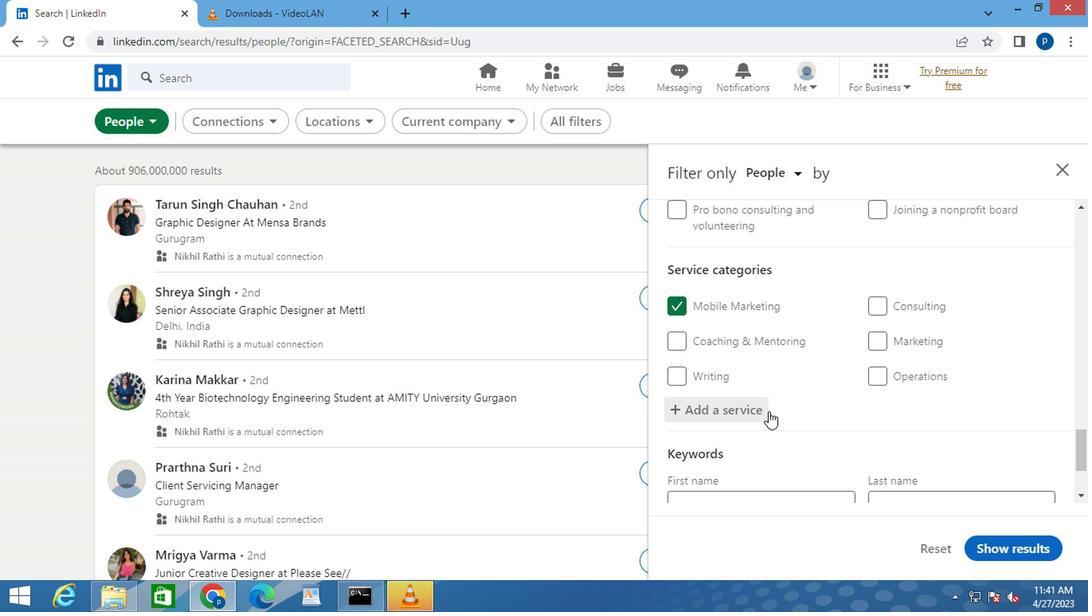 
Action: Mouse moved to (736, 424)
Screenshot: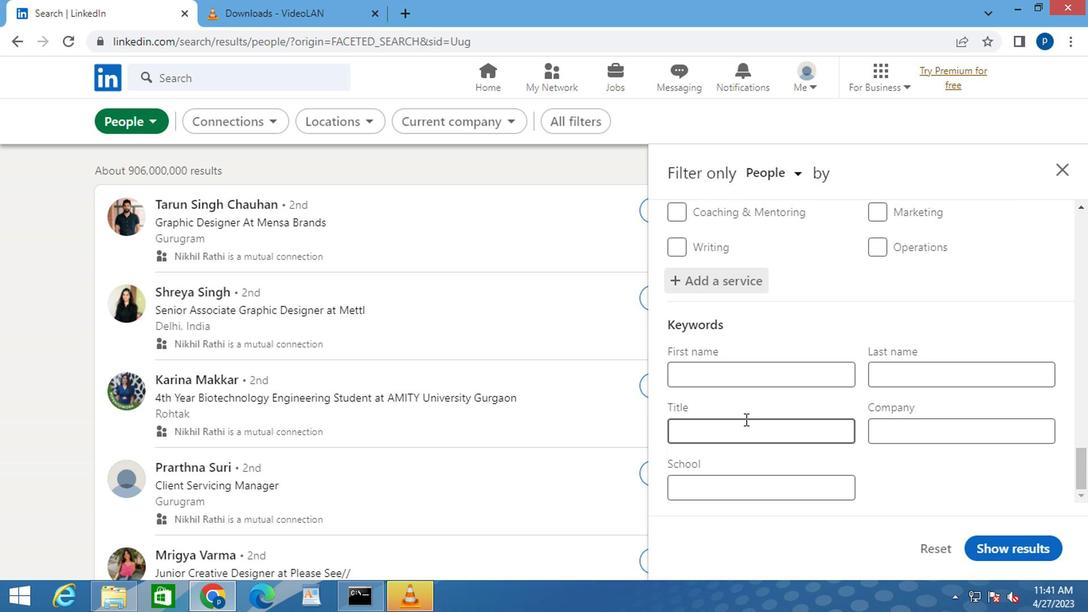 
Action: Mouse pressed left at (736, 424)
Screenshot: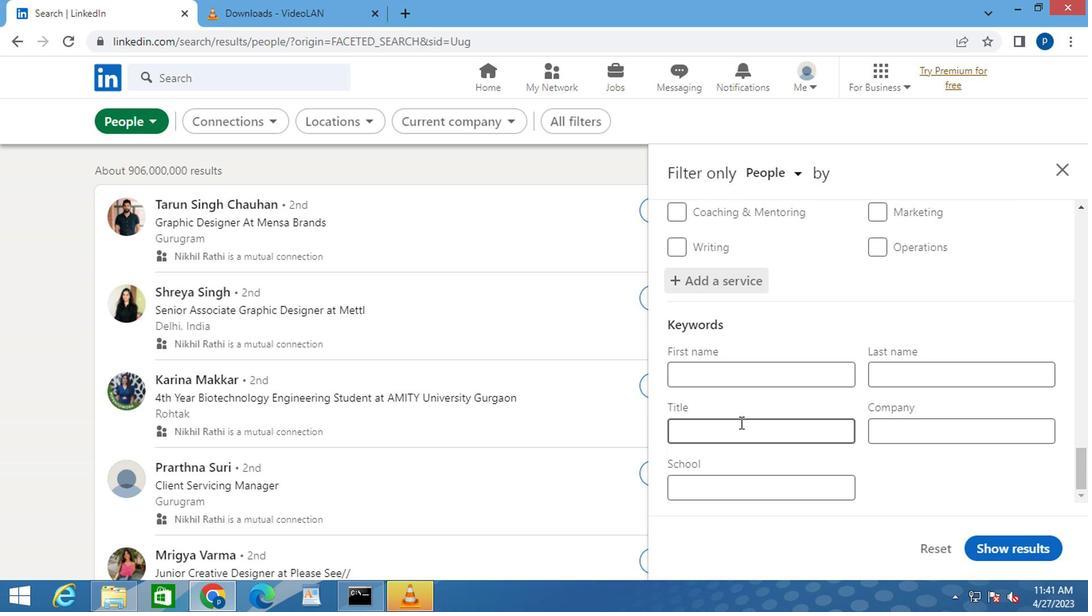 
Action: Key pressed <Key.caps_lock>M<Key.caps_lock>ARKETING<Key.space><Key.caps_lock>D<Key.caps_lock>IRECTOR<Key.space><Key.space>
Screenshot: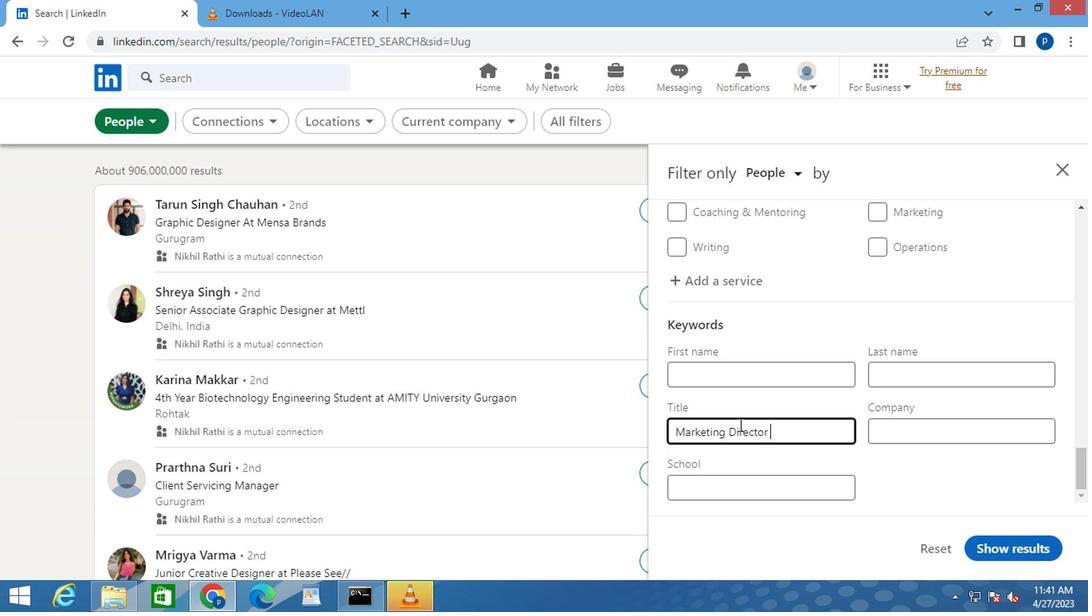 
Action: Mouse moved to (1007, 541)
Screenshot: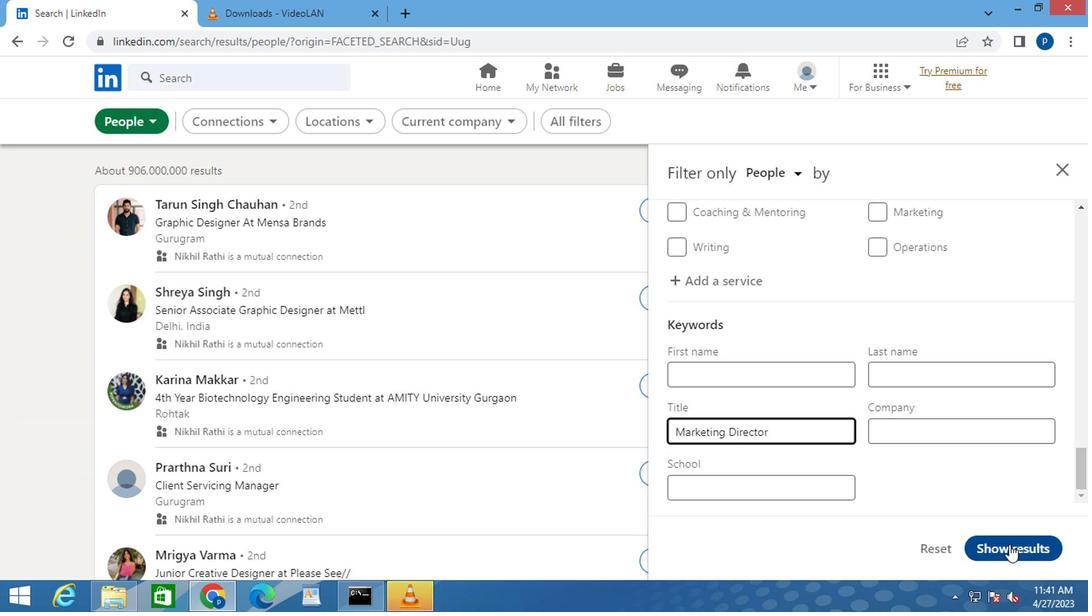 
Action: Mouse pressed left at (1007, 541)
Screenshot: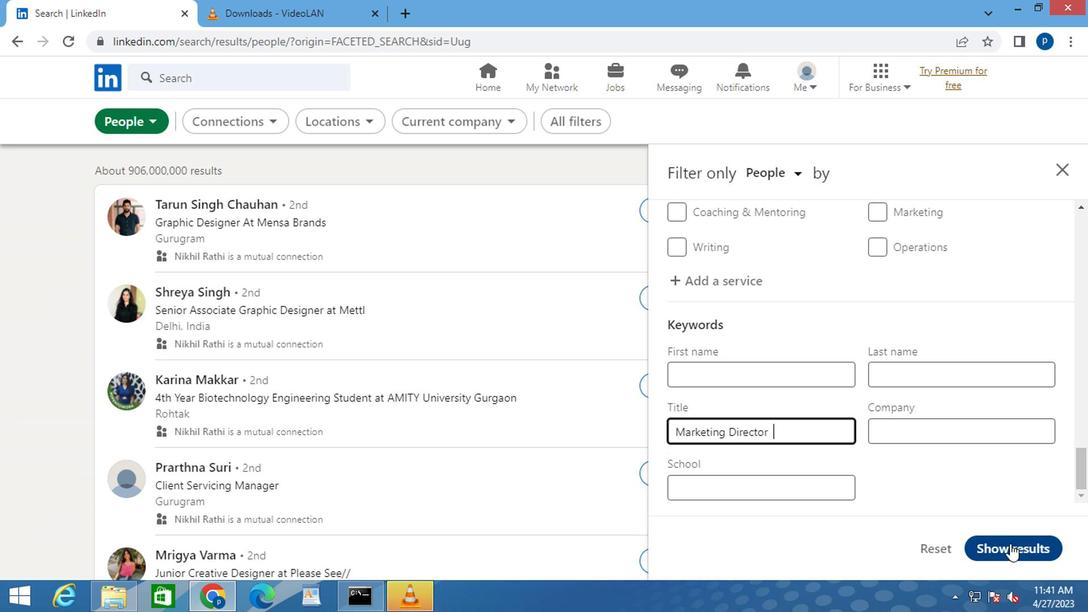 
